 Task: Add an event  with title  Casual Second Sales Pitch Preparation, date '2024/03/21' to 2024/03/22 & Select Event type as  Group. Add location for the event as  Bergen, Norway and add a description: The AGM will commence with an opening address from the leadership team, providing an overview of the organization's achievements, challenges, and financial performance over the past year. This presentation will set the stage for the meeting and provide a comprehensive context for the discussions that will follow.Create an event link  http-casualsecondsalespitchpreparationcom & Select the event color as  Orange. , logged in from the account softage.4@softage.netand send the event invitation to softage.2@softage.net and softage.3@softage.net
Action: Mouse pressed left at (811, 114)
Screenshot: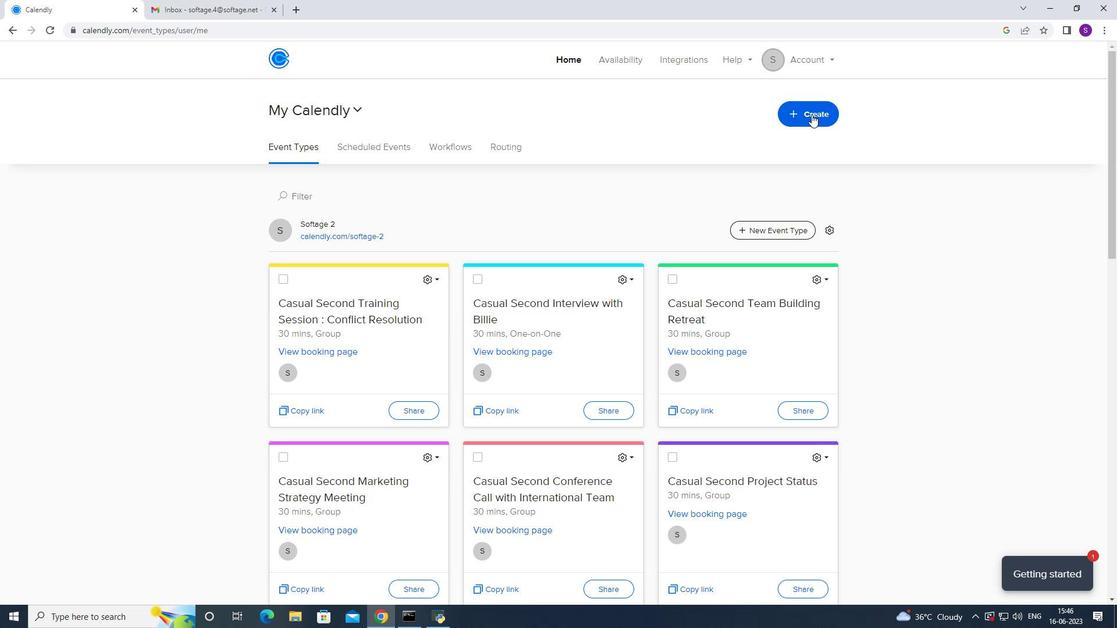 
Action: Mouse moved to (761, 164)
Screenshot: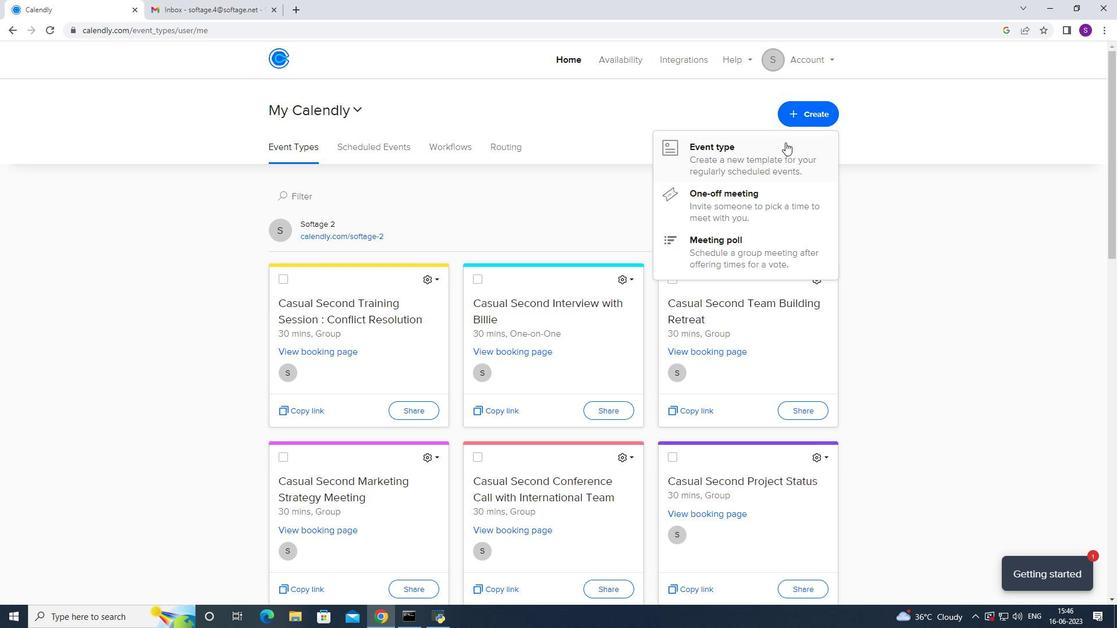 
Action: Mouse pressed left at (761, 164)
Screenshot: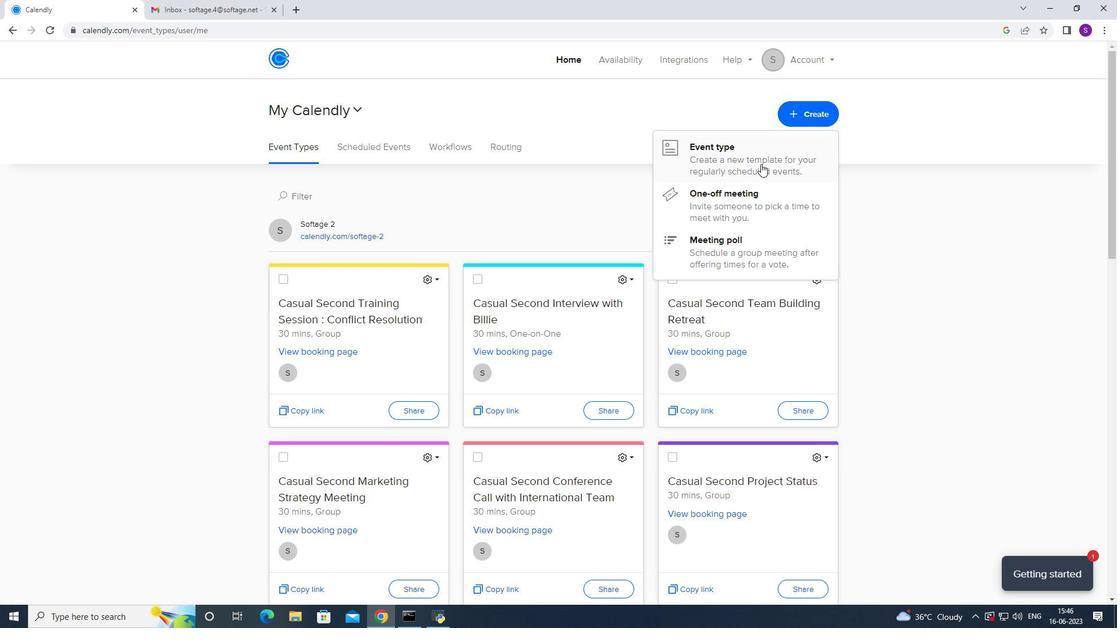 
Action: Mouse moved to (450, 276)
Screenshot: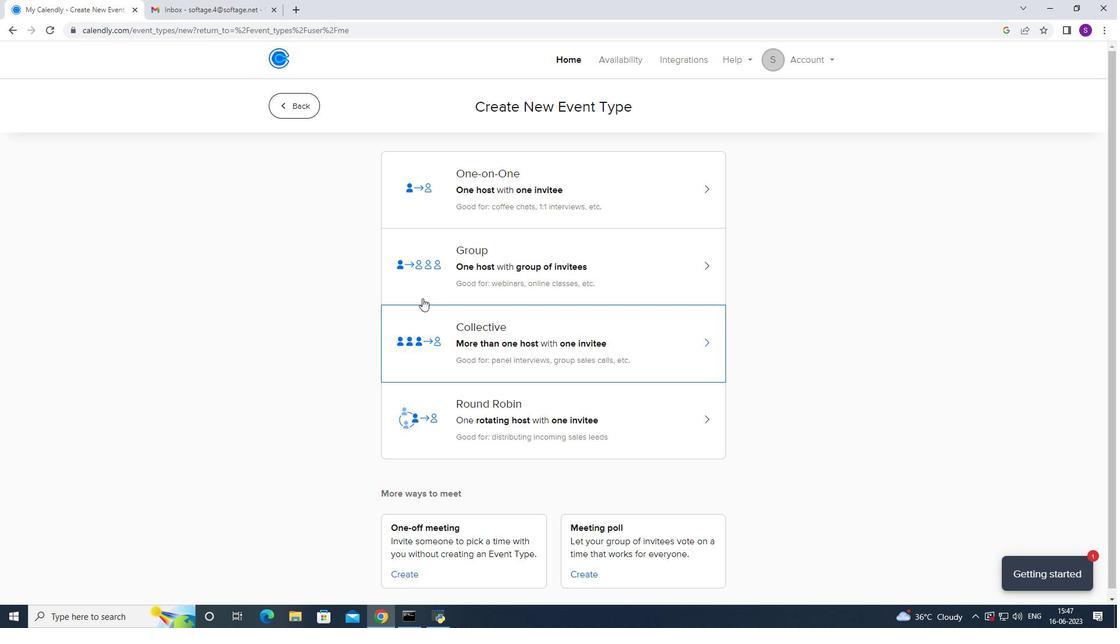 
Action: Mouse pressed left at (450, 276)
Screenshot: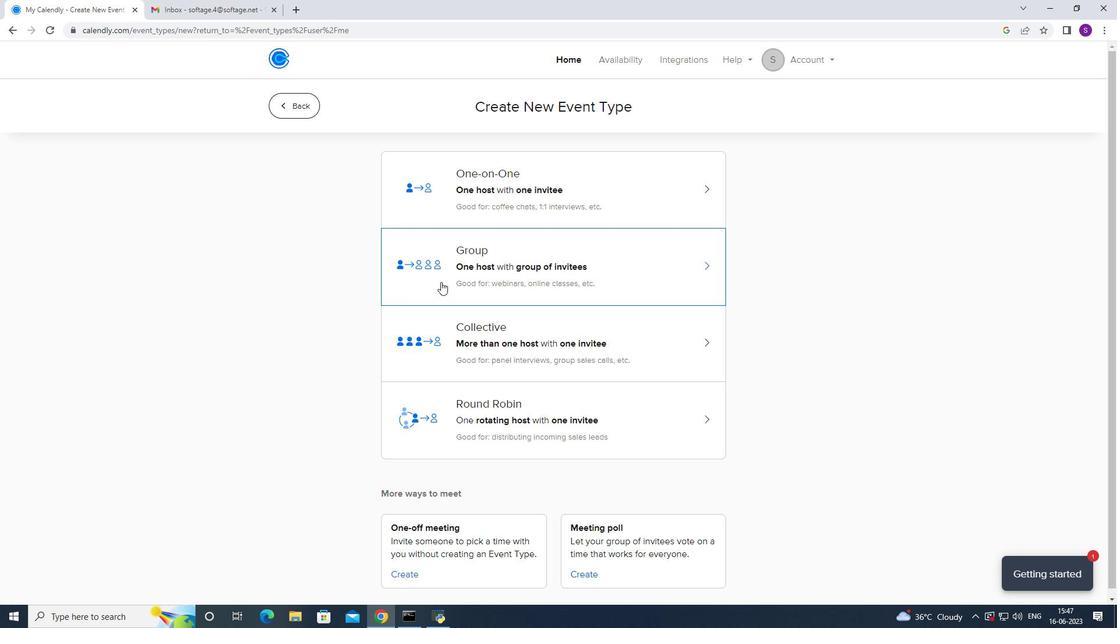 
Action: Mouse moved to (366, 268)
Screenshot: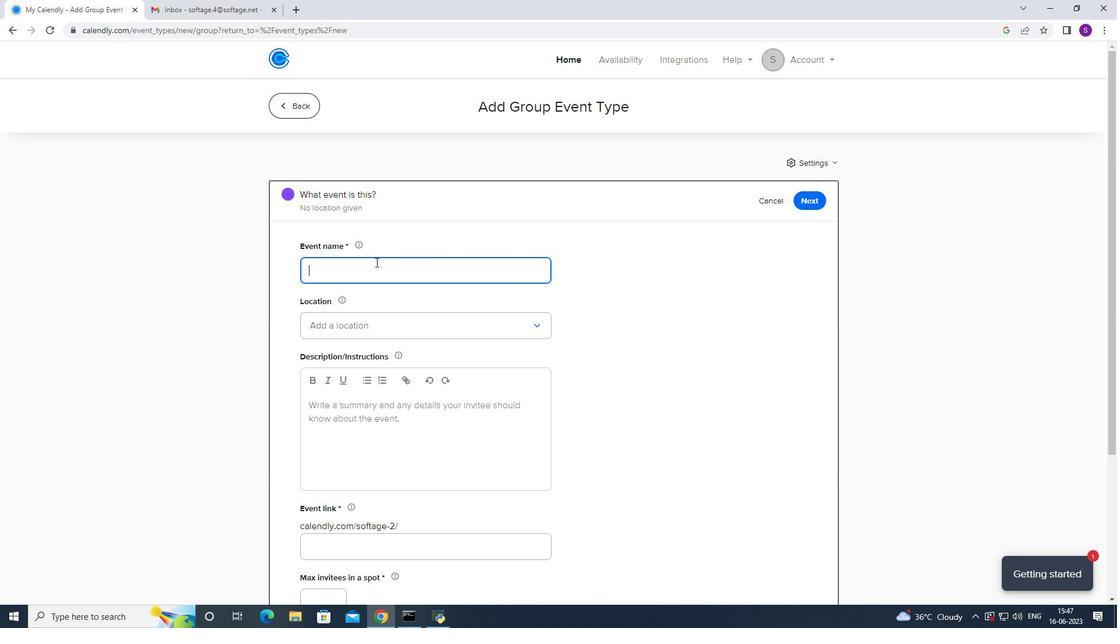 
Action: Key pressed <Key.caps_lock>C<Key.caps_lock>asual<Key.space><Key.caps_lock>S<Key.caps_lock>econd<Key.space><Key.caps_lock><Key.caps_lock>sa<Key.backspace><Key.backspace><Key.caps_lock>S<Key.caps_lock>ales<Key.space><Key.caps_lock>P<Key.caps_lock>itch<Key.space>
Screenshot: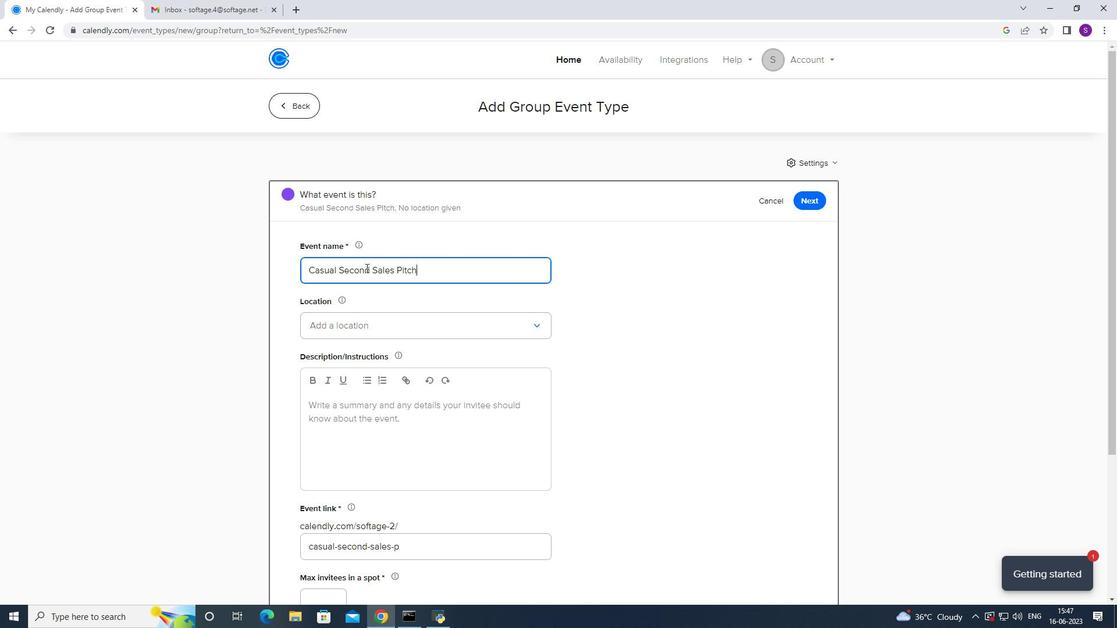 
Action: Mouse moved to (422, 153)
Screenshot: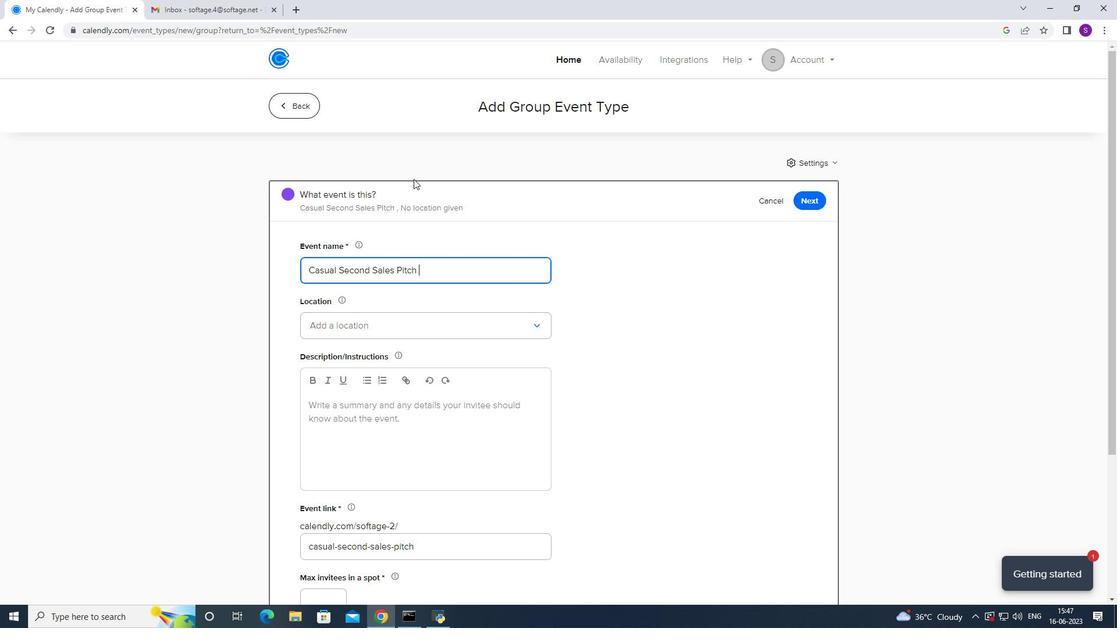 
Action: Key pressed <Key.space><Key.caps_lock>P<Key.caps_lock>repat<Key.backspace>ration
Screenshot: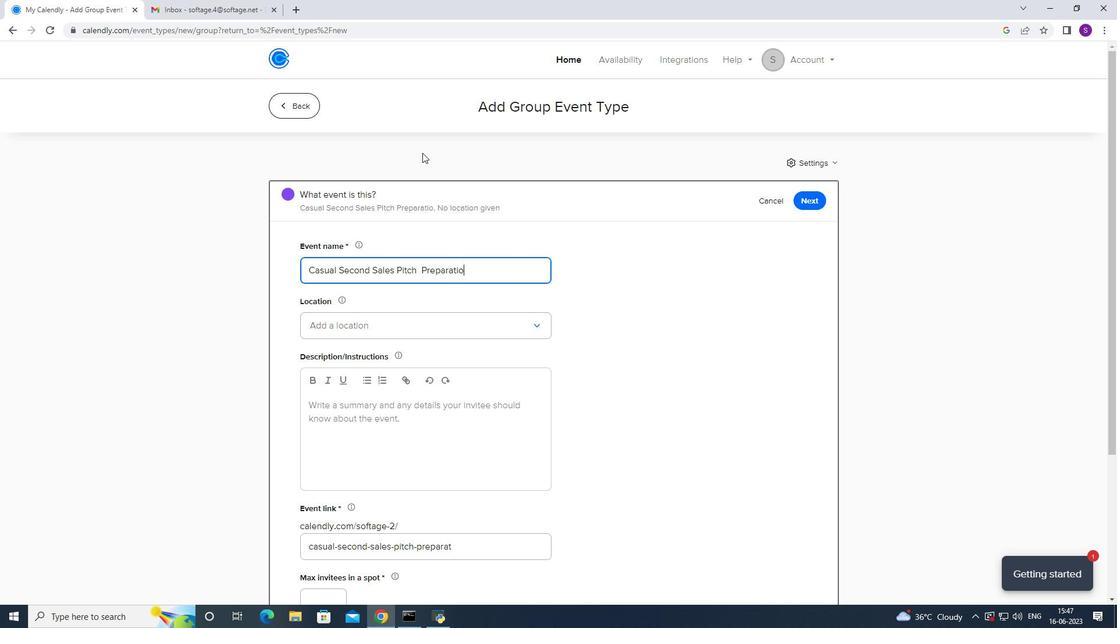 
Action: Mouse moved to (332, 329)
Screenshot: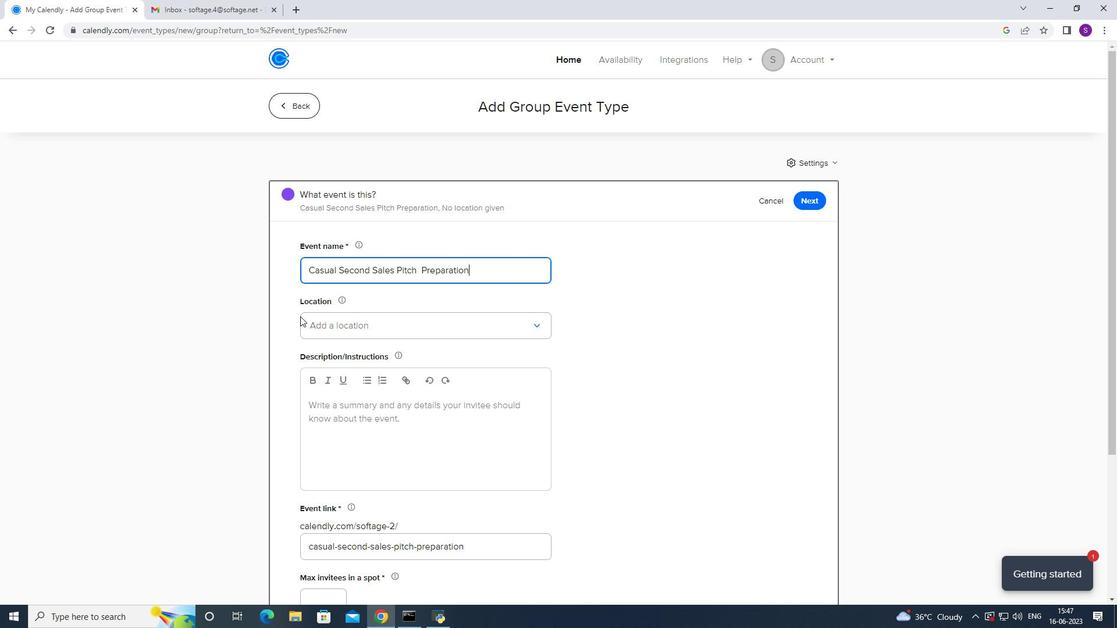 
Action: Mouse pressed left at (332, 329)
Screenshot: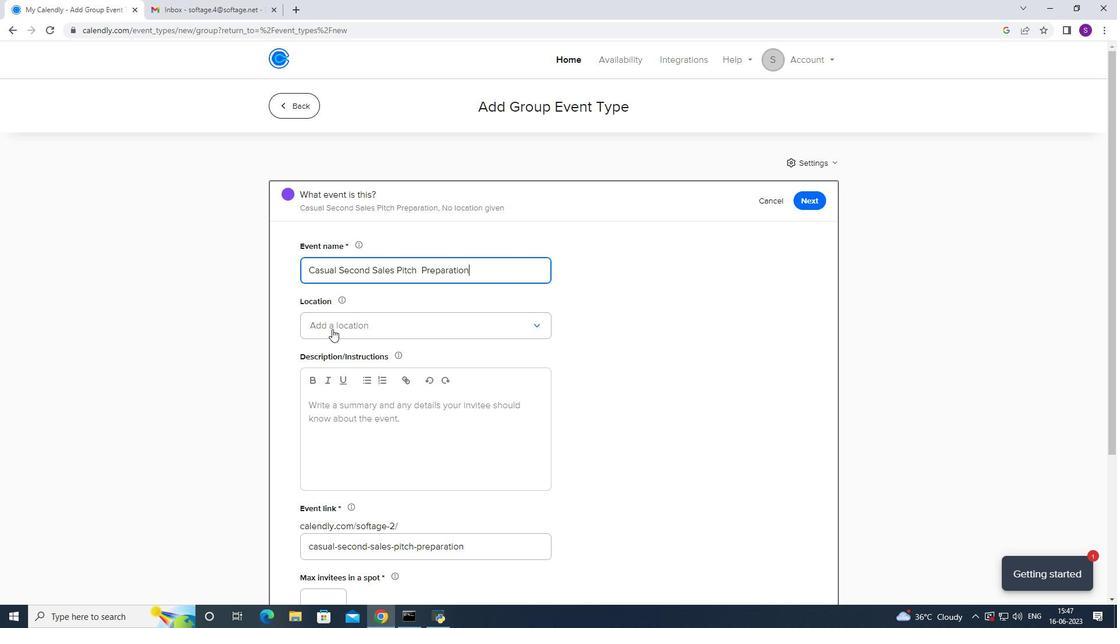 
Action: Mouse moved to (335, 347)
Screenshot: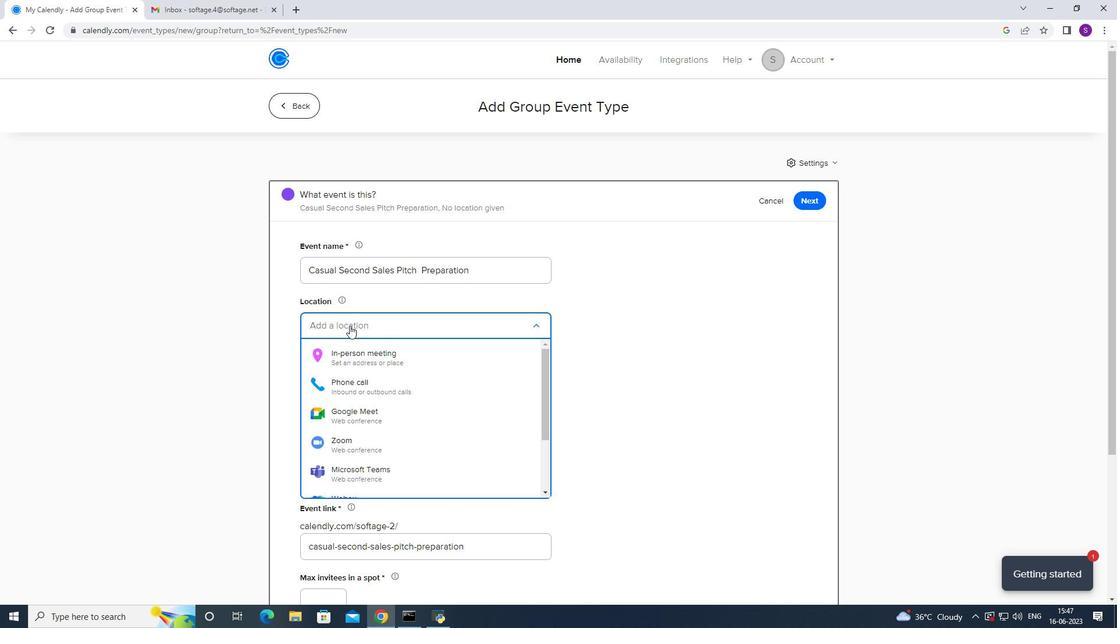 
Action: Mouse pressed left at (335, 347)
Screenshot: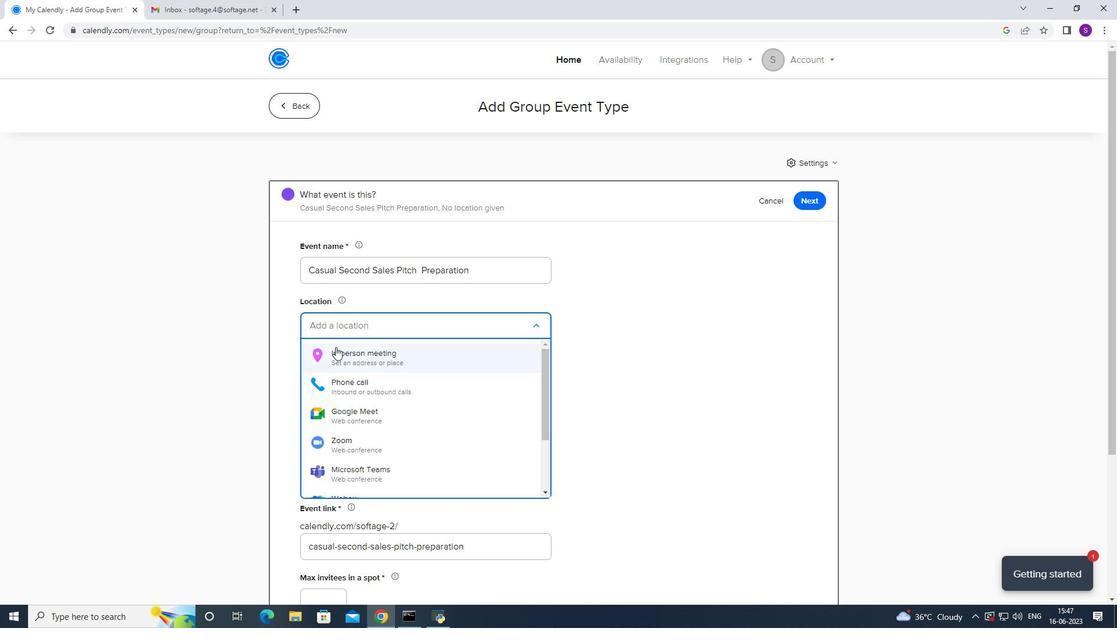 
Action: Mouse moved to (503, 183)
Screenshot: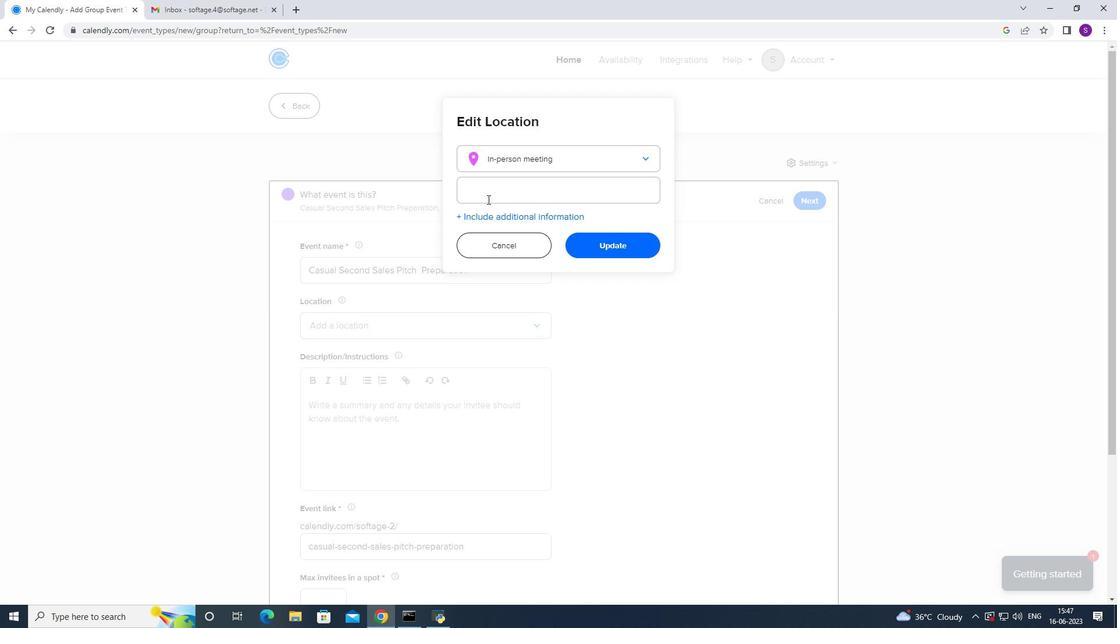 
Action: Mouse pressed left at (503, 183)
Screenshot: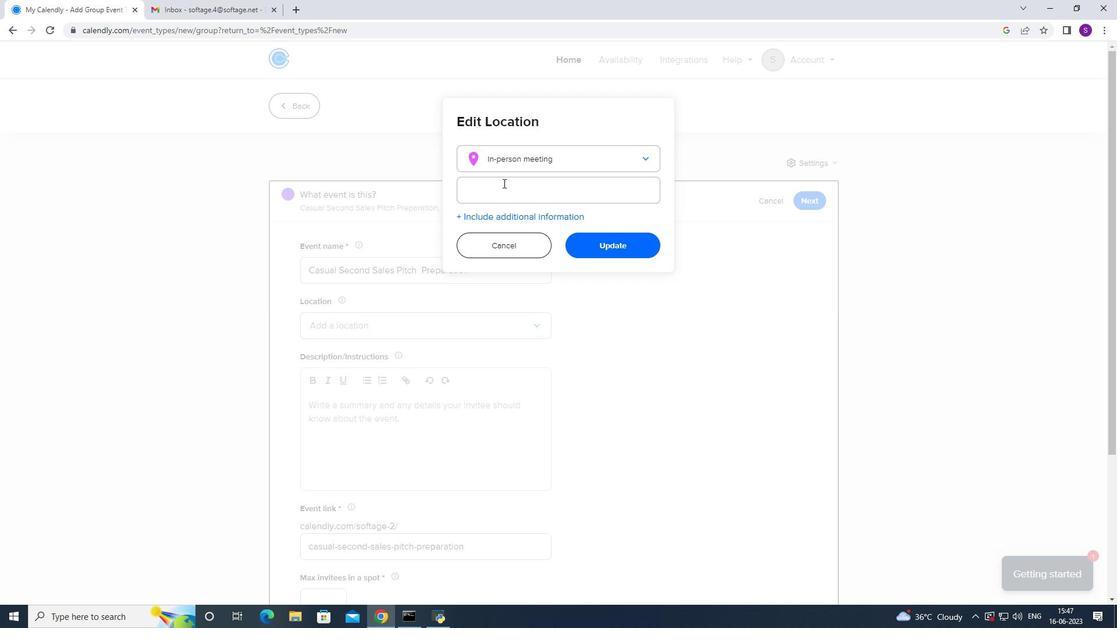 
Action: Key pressed <Key.caps_lock>B<Key.caps_lock>ergen,<Key.space><Key.caps_lock>BN<Key.caps_lock>o<Key.backspace><Key.backspace><Key.backspace><Key.caps_lock>N<Key.caps_lock>orway
Screenshot: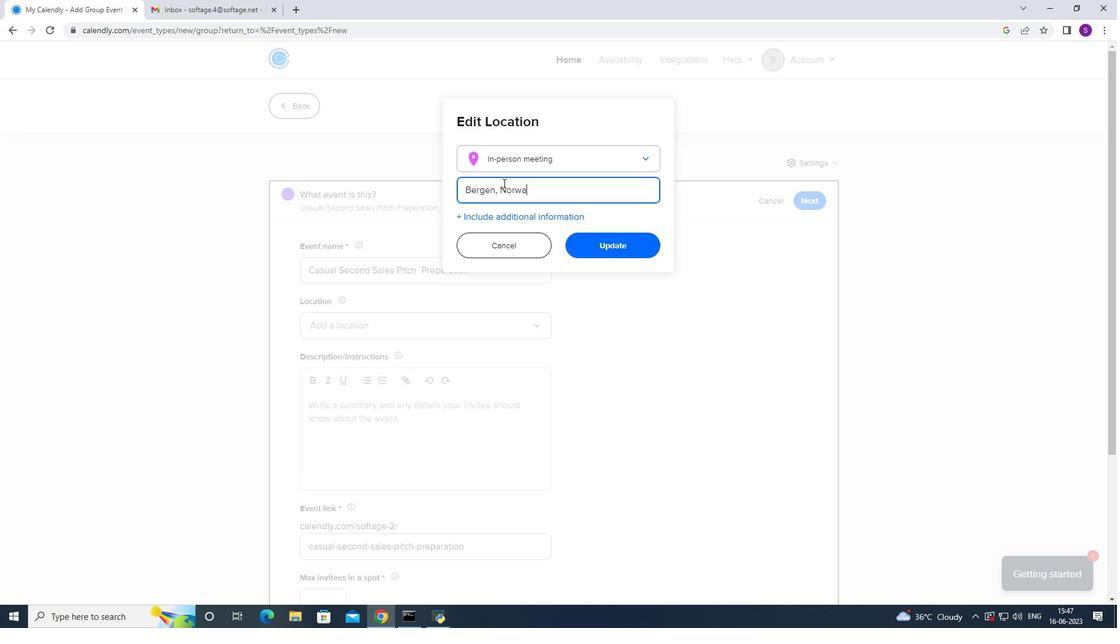 
Action: Mouse moved to (601, 245)
Screenshot: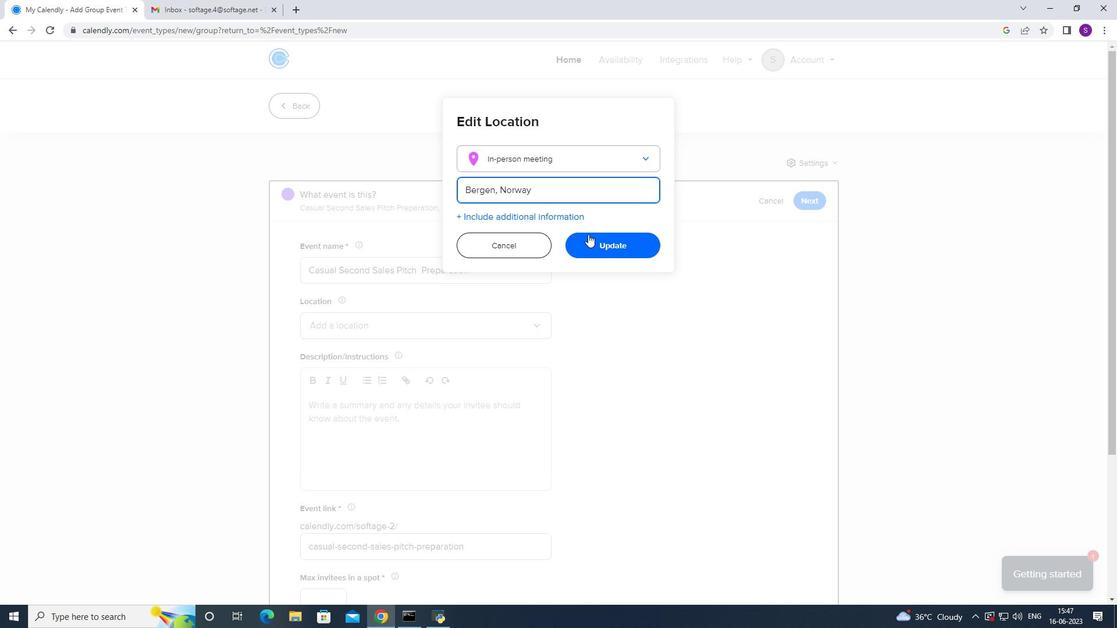 
Action: Mouse pressed left at (601, 245)
Screenshot: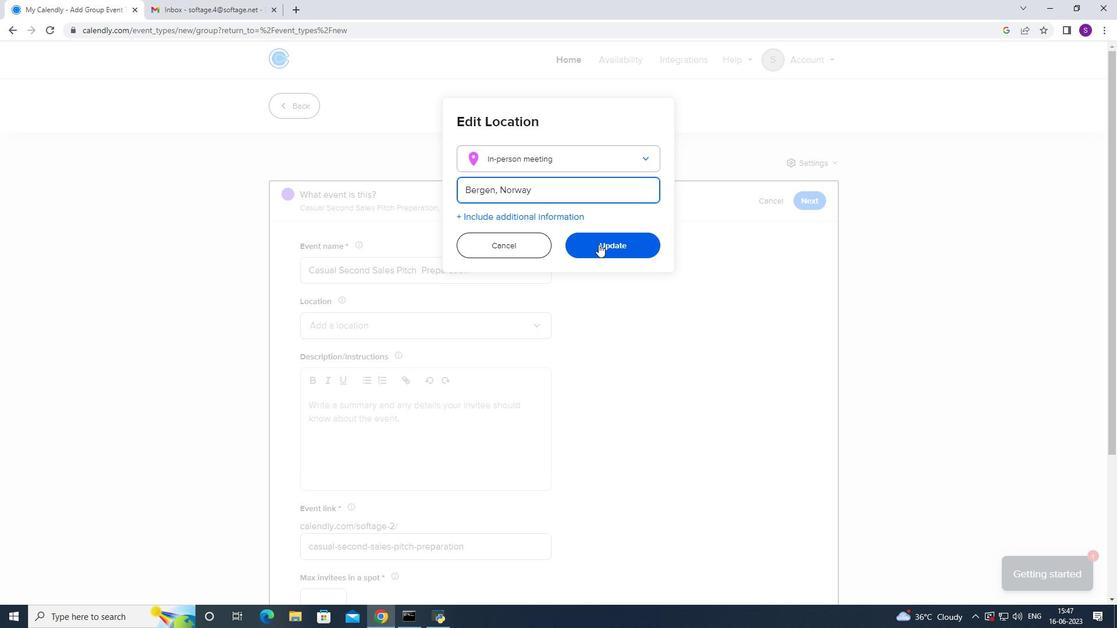 
Action: Mouse moved to (320, 350)
Screenshot: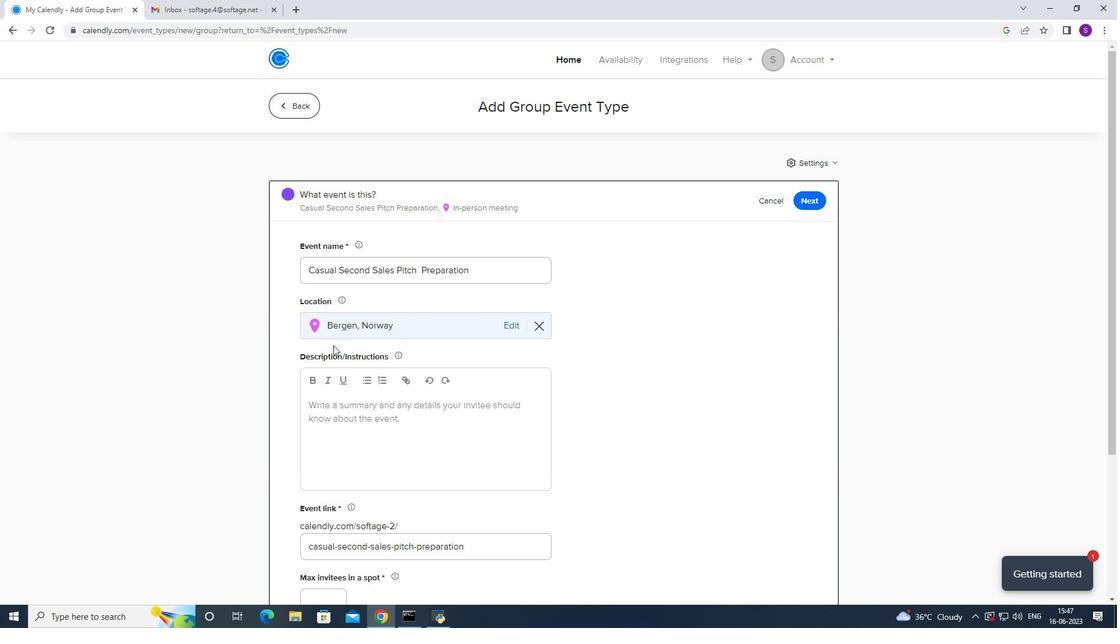 
Action: Mouse scrolled (320, 349) with delta (0, 0)
Screenshot: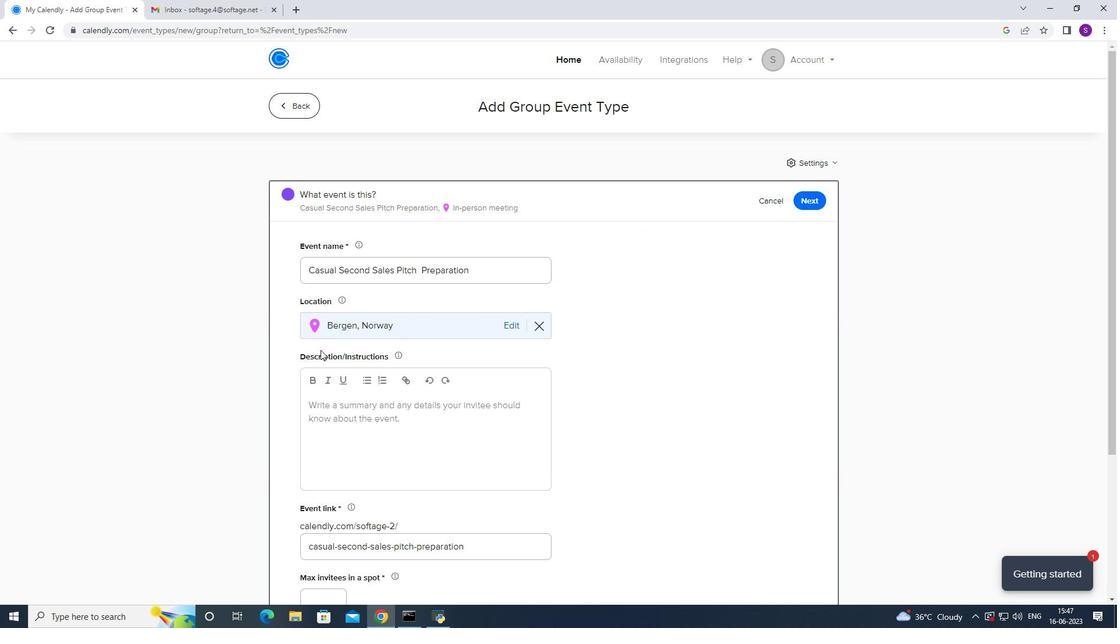 
Action: Mouse scrolled (320, 349) with delta (0, 0)
Screenshot: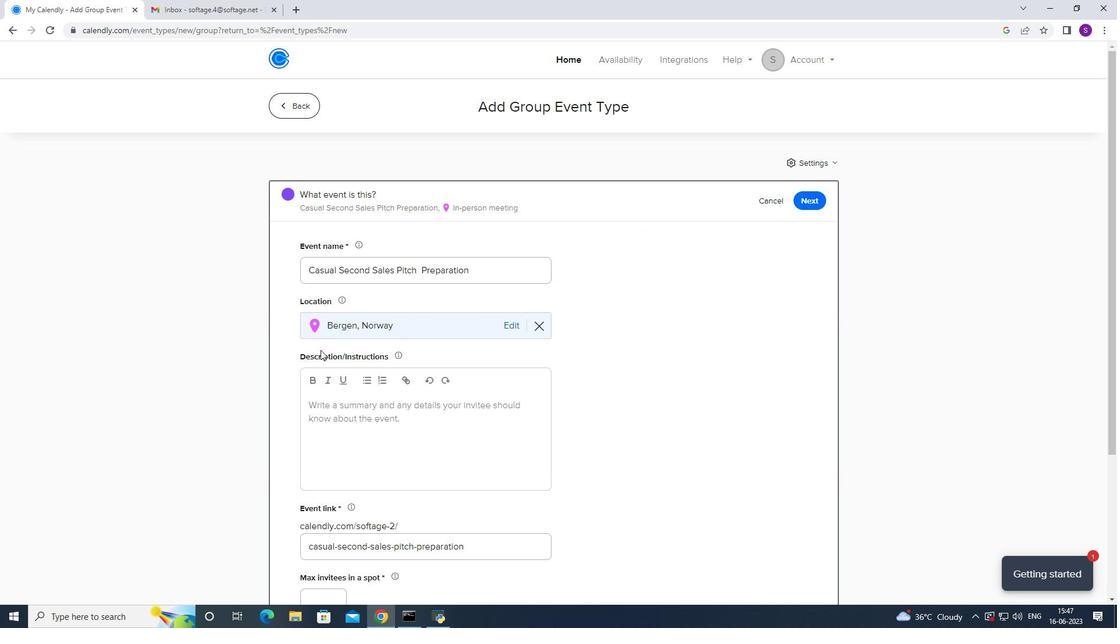 
Action: Mouse scrolled (320, 349) with delta (0, 0)
Screenshot: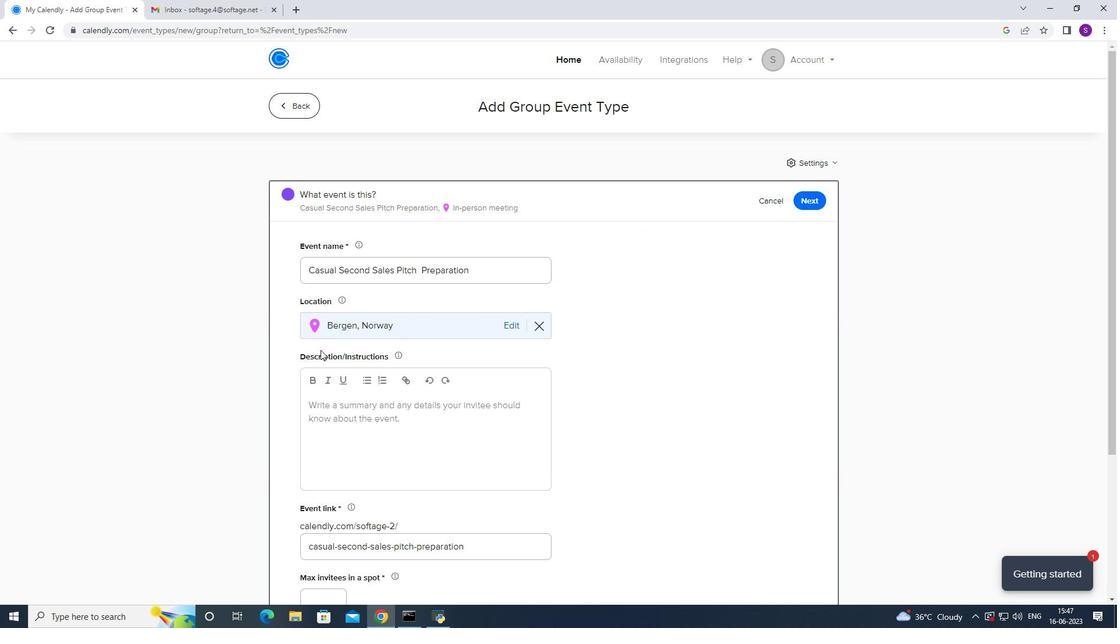 
Action: Mouse scrolled (320, 349) with delta (0, 0)
Screenshot: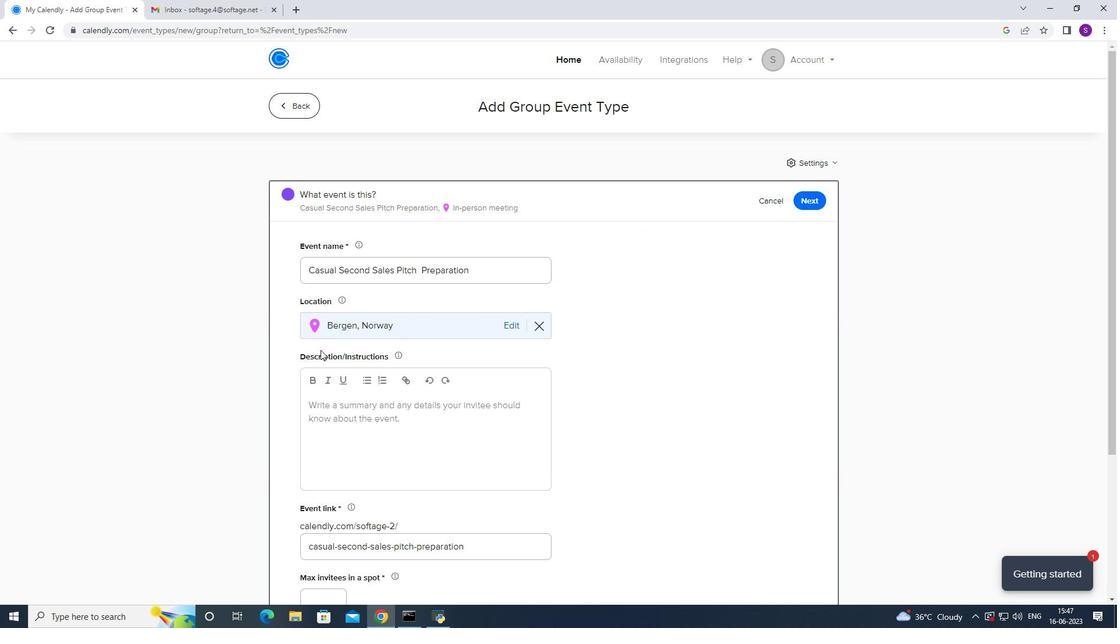 
Action: Mouse moved to (308, 406)
Screenshot: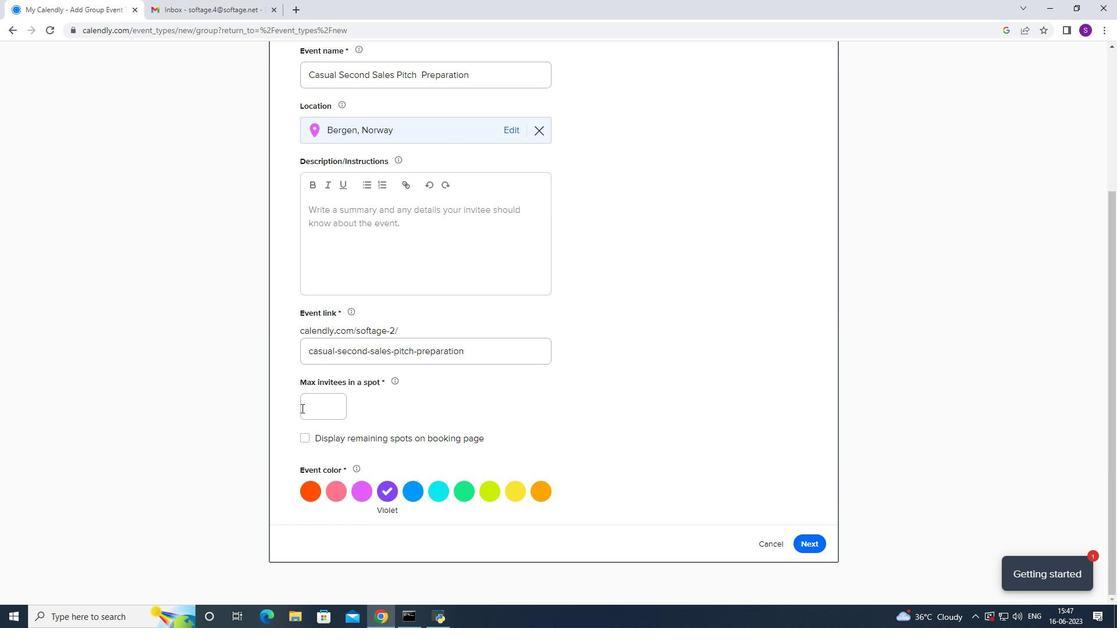 
Action: Mouse pressed left at (308, 406)
Screenshot: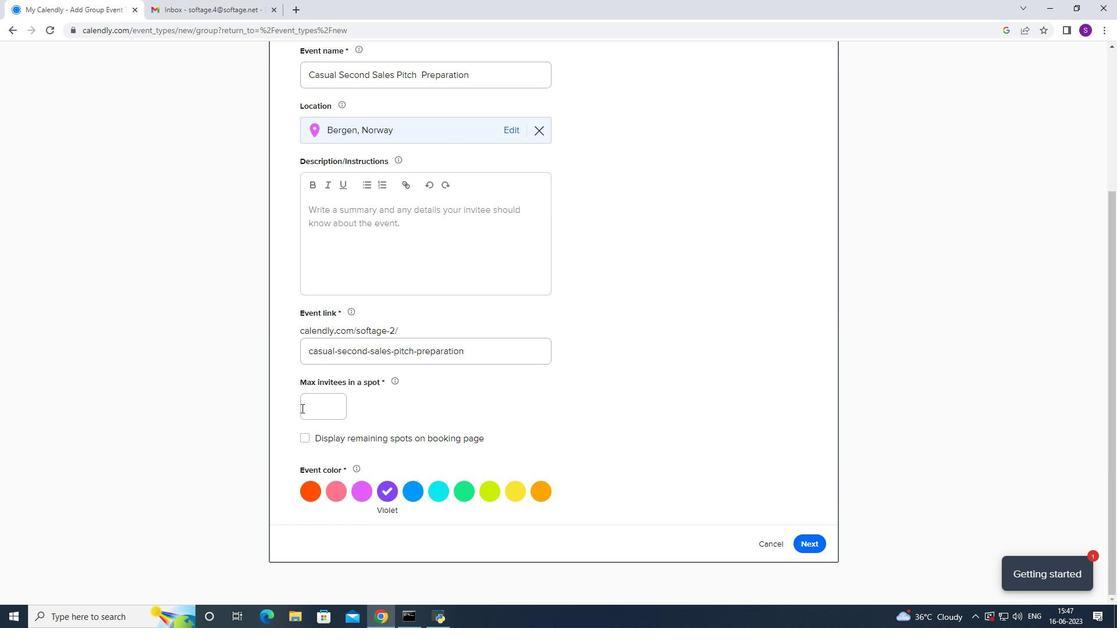 
Action: Key pressed 3
Screenshot: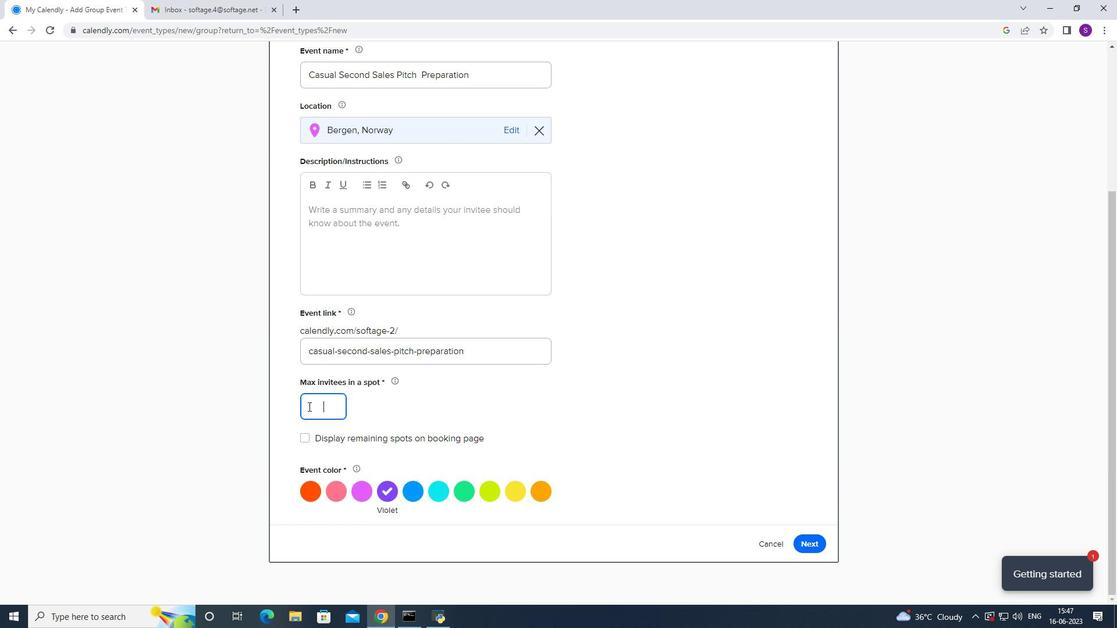 
Action: Mouse moved to (538, 493)
Screenshot: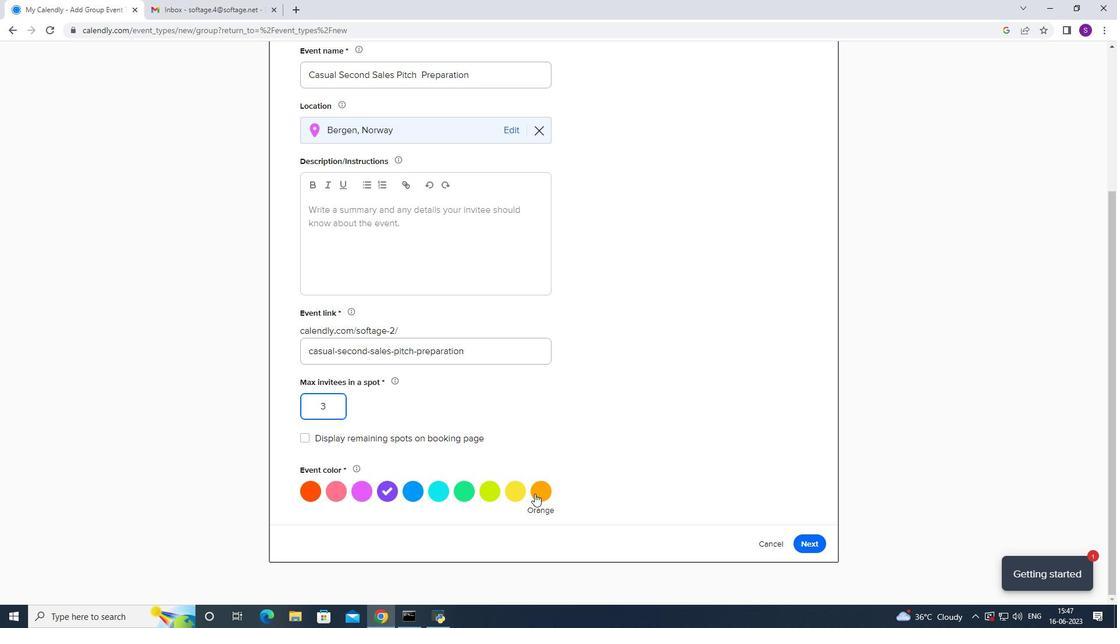 
Action: Mouse pressed left at (538, 493)
Screenshot: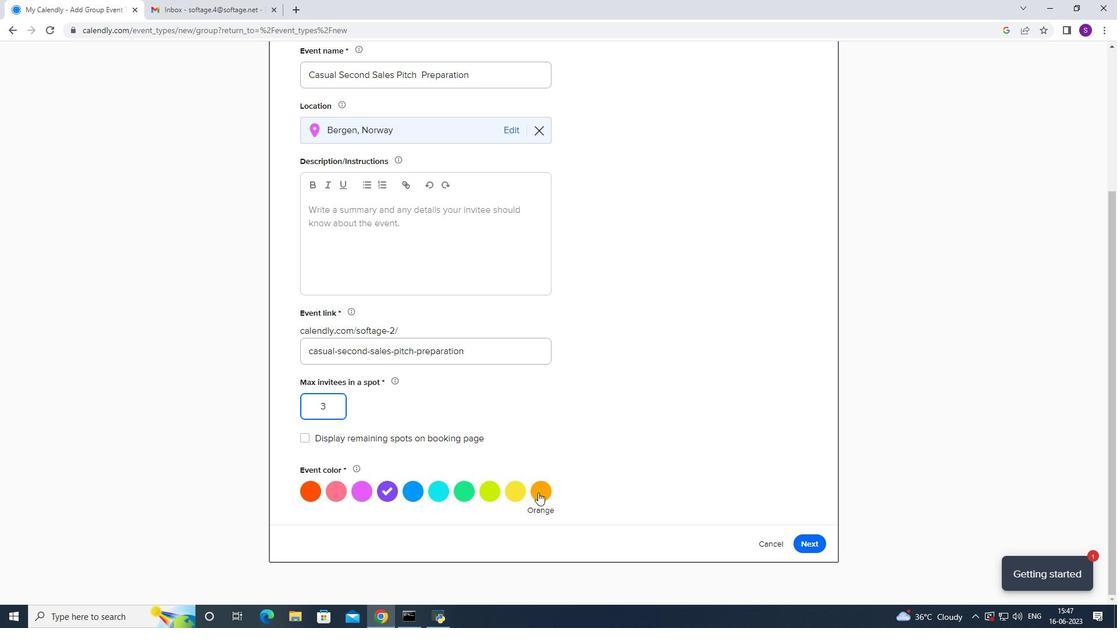 
Action: Mouse moved to (372, 282)
Screenshot: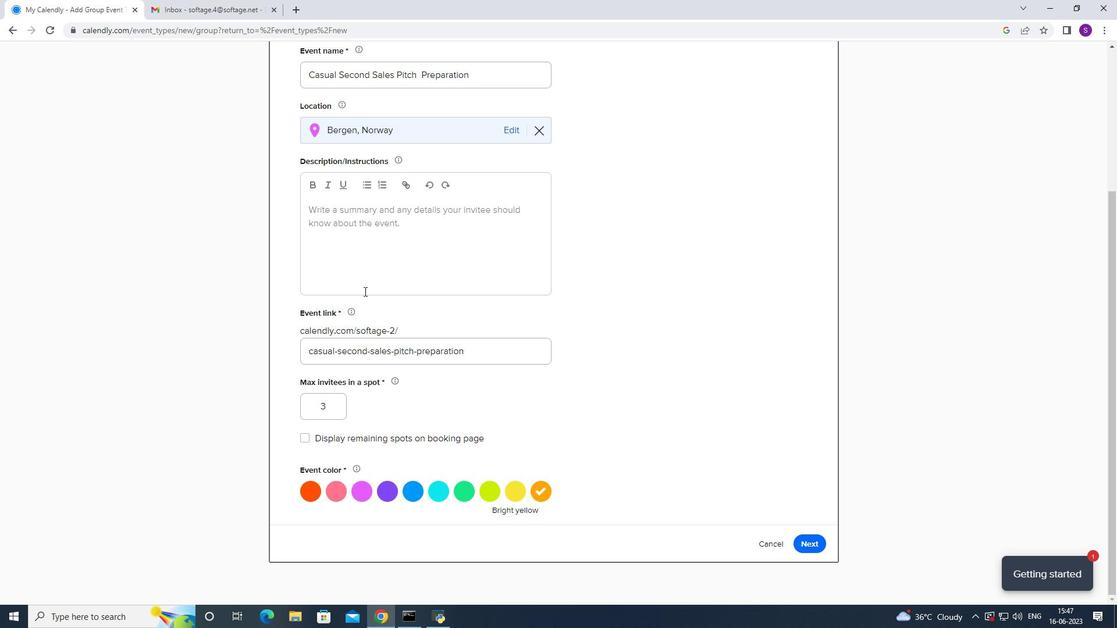 
Action: Mouse pressed left at (372, 282)
Screenshot: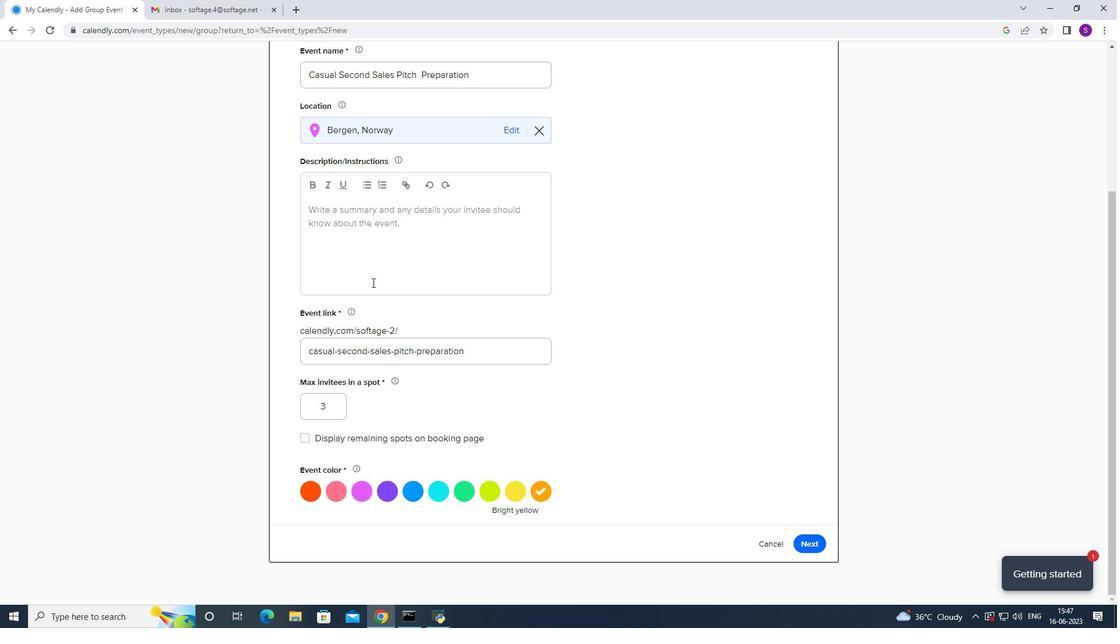 
Action: Mouse moved to (362, 303)
Screenshot: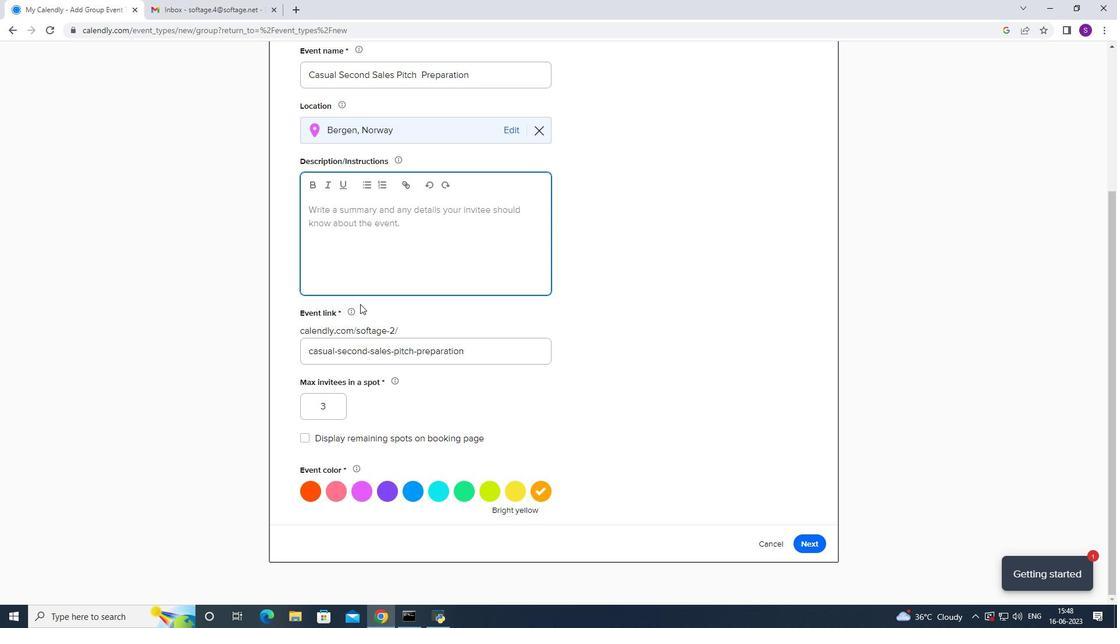 
Action: Key pressed <Key.caps_lock>T<Key.caps_lock>he<Key.space>a\<Key.backspace><Key.backspace><Key.caps_lock>AGM<Key.space><Key.caps_lock>will<Key.space>commence<Key.space>with<Key.space>an<Key.space>opening<Key.space>address<Key.space>from<Key.space>the<Key.space>lredership<Key.space>team<Key.space>
Screenshot: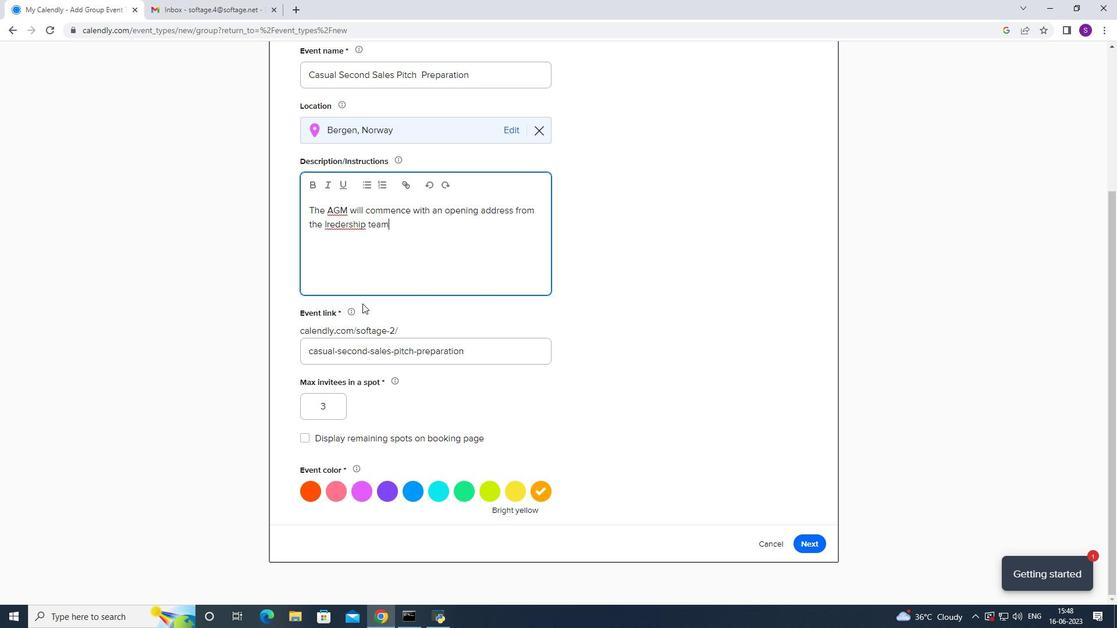 
Action: Mouse moved to (335, 226)
Screenshot: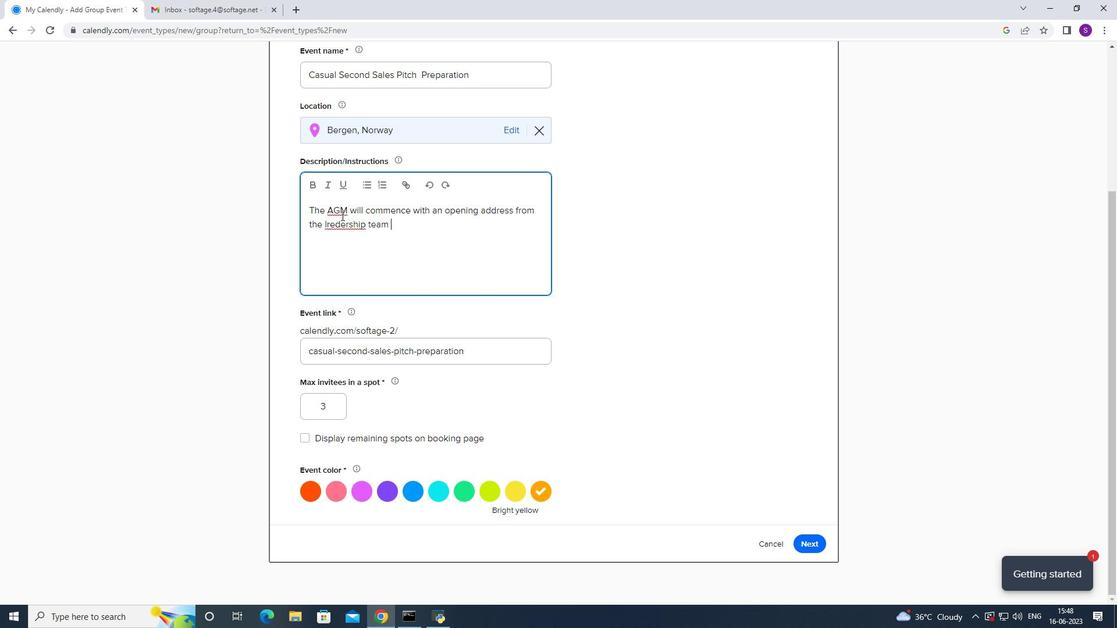 
Action: Mouse pressed right at (335, 226)
Screenshot: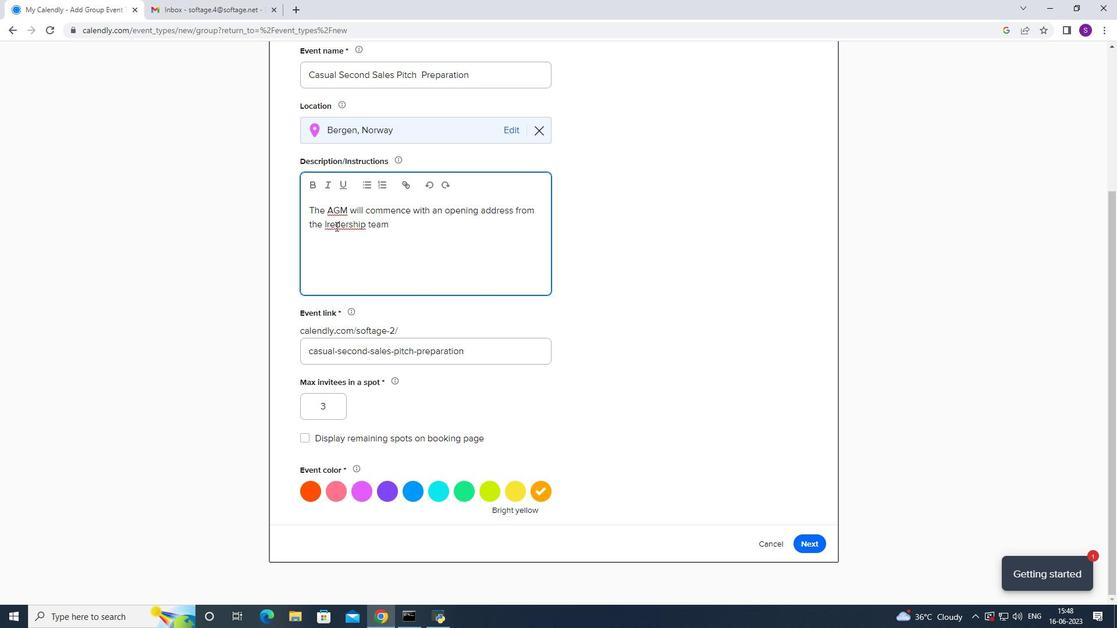 
Action: Mouse moved to (344, 235)
Screenshot: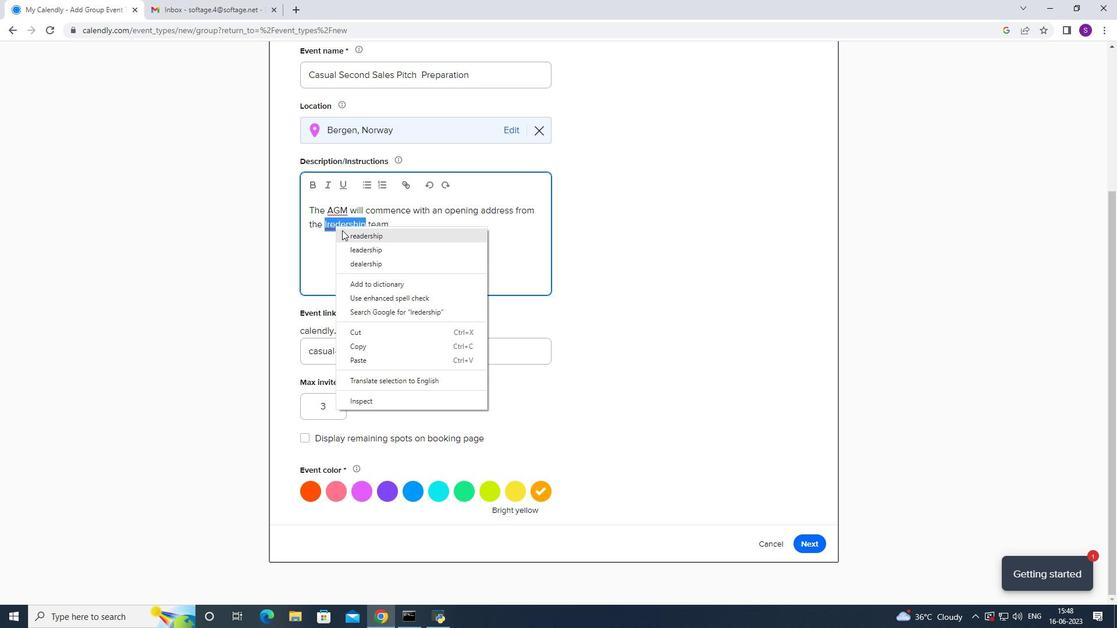 
Action: Mouse pressed left at (344, 235)
Screenshot: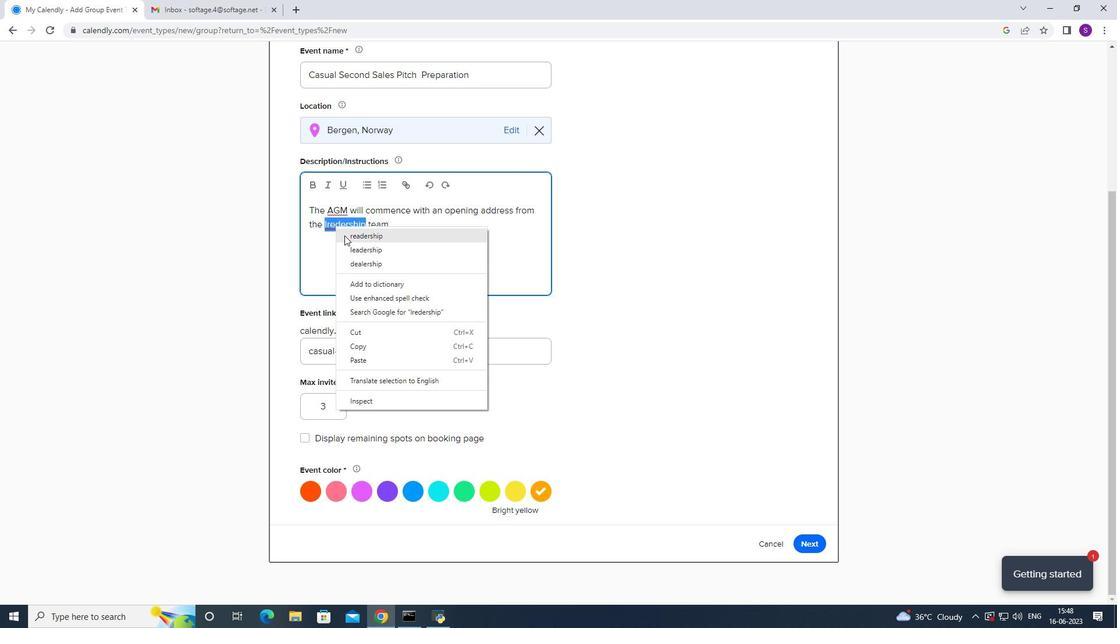 
Action: Mouse moved to (402, 229)
Screenshot: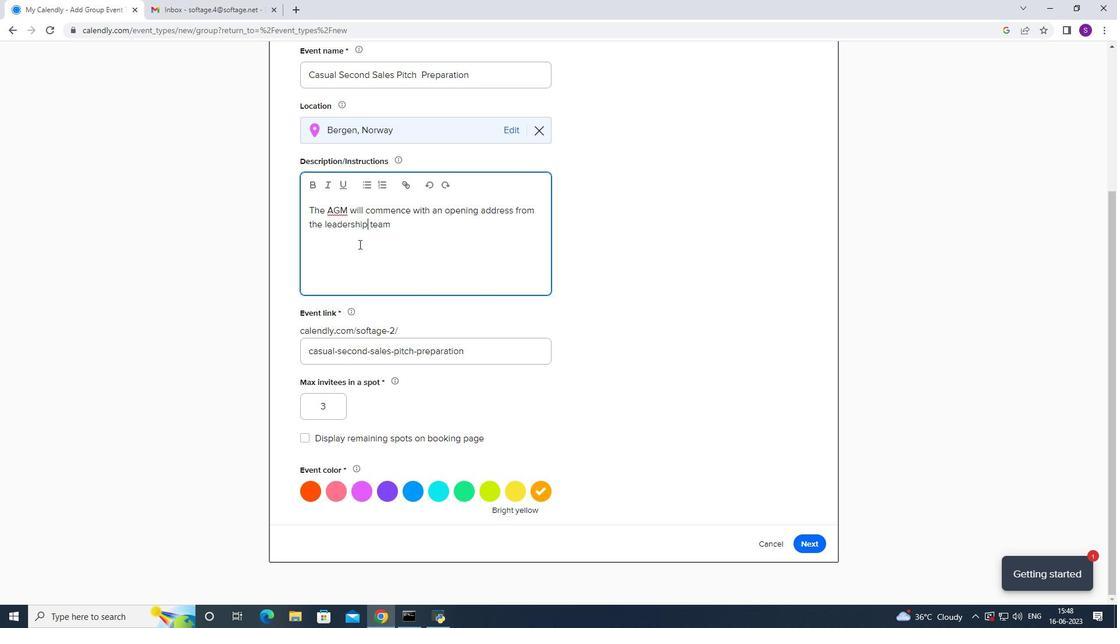 
Action: Mouse pressed left at (402, 229)
Screenshot: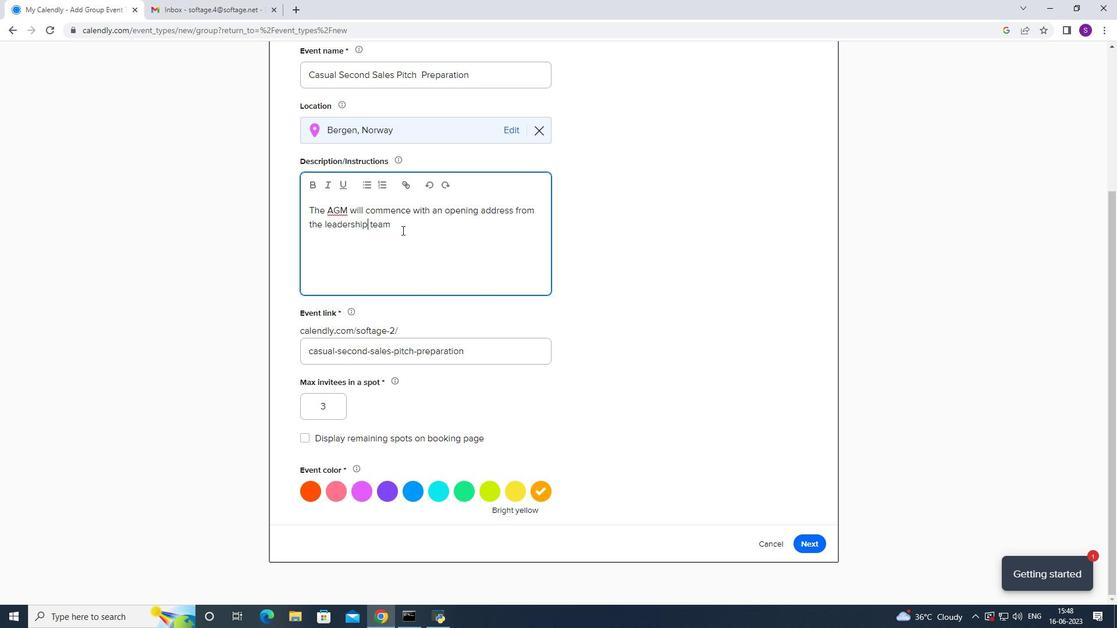 
Action: Mouse moved to (403, 229)
Screenshot: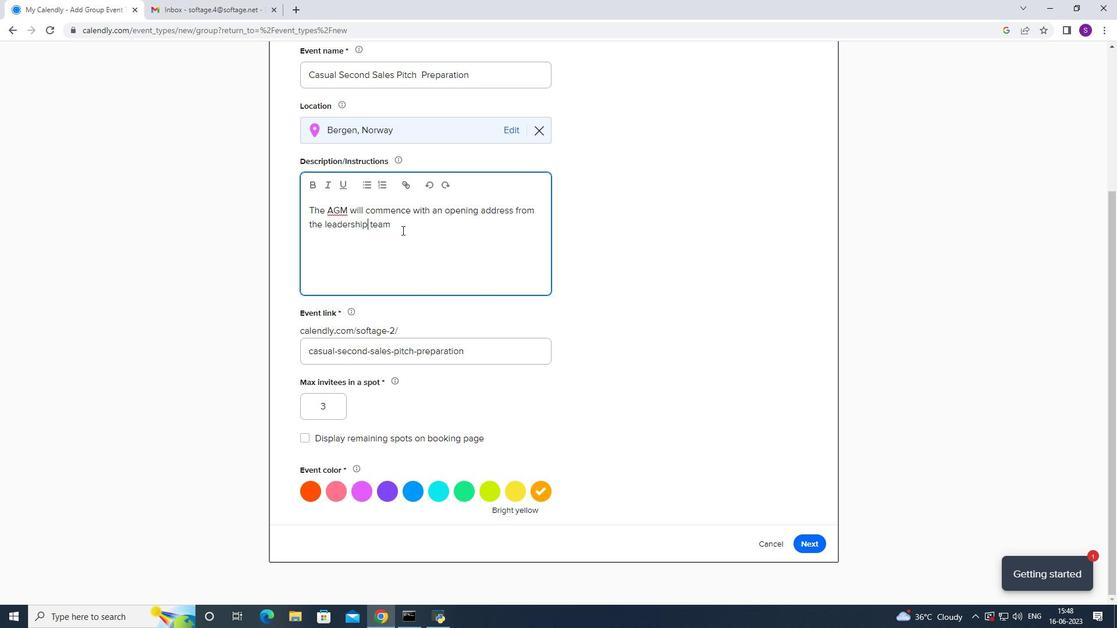 
Action: Key pressed ,<Key.space>providing<Key.space>an<Key.space>ov
Screenshot: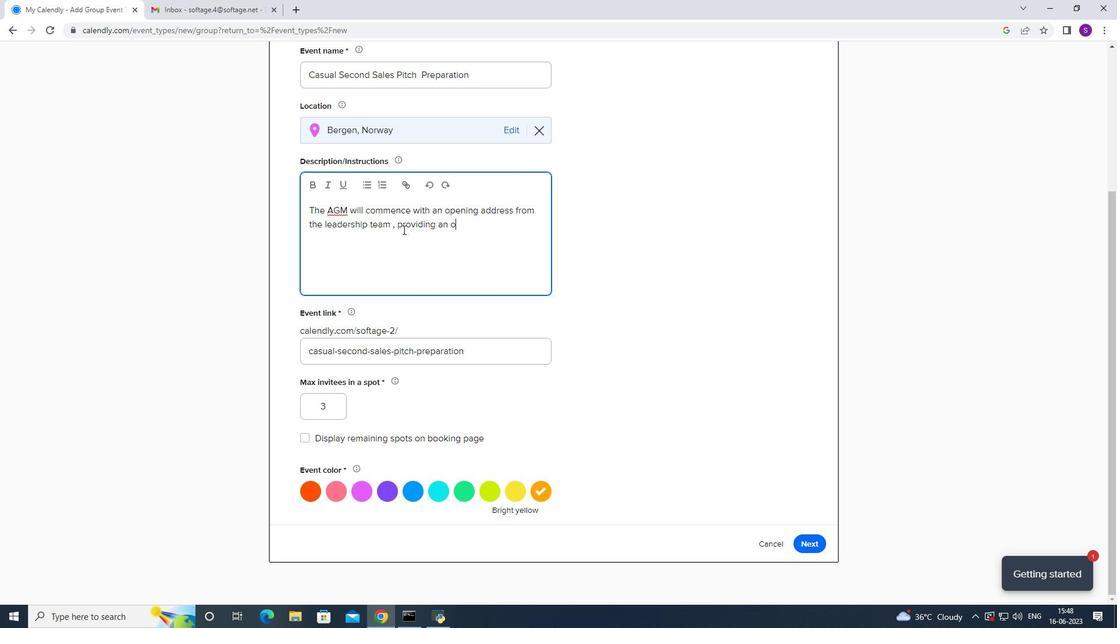 
Action: Mouse moved to (403, 229)
Screenshot: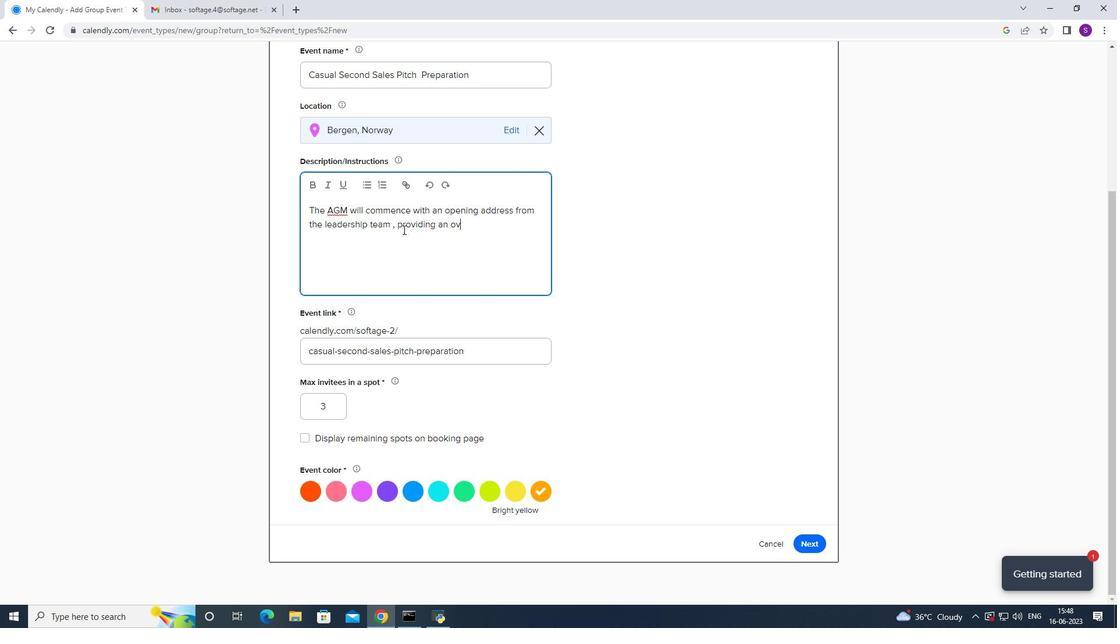 
Action: Key pressed erview<Key.space>of<Key.space>the<Key.space>organization<Key.space>achiebvemebnt<Key.backspace><Key.backspace><Key.backspace>nts<Key.space>,<Key.space>challenges<Key.space>and<Key.space>financial<Key.space>
Screenshot: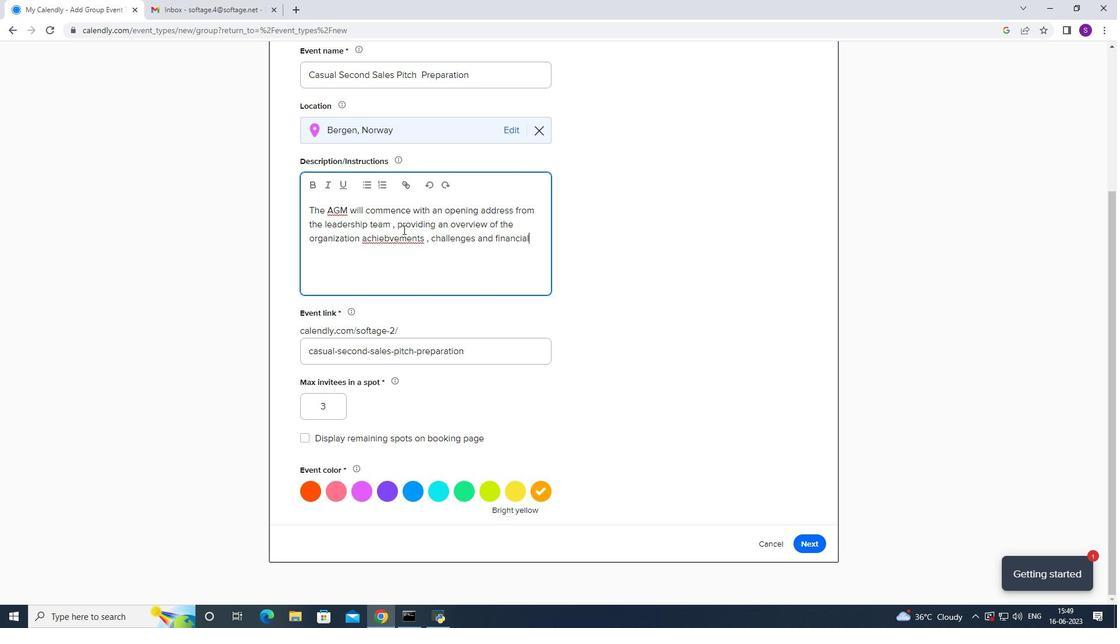 
Action: Mouse moved to (383, 240)
Screenshot: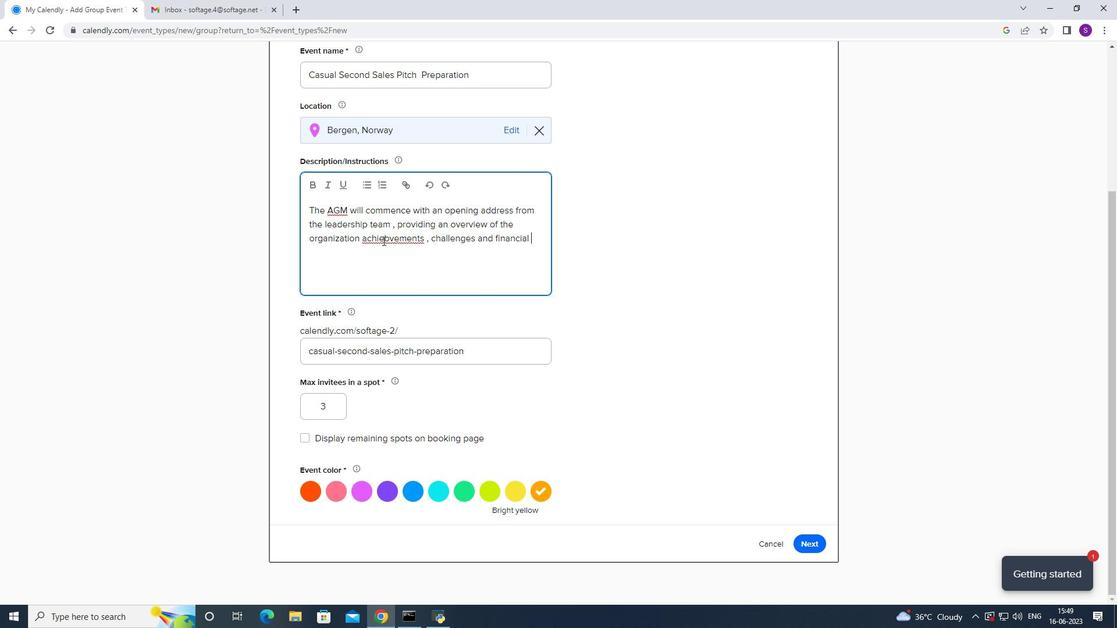 
Action: Mouse pressed right at (383, 240)
Screenshot: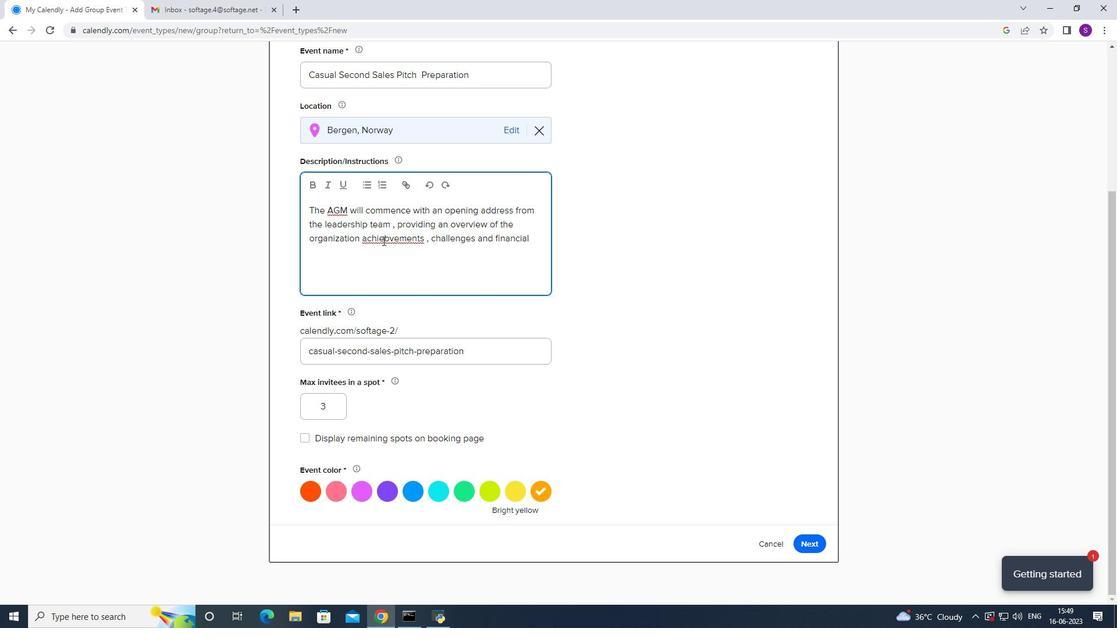 
Action: Mouse moved to (386, 245)
Screenshot: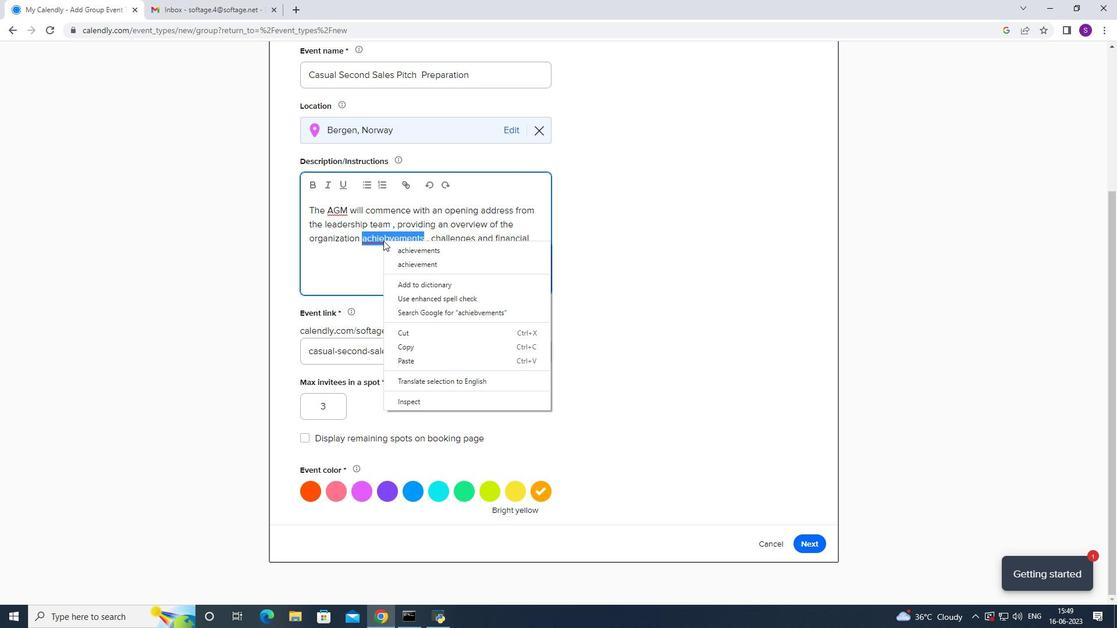 
Action: Mouse pressed left at (386, 245)
Screenshot: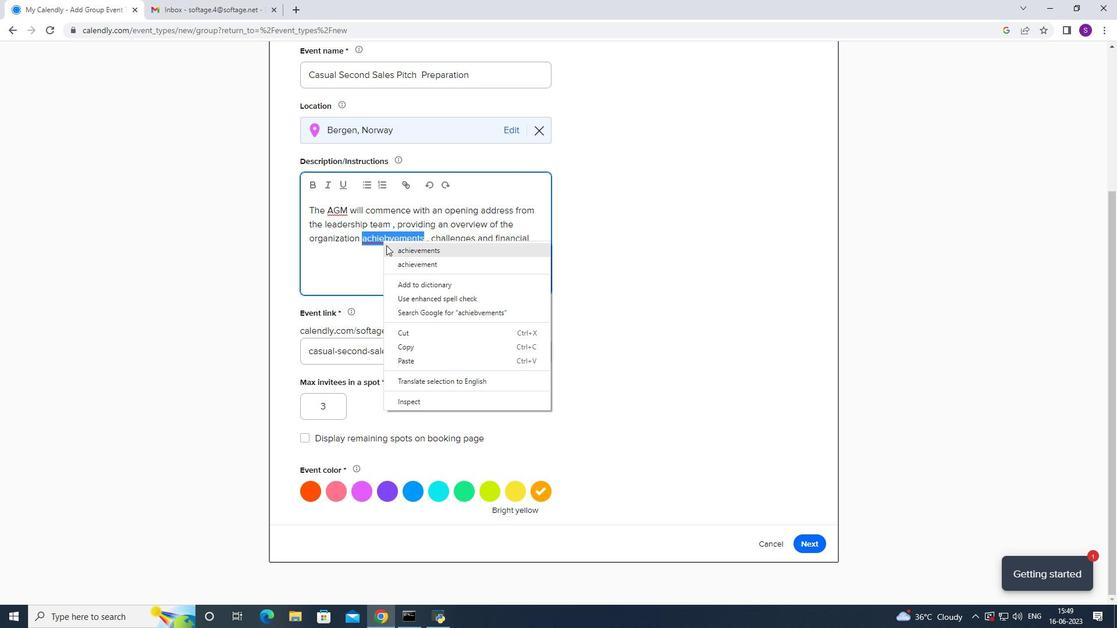 
Action: Mouse moved to (534, 233)
Screenshot: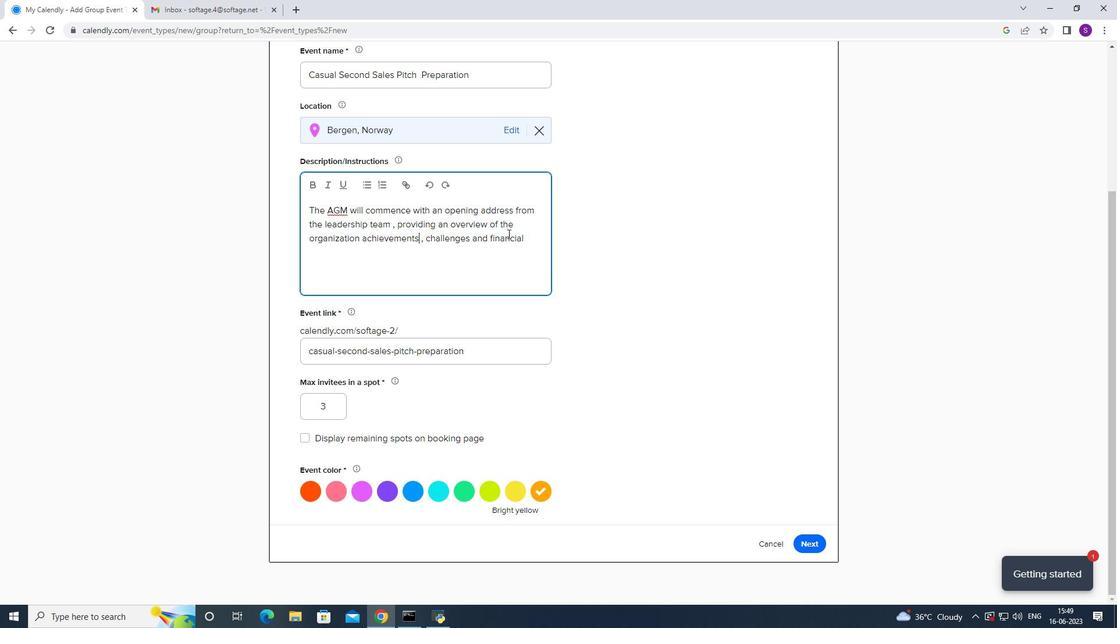 
Action: Mouse pressed left at (534, 233)
Screenshot: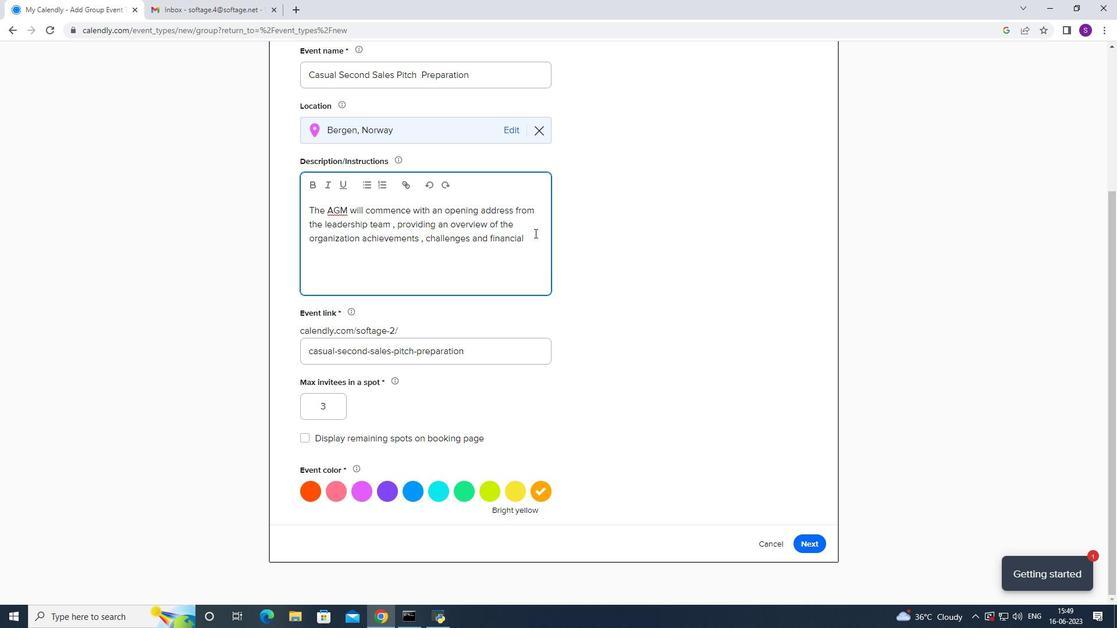 
Action: Key pressed <Key.space>performance<Key.space>over<Key.space>the<Key.space>past<Key.space>year.<Key.space><Key.caps_lock>T<Key.caps_lock>his<Key.space>presentation<Key.space>will<Key.space>set<Key.space>stage<Key.space>for<Key.space>the<Key.space>meeting<Key.space>and<Key.space>provide<Key.space>a<Key.space>comnp<Key.backspace><Key.backspace>prehensive<Key.space>cvontext<Key.space>for<Key.space>s<Key.backspace>disussions<Key.space>that<Key.space>will<Key.space>follow.
Screenshot: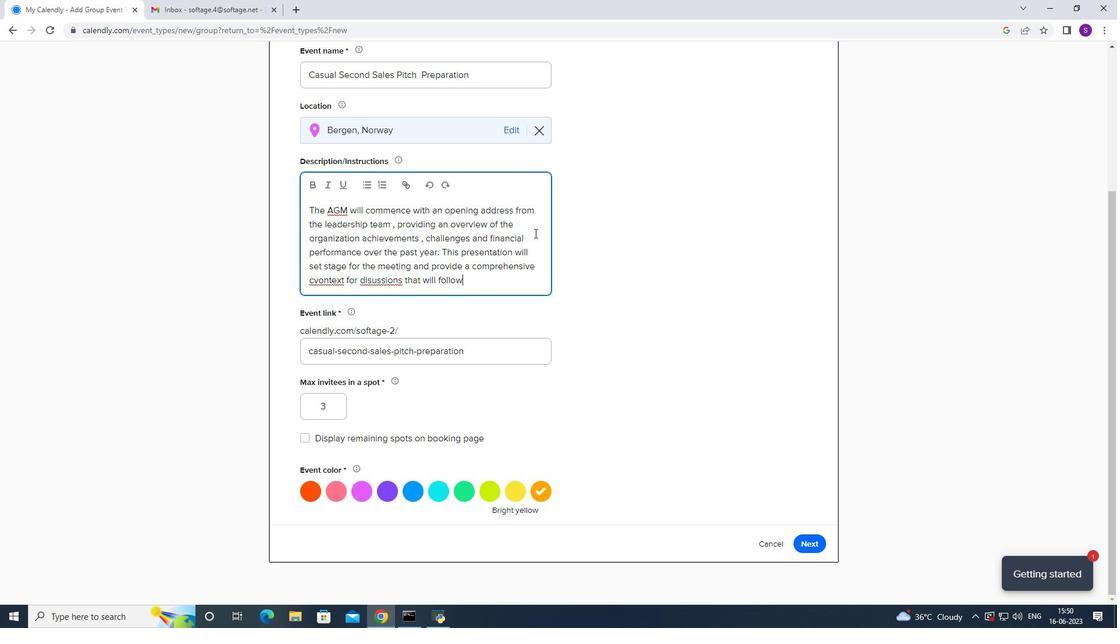 
Action: Mouse moved to (328, 281)
Screenshot: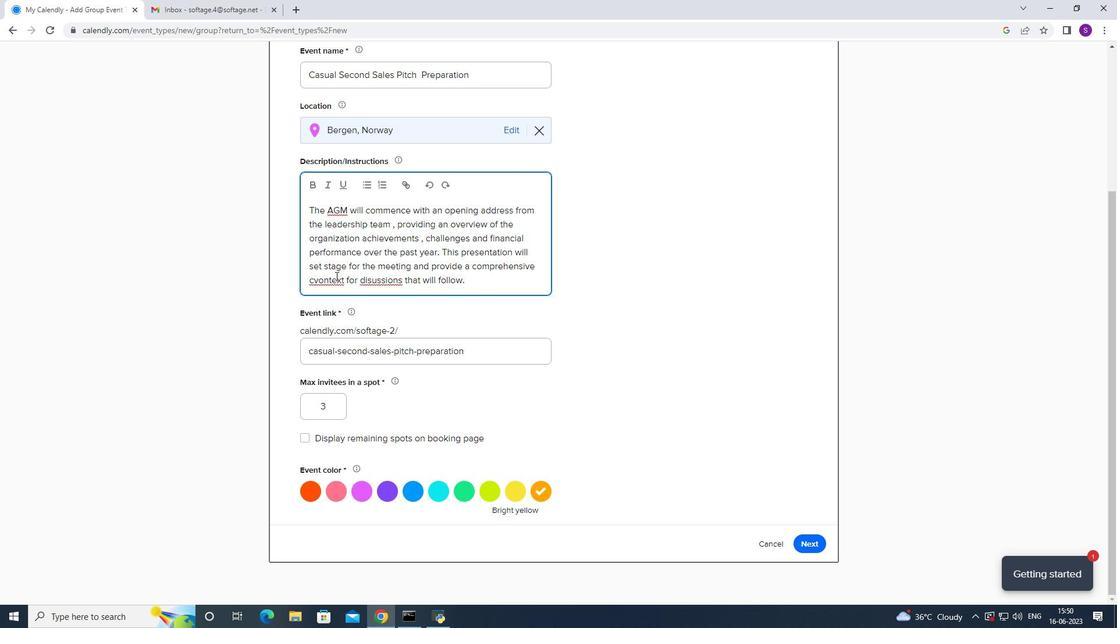 
Action: Mouse pressed right at (328, 281)
Screenshot: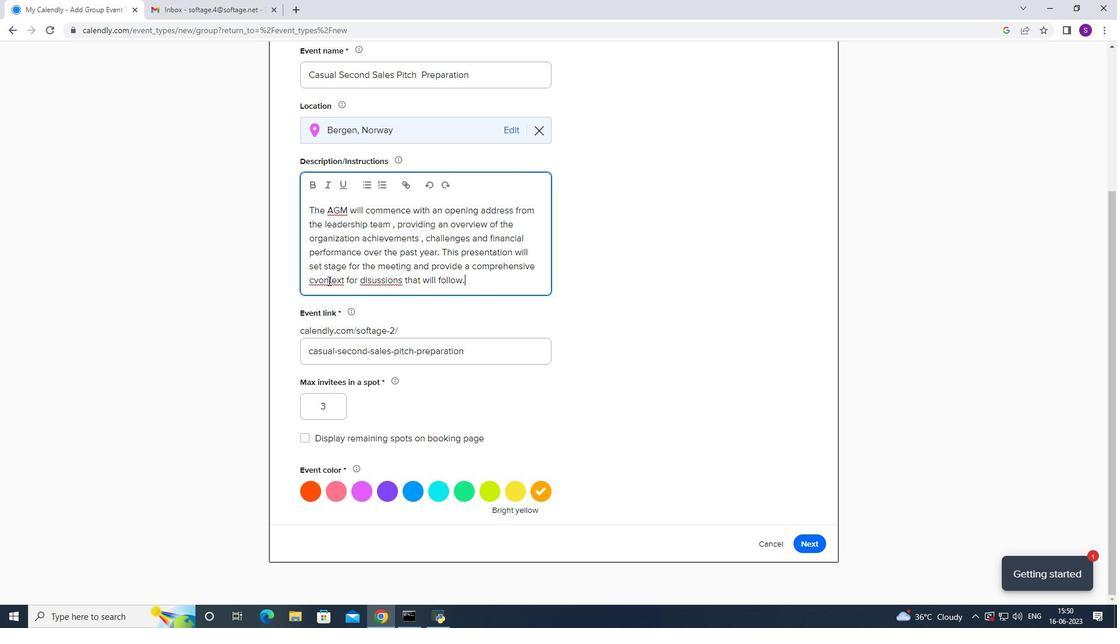 
Action: Mouse moved to (335, 289)
Screenshot: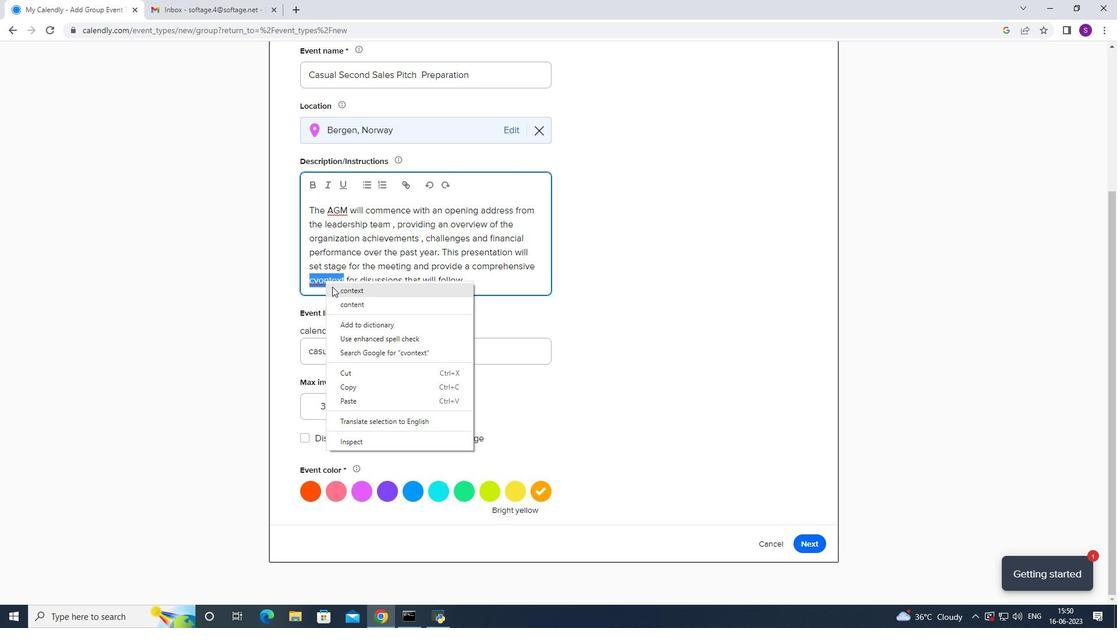 
Action: Mouse pressed left at (335, 289)
Screenshot: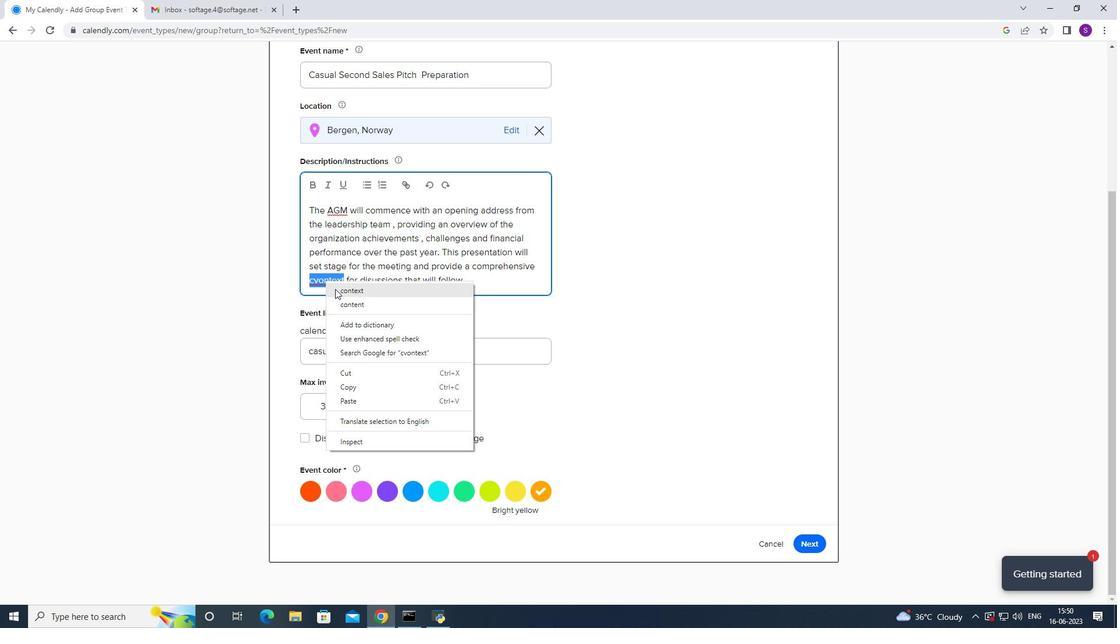 
Action: Mouse moved to (356, 283)
Screenshot: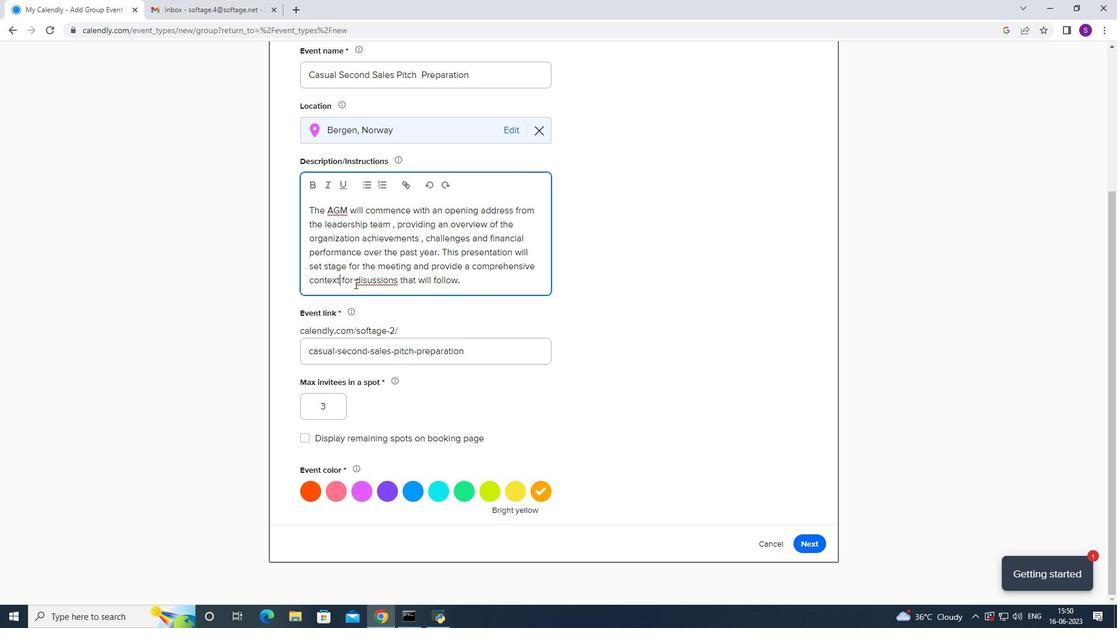 
Action: Mouse pressed right at (356, 283)
Screenshot: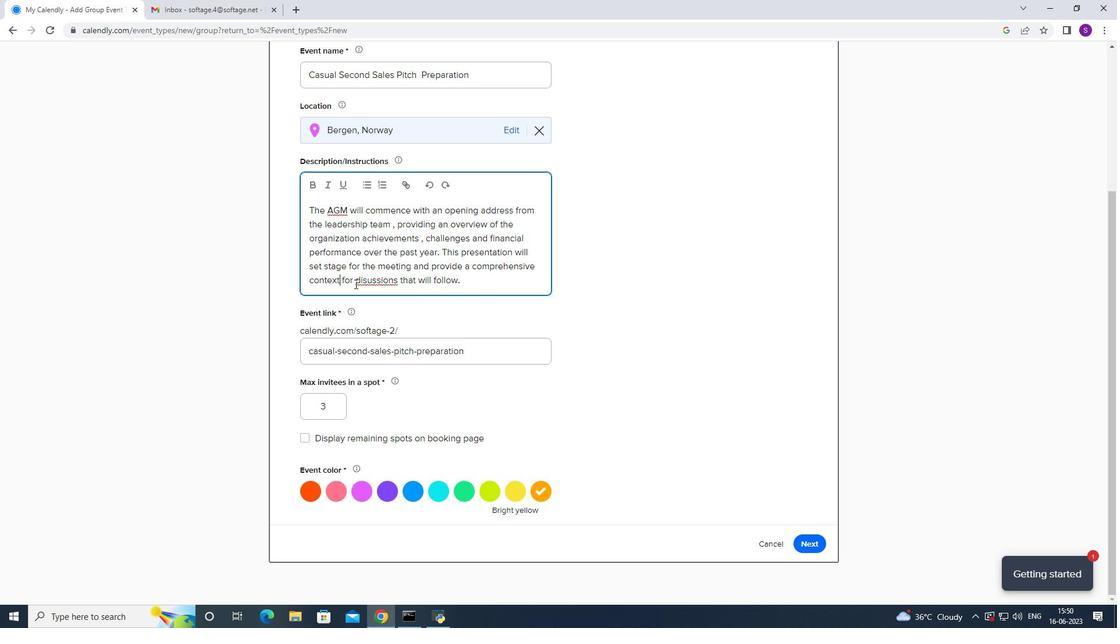 
Action: Mouse moved to (376, 291)
Screenshot: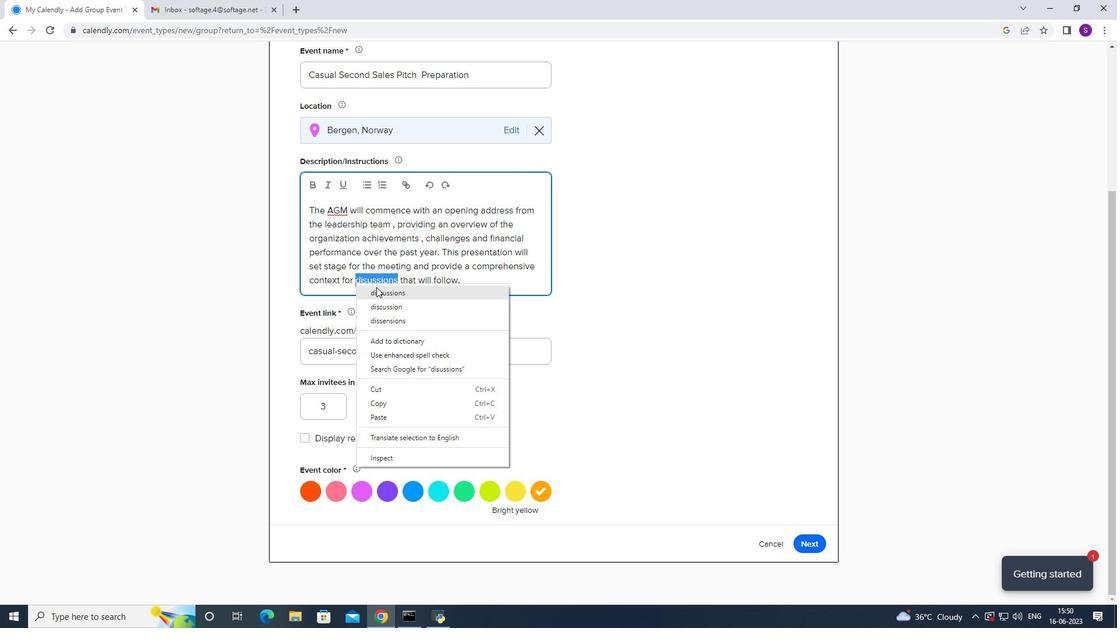 
Action: Mouse pressed left at (376, 291)
Screenshot: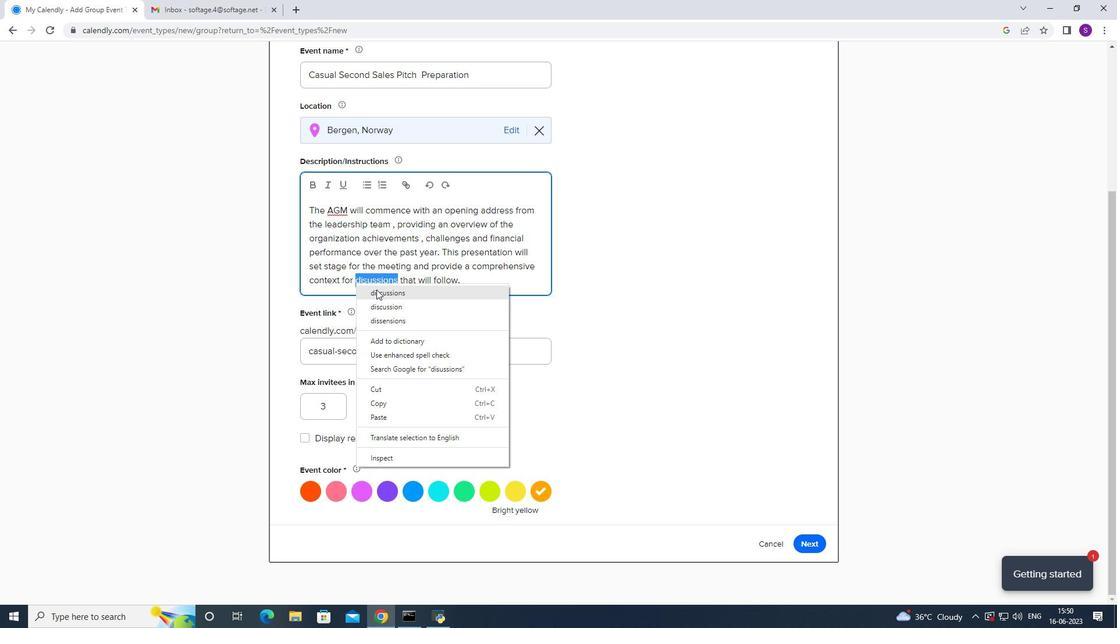
Action: Mouse moved to (818, 544)
Screenshot: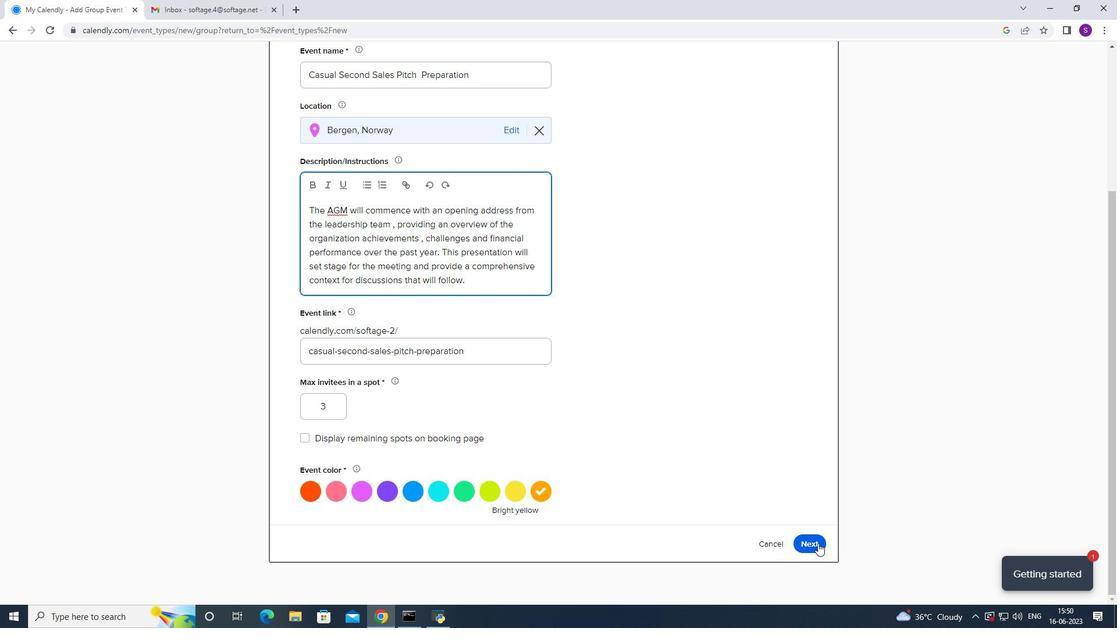 
Action: Mouse pressed left at (818, 544)
Screenshot: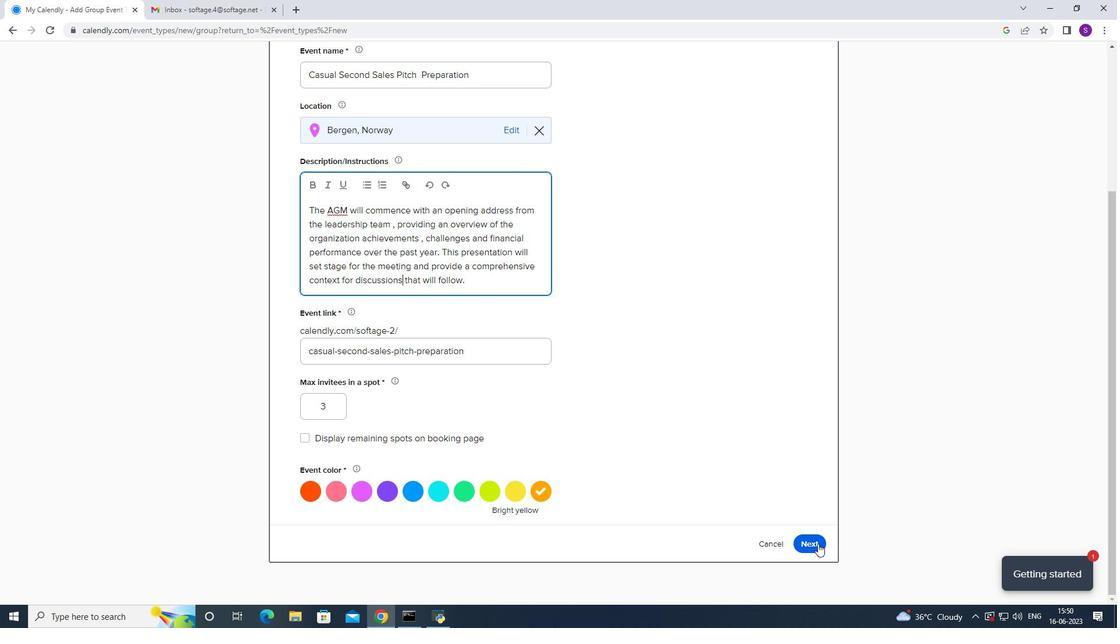
Action: Mouse moved to (363, 175)
Screenshot: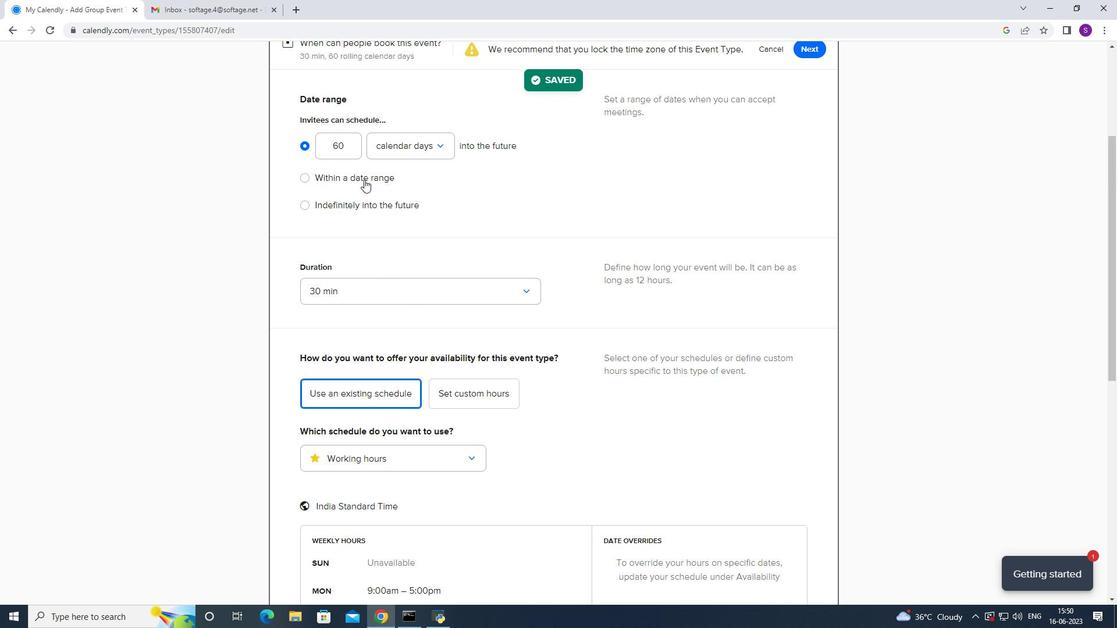 
Action: Mouse pressed left at (363, 175)
Screenshot: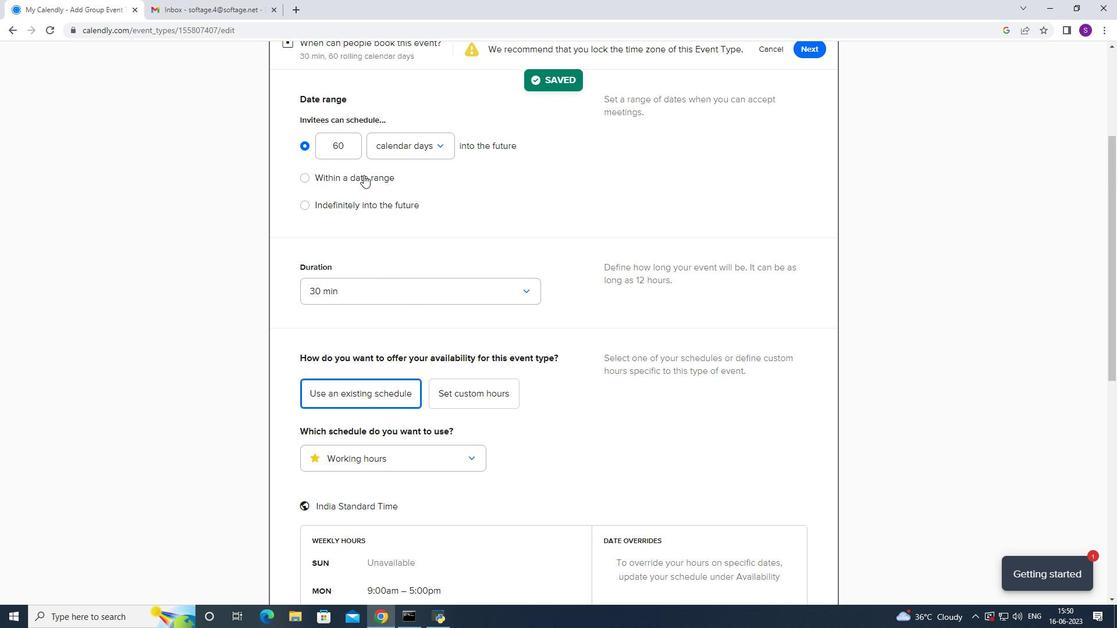 
Action: Mouse moved to (425, 186)
Screenshot: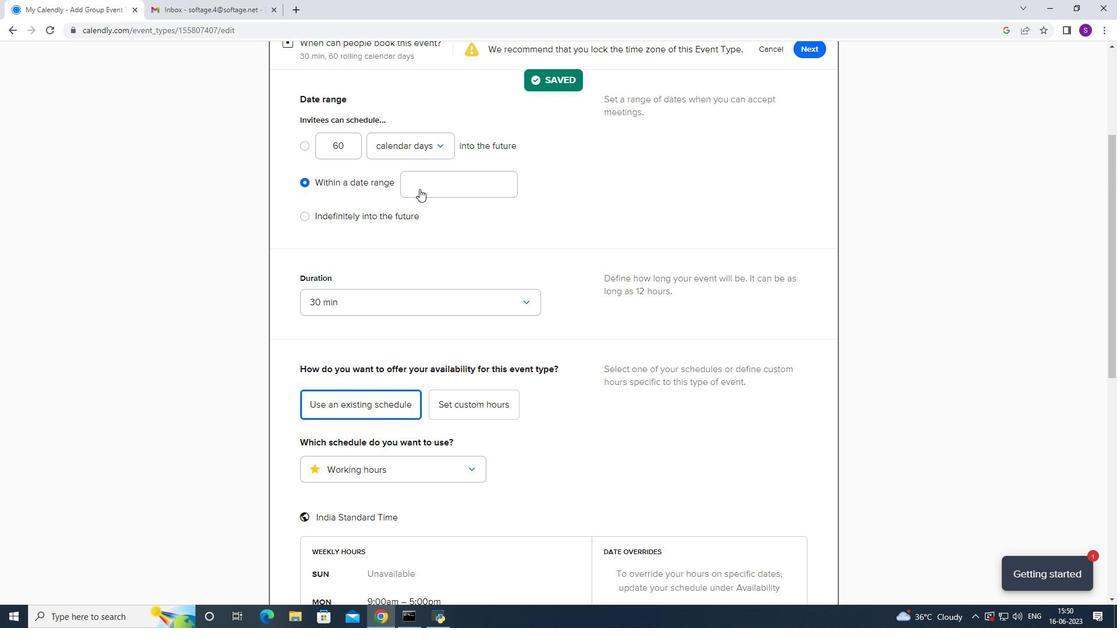 
Action: Mouse pressed left at (425, 186)
Screenshot: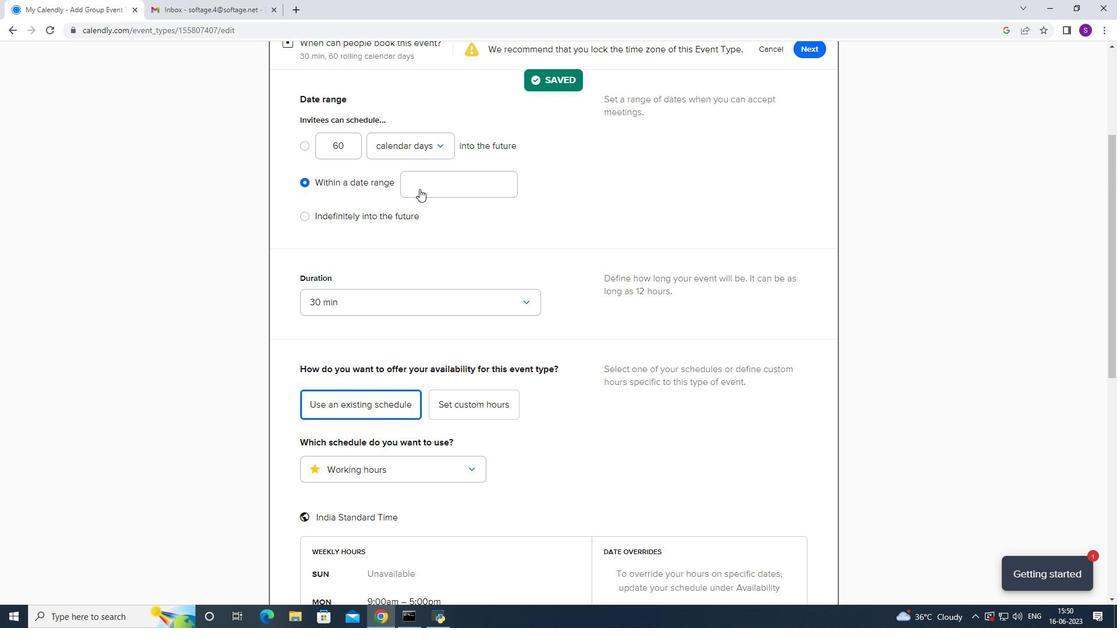 
Action: Mouse moved to (484, 221)
Screenshot: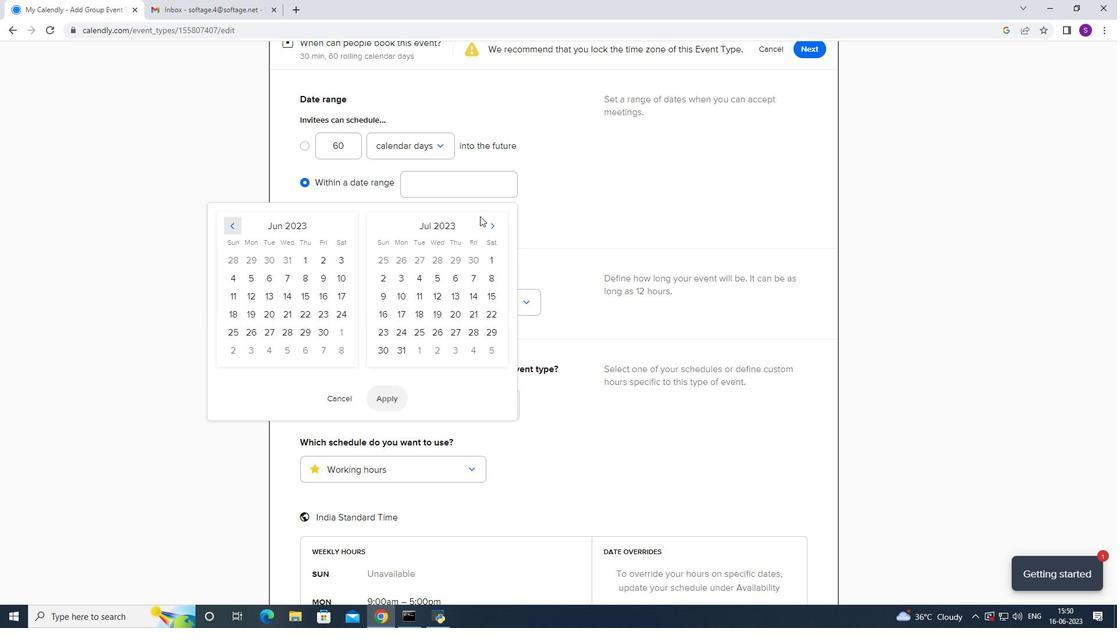 
Action: Mouse pressed left at (484, 221)
Screenshot: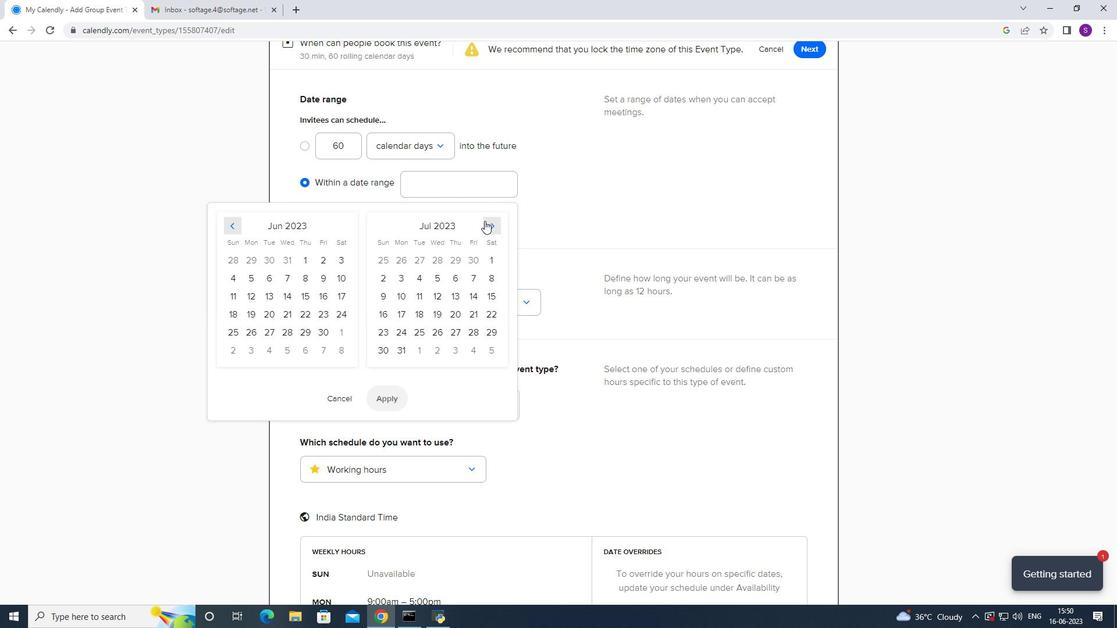 
Action: Mouse pressed left at (484, 221)
Screenshot: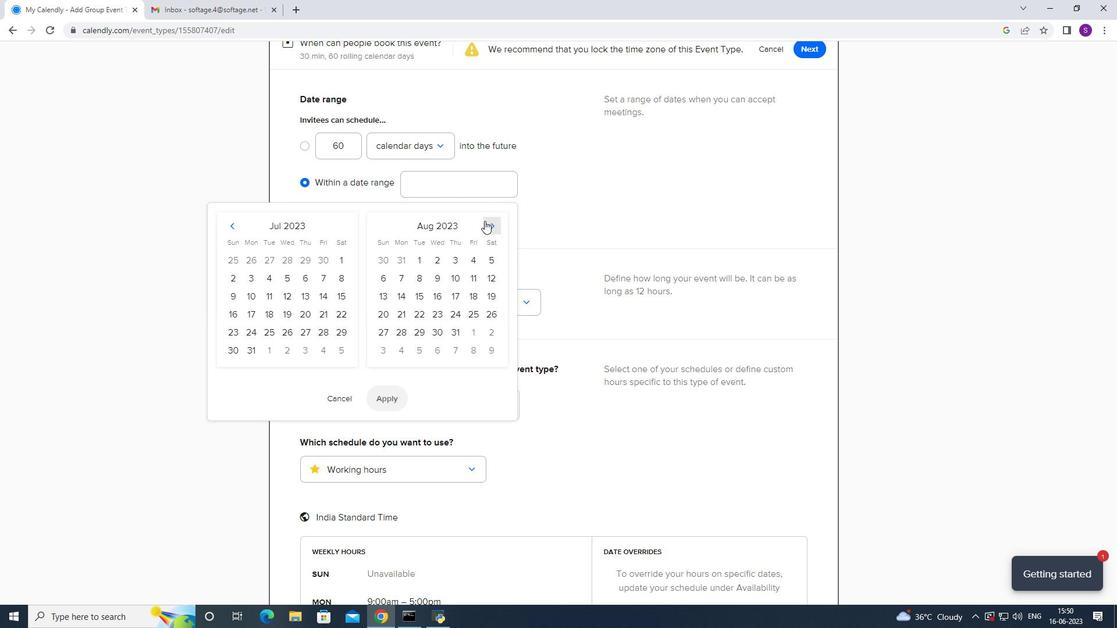 
Action: Mouse pressed left at (484, 221)
Screenshot: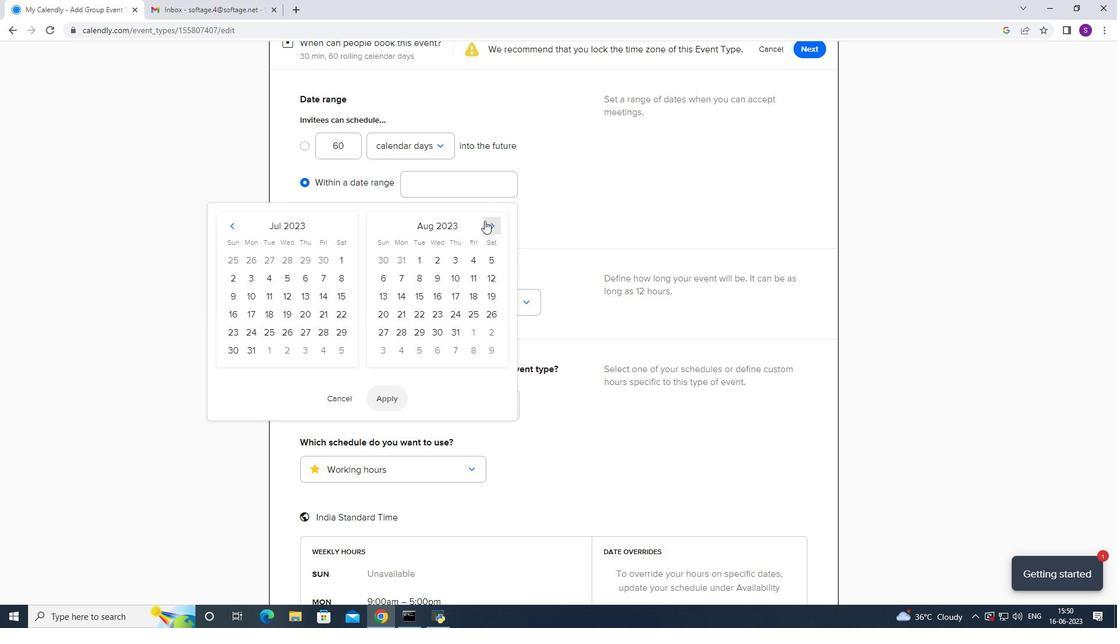 
Action: Mouse pressed left at (484, 221)
Screenshot: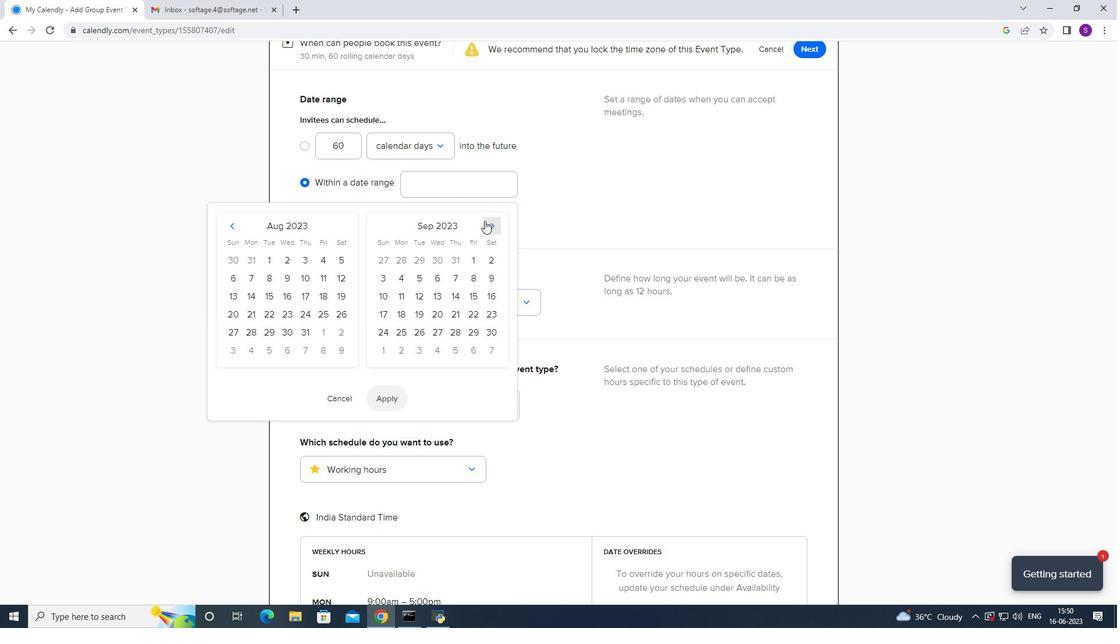 
Action: Mouse pressed right at (484, 221)
Screenshot: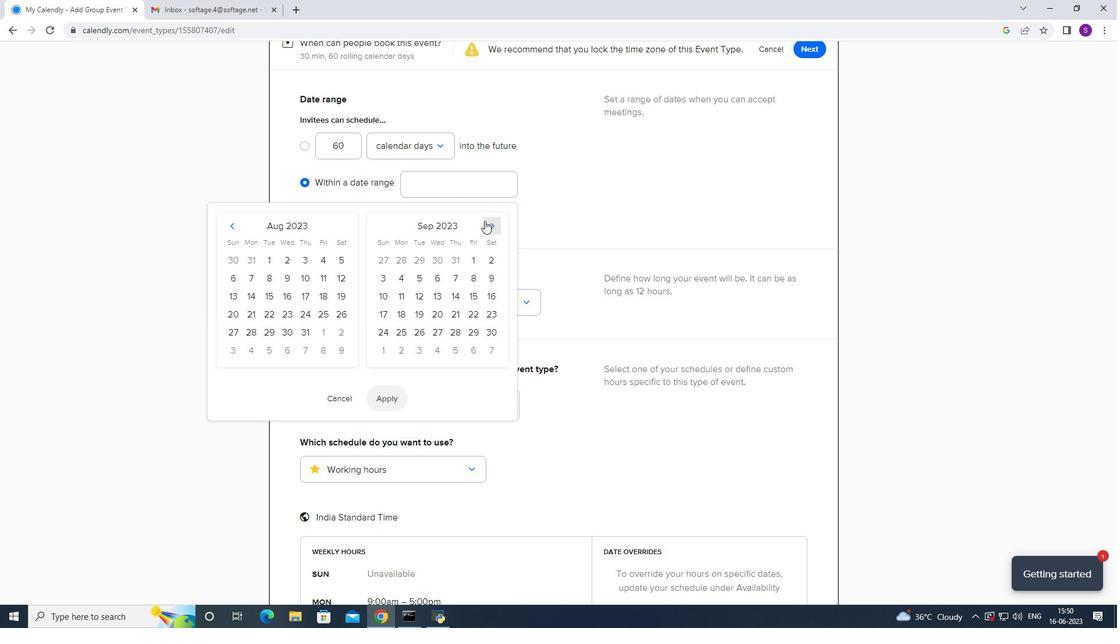 
Action: Mouse moved to (447, 232)
Screenshot: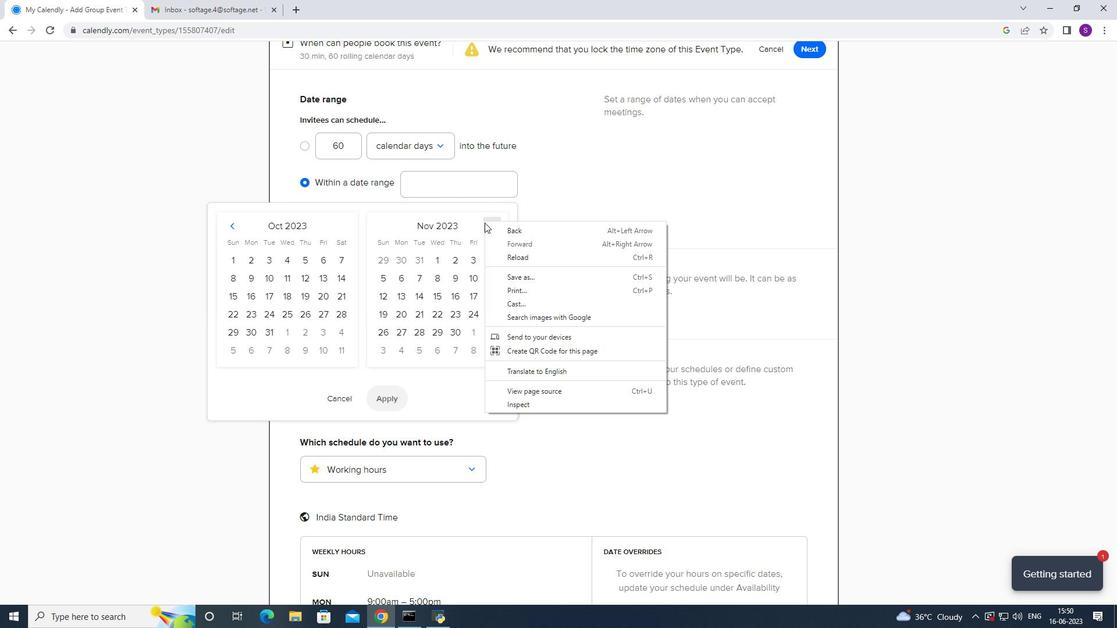 
Action: Mouse pressed left at (447, 232)
Screenshot: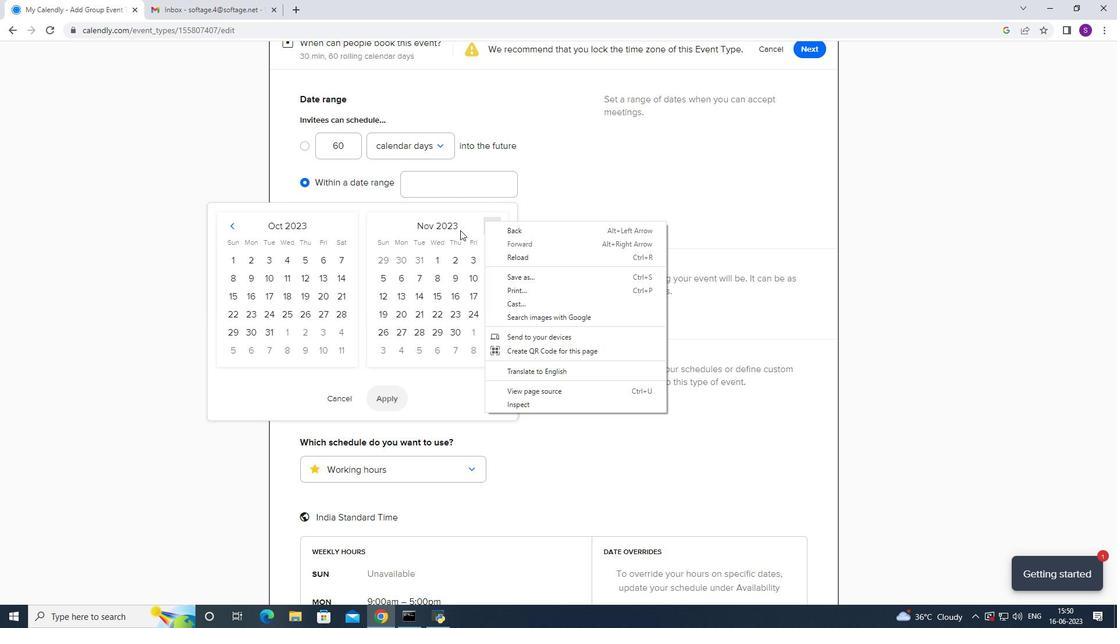 
Action: Mouse moved to (498, 231)
Screenshot: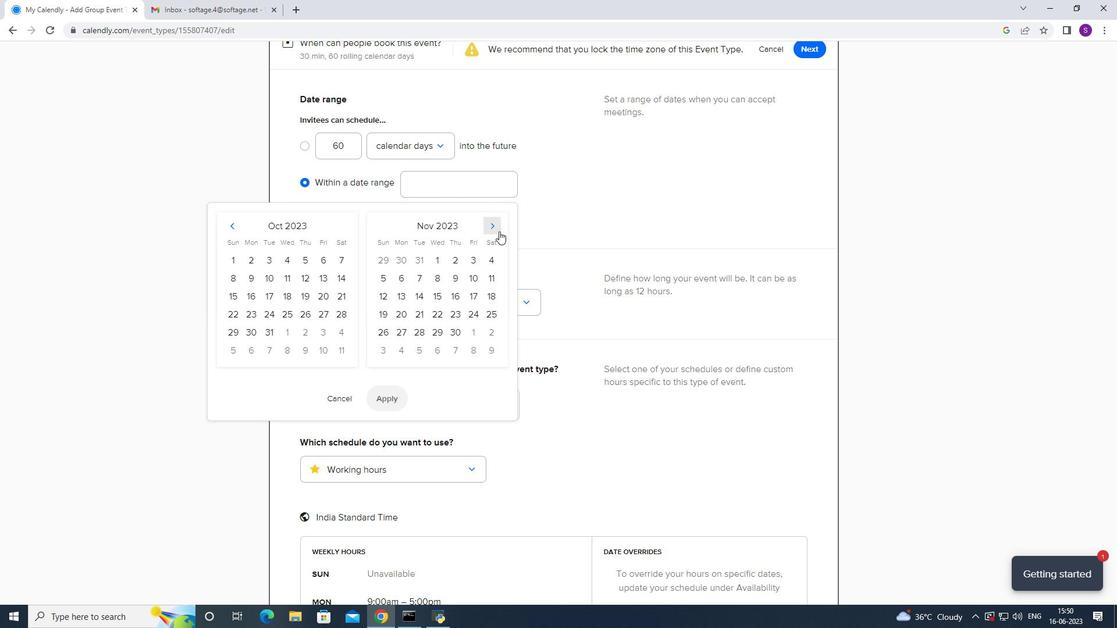 
Action: Mouse pressed left at (498, 231)
Screenshot: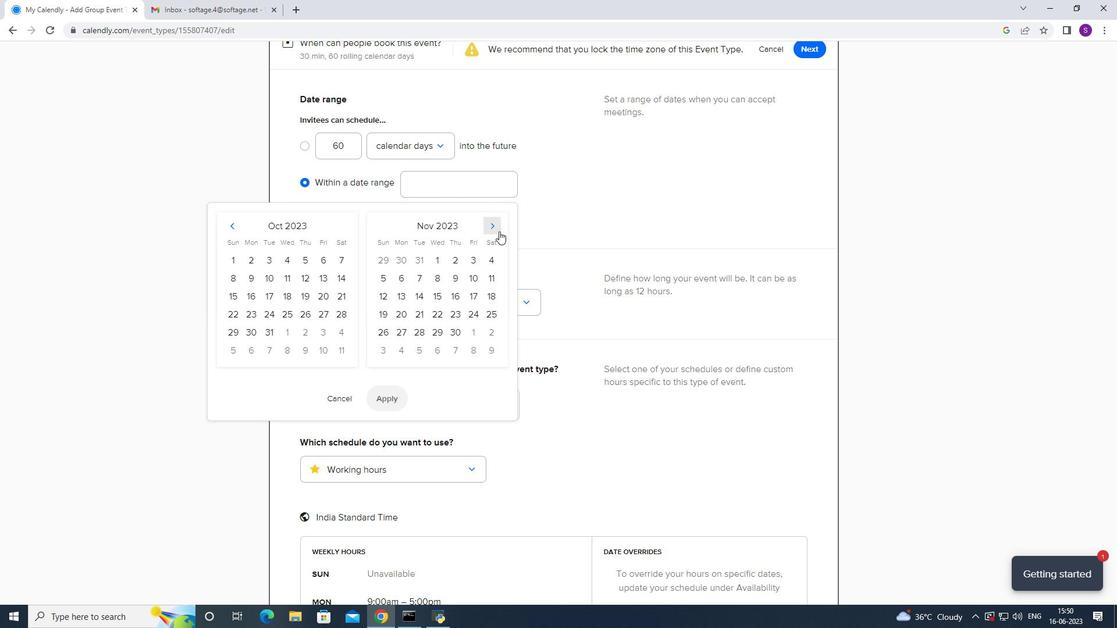 
Action: Mouse pressed left at (498, 231)
Screenshot: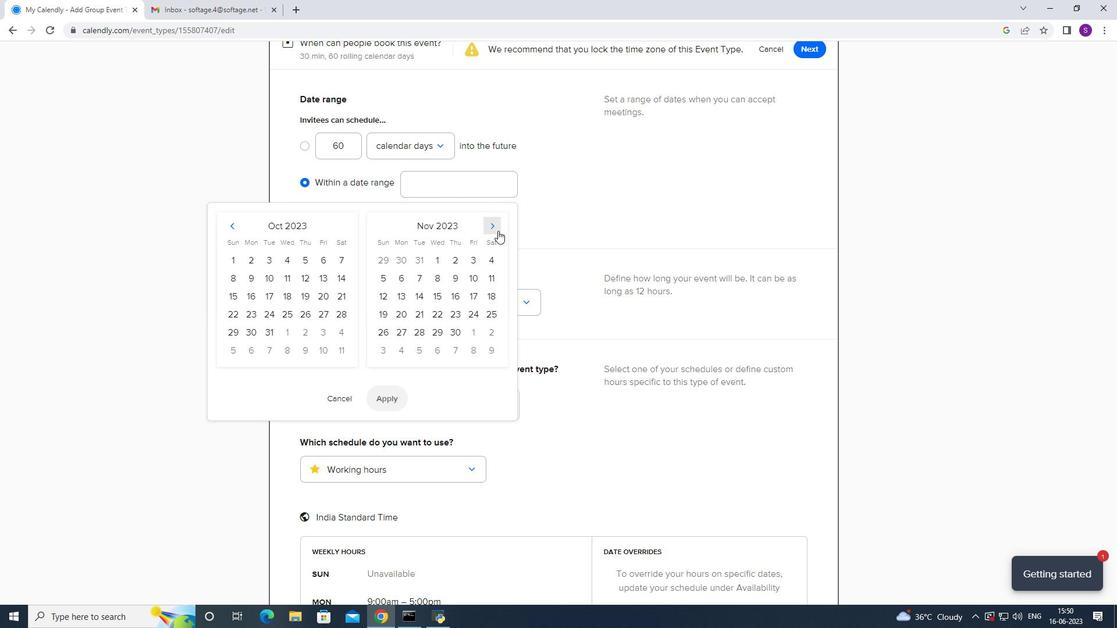 
Action: Mouse pressed left at (498, 231)
Screenshot: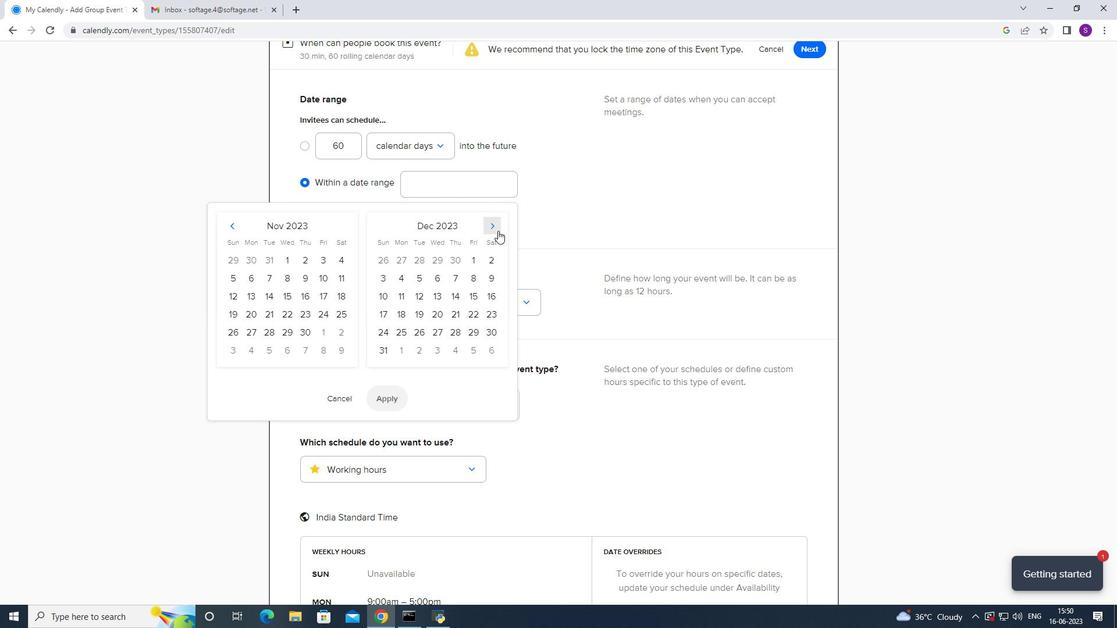 
Action: Mouse pressed left at (498, 231)
Screenshot: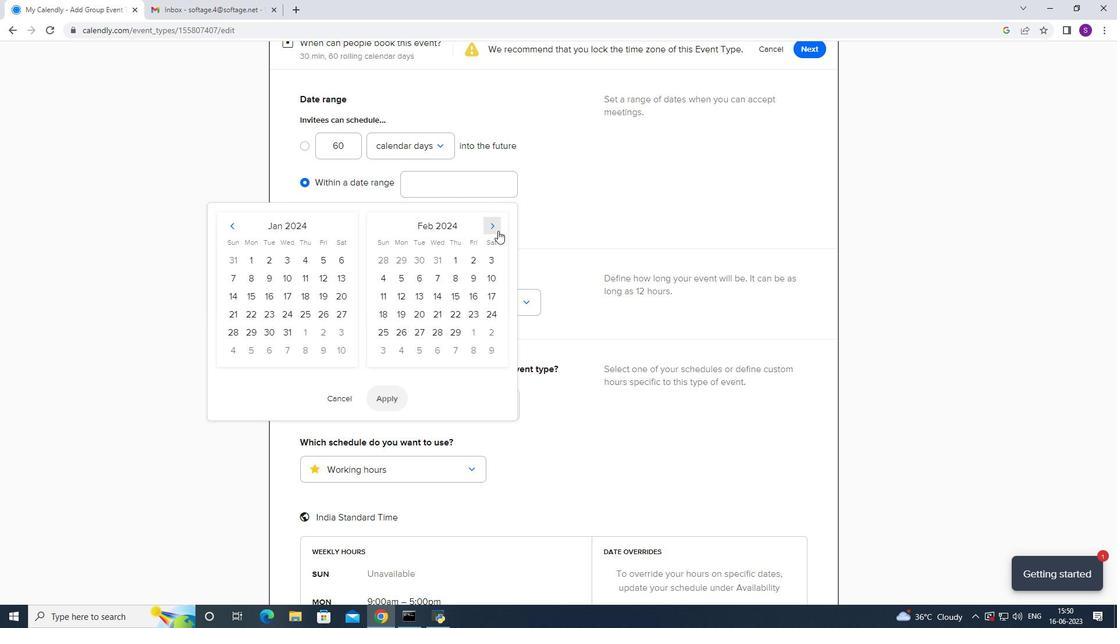 
Action: Mouse moved to (454, 311)
Screenshot: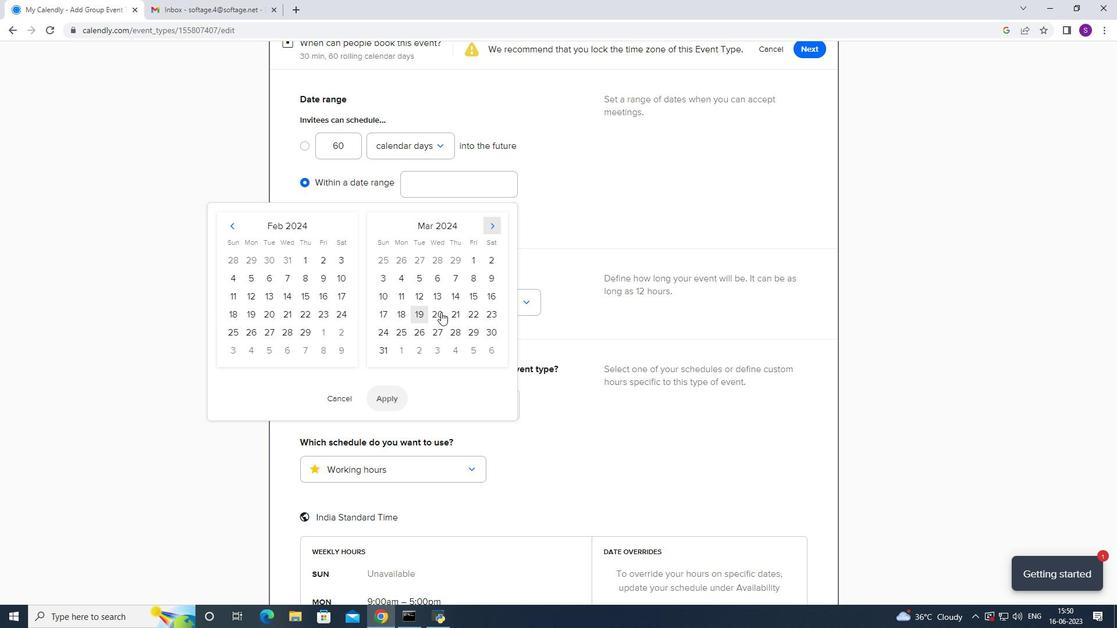 
Action: Mouse pressed left at (454, 311)
Screenshot: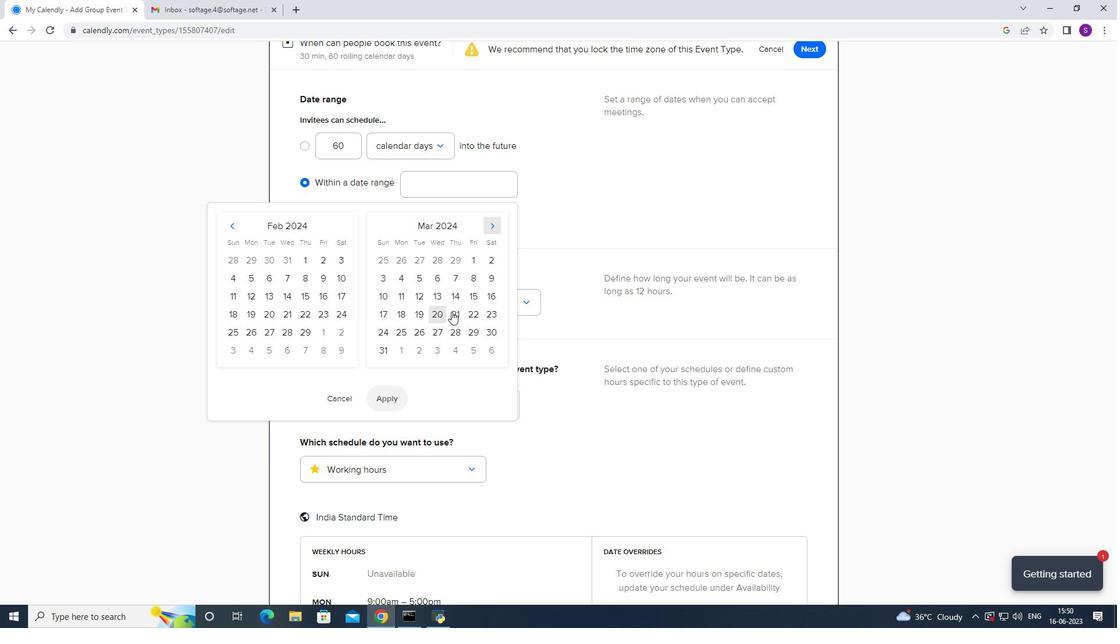 
Action: Mouse moved to (477, 318)
Screenshot: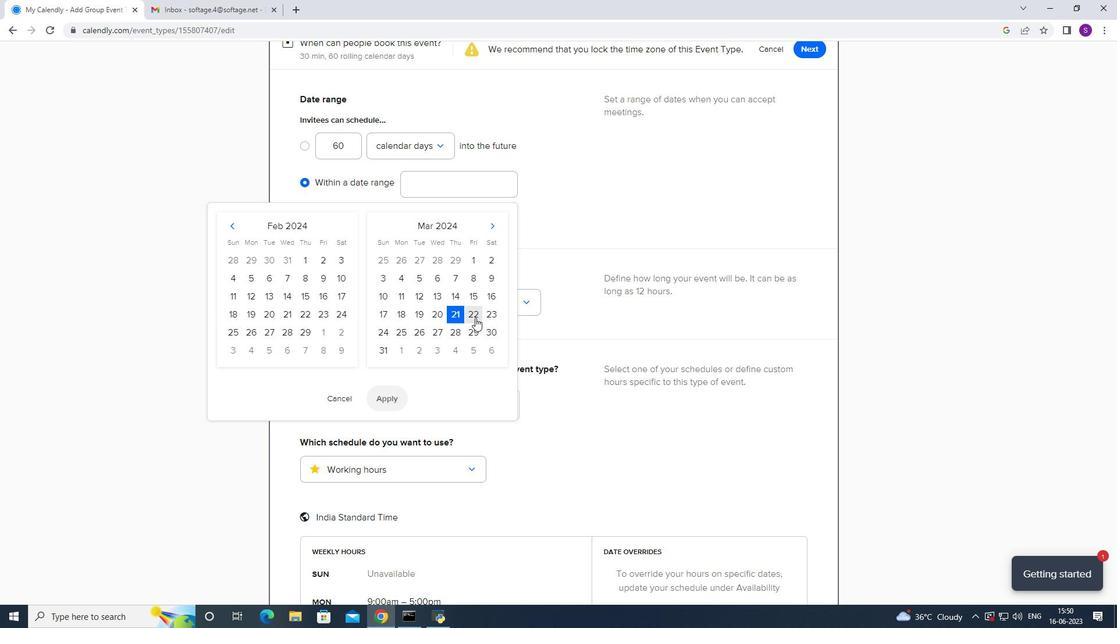 
Action: Mouse pressed left at (476, 318)
Screenshot: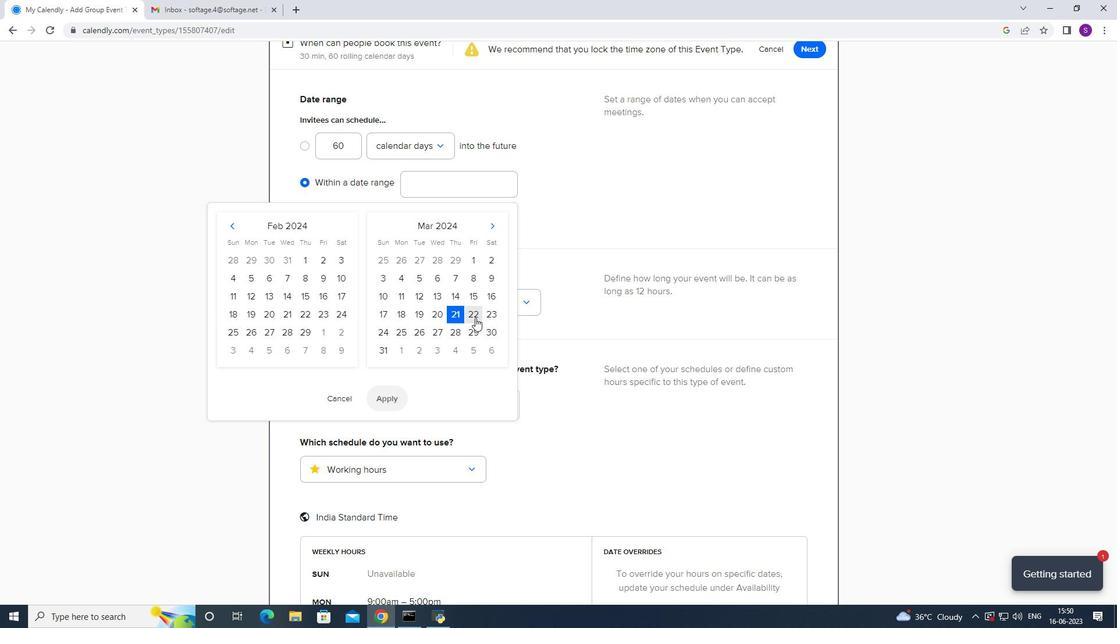 
Action: Mouse moved to (399, 394)
Screenshot: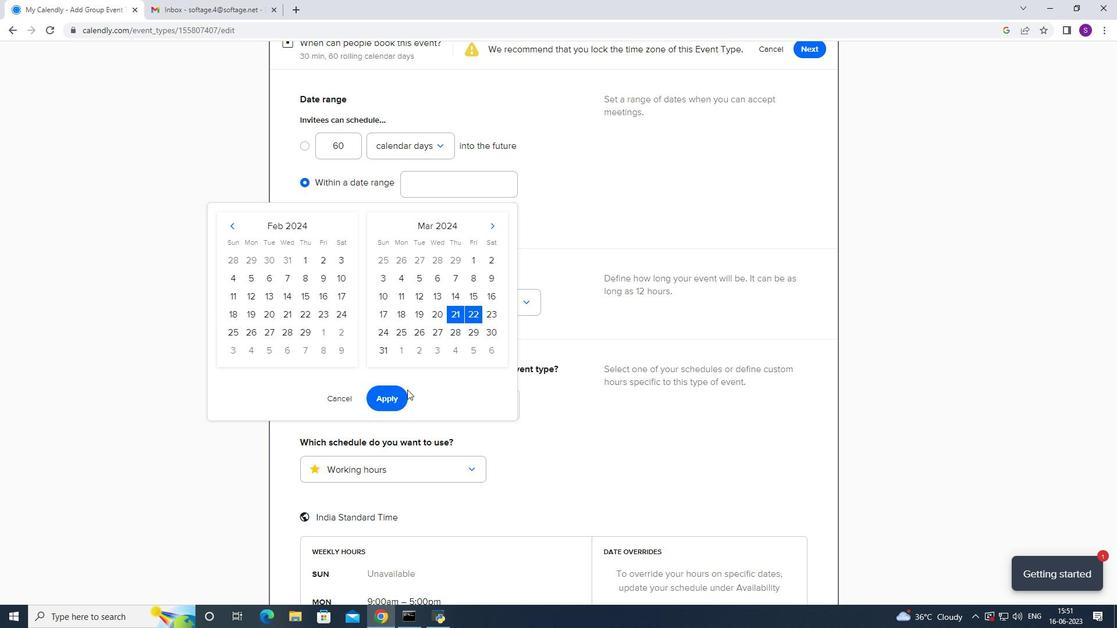 
Action: Mouse pressed left at (399, 394)
Screenshot: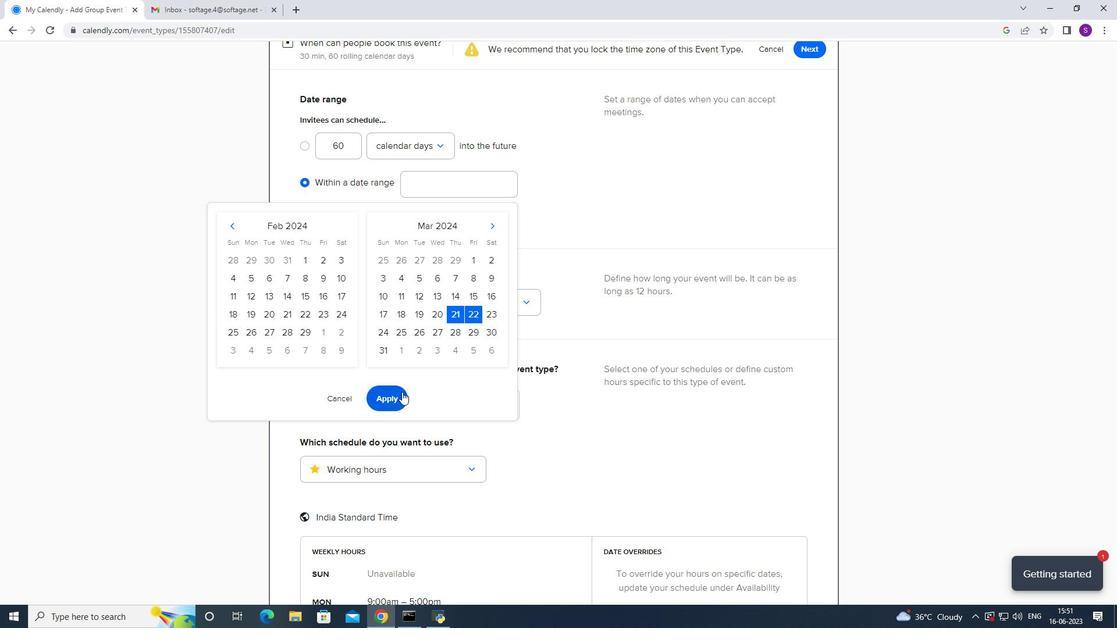 
Action: Mouse moved to (399, 391)
Screenshot: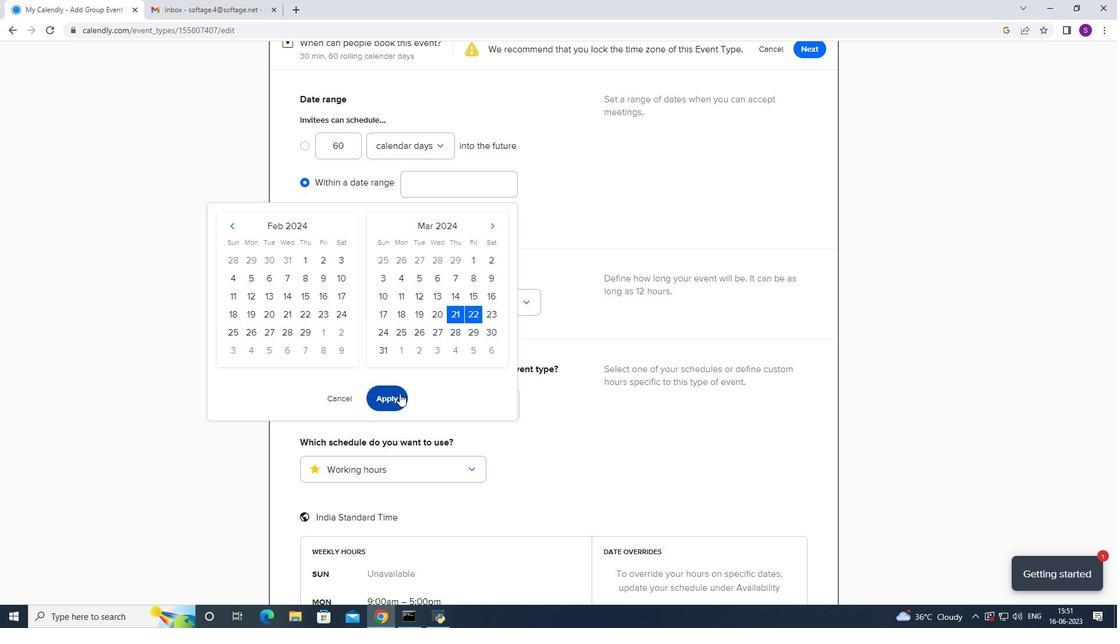 
Action: Mouse scrolled (399, 390) with delta (0, 0)
Screenshot: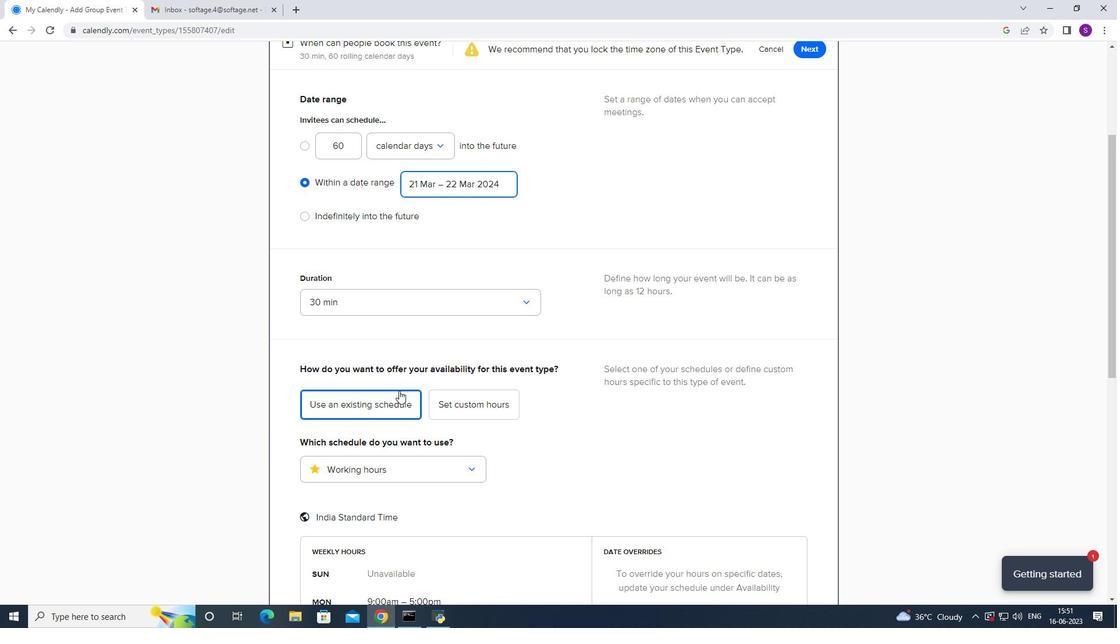 
Action: Mouse scrolled (399, 390) with delta (0, 0)
Screenshot: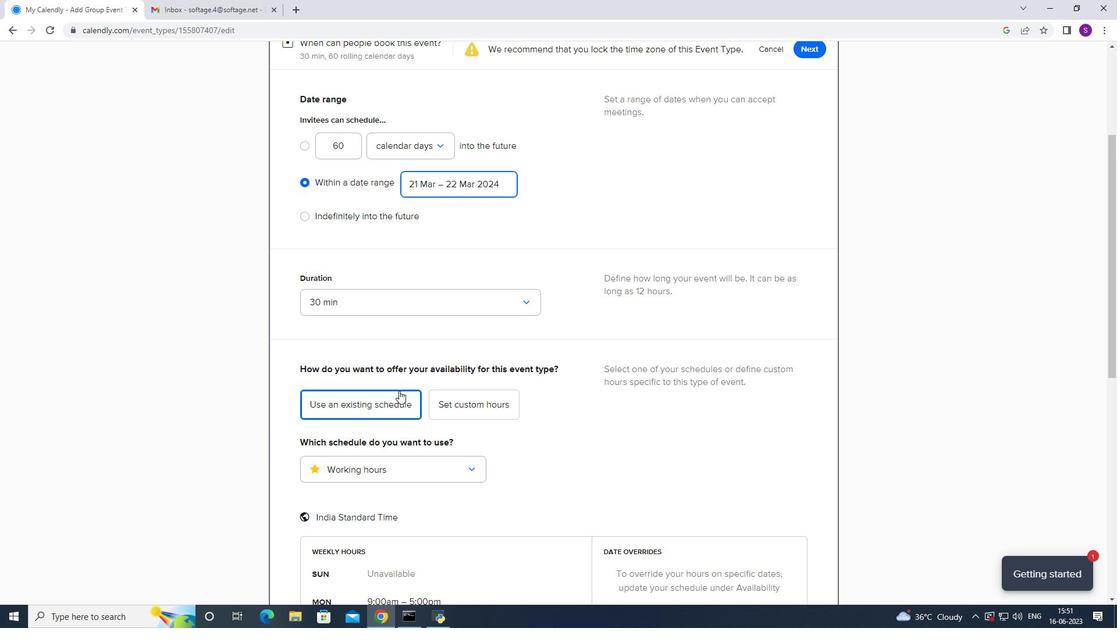 
Action: Mouse scrolled (399, 390) with delta (0, 0)
Screenshot: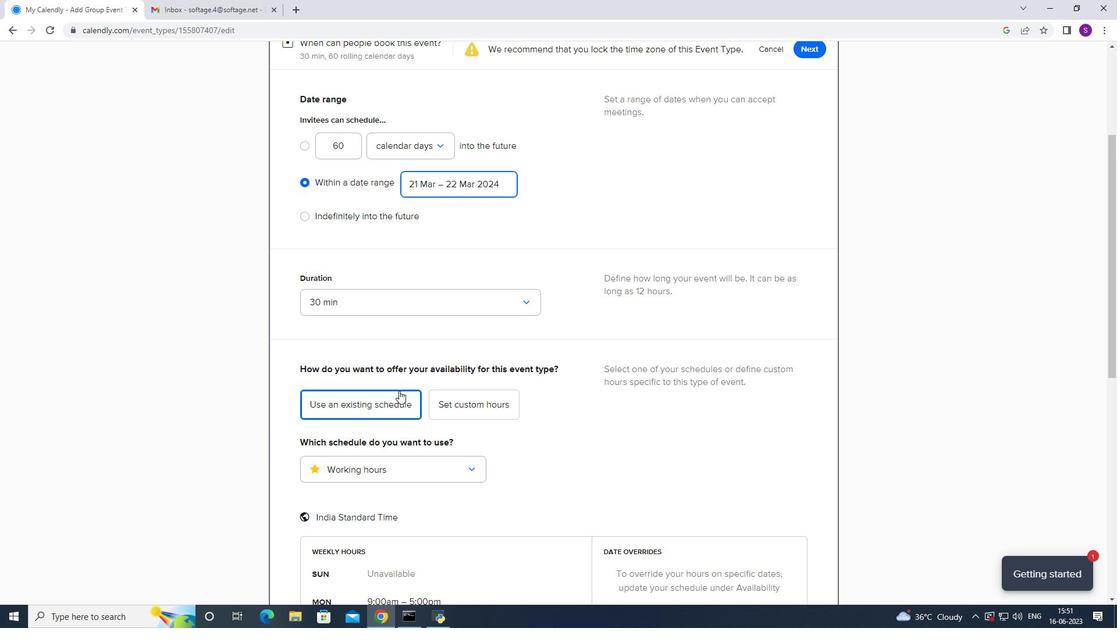 
Action: Mouse scrolled (399, 390) with delta (0, 0)
Screenshot: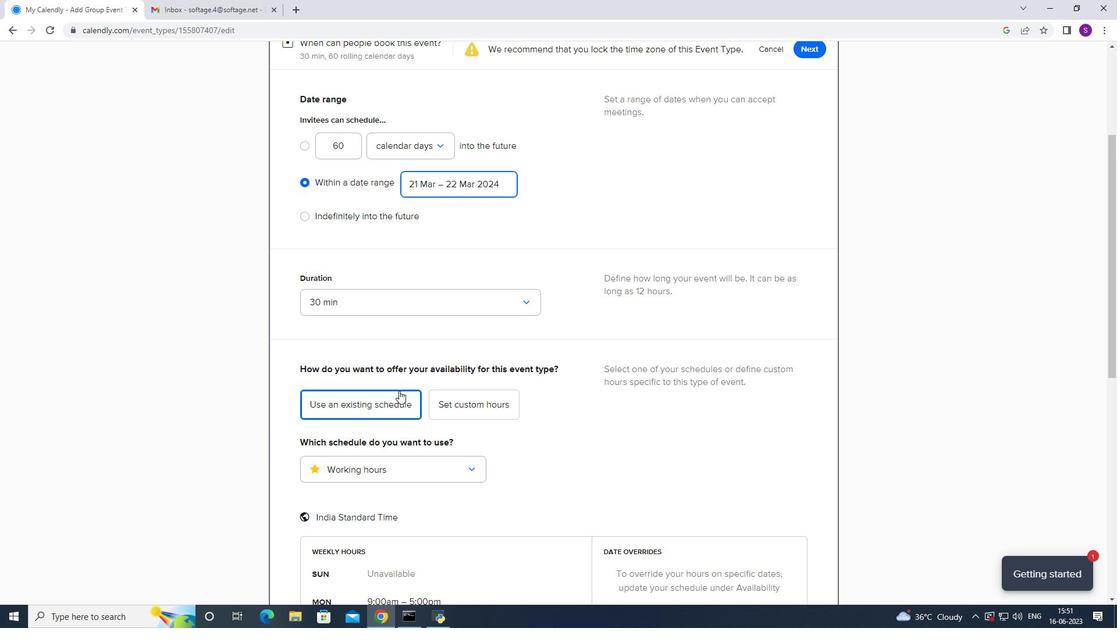 
Action: Mouse scrolled (399, 390) with delta (0, 0)
Screenshot: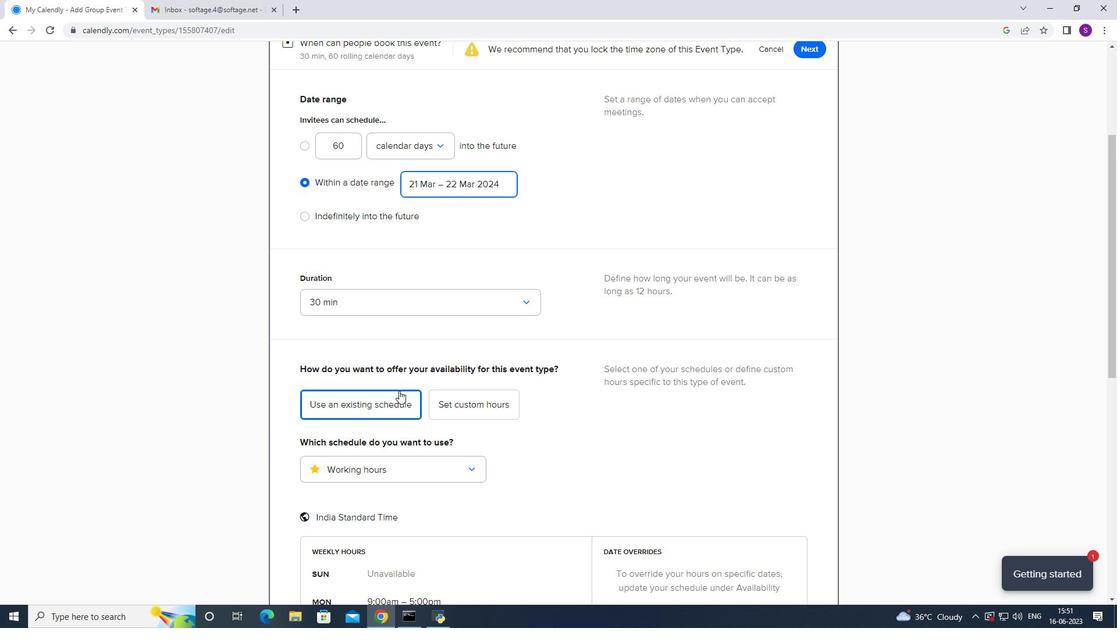
Action: Mouse scrolled (399, 390) with delta (0, 0)
Screenshot: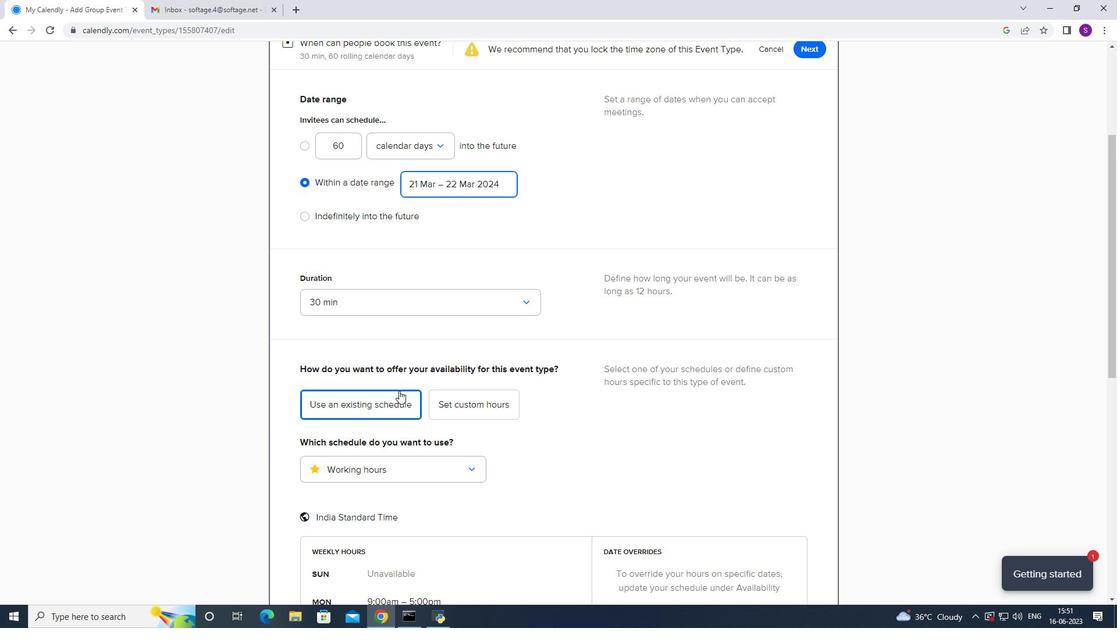 
Action: Mouse scrolled (399, 390) with delta (0, 0)
Screenshot: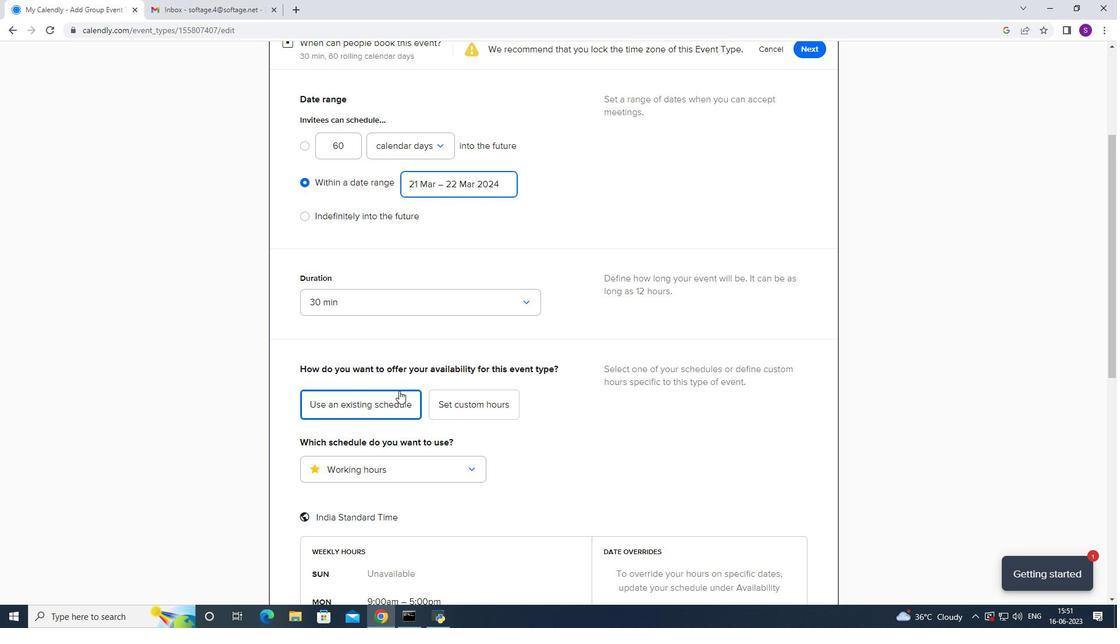 
Action: Mouse scrolled (399, 390) with delta (0, 0)
Screenshot: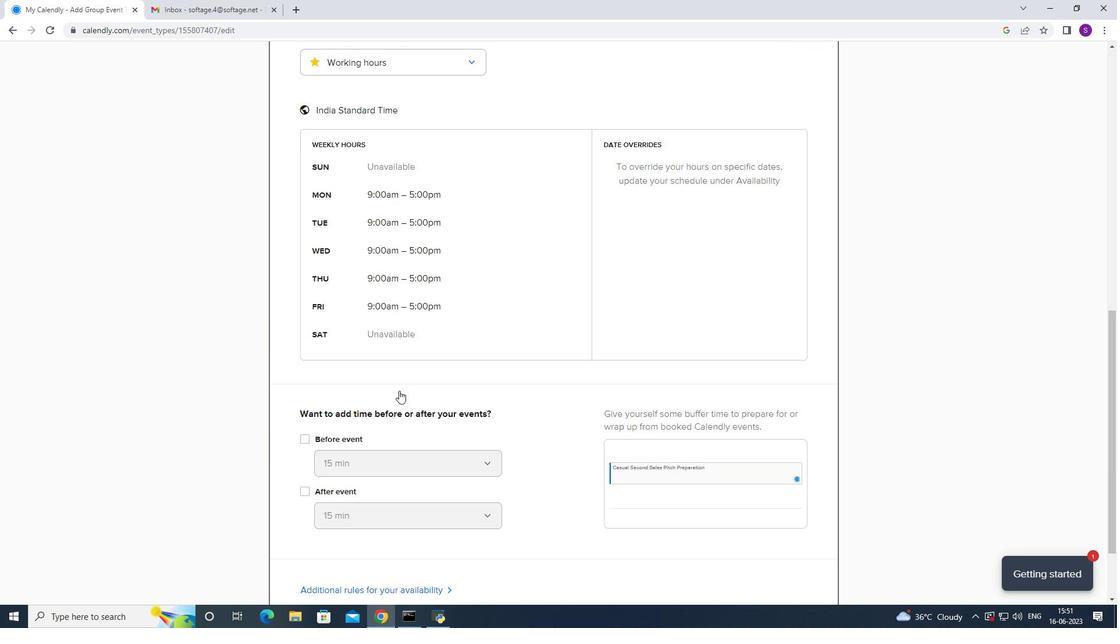 
Action: Mouse scrolled (399, 390) with delta (0, 0)
Screenshot: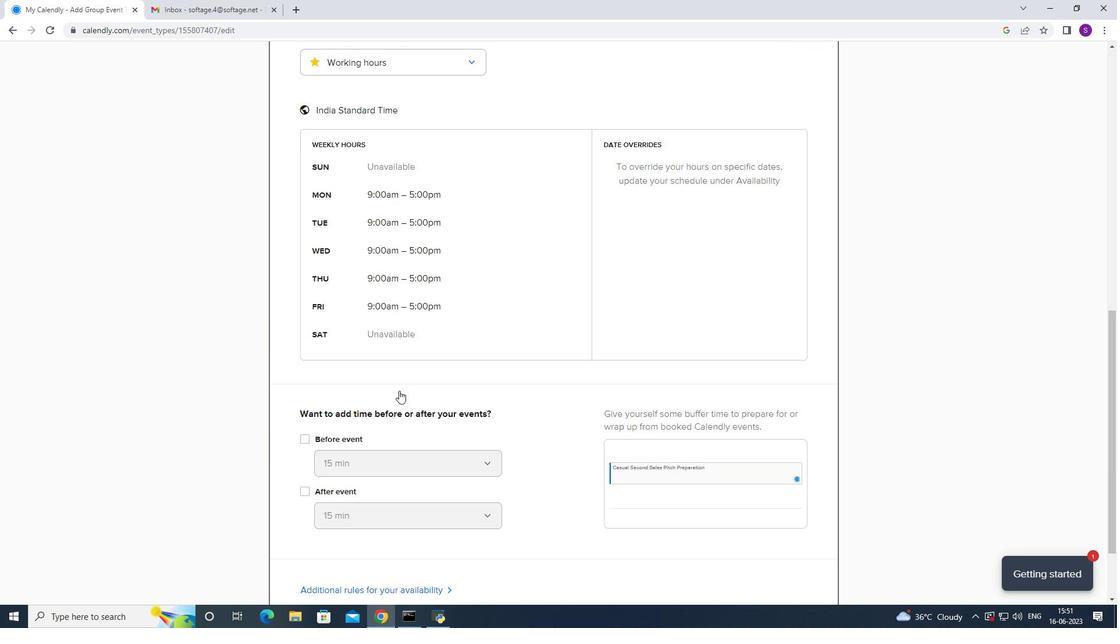 
Action: Mouse scrolled (399, 390) with delta (0, 0)
Screenshot: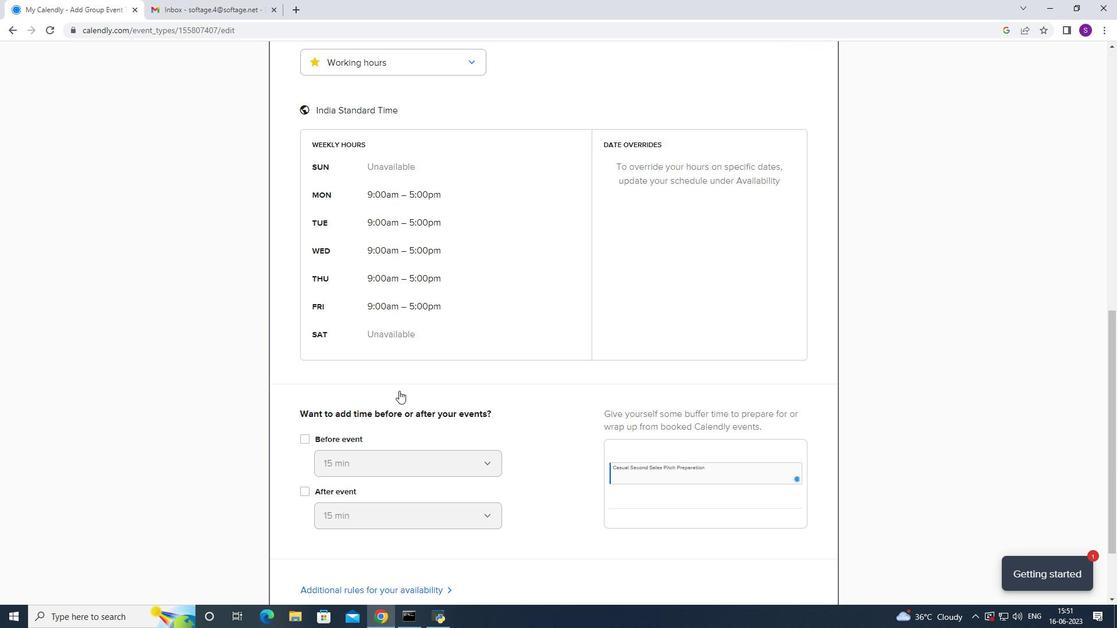 
Action: Mouse scrolled (399, 390) with delta (0, 0)
Screenshot: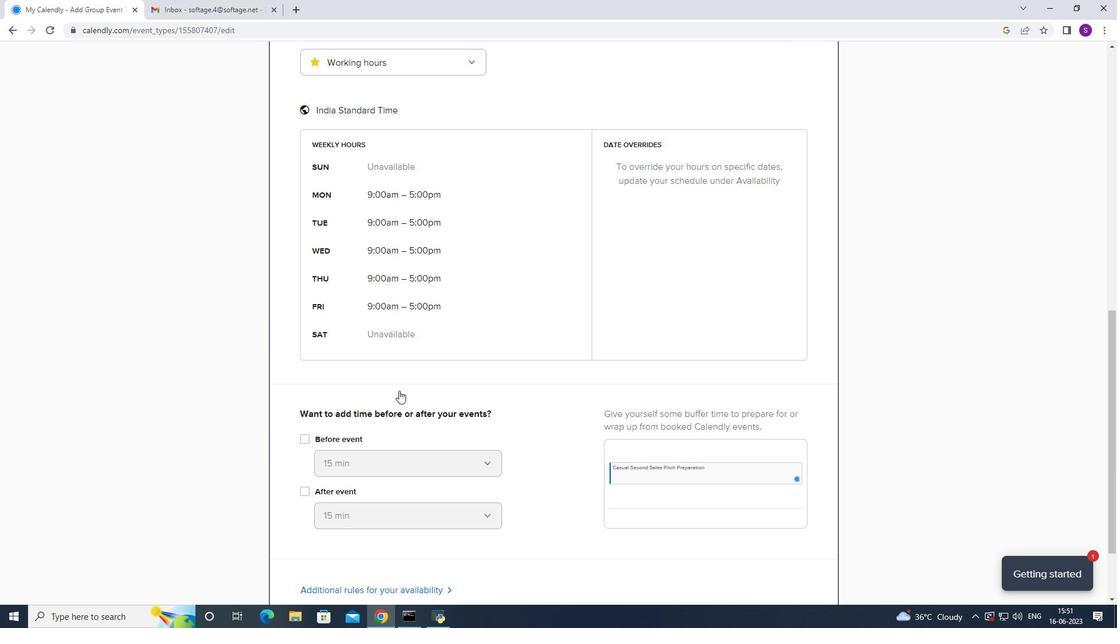 
Action: Mouse moved to (807, 541)
Screenshot: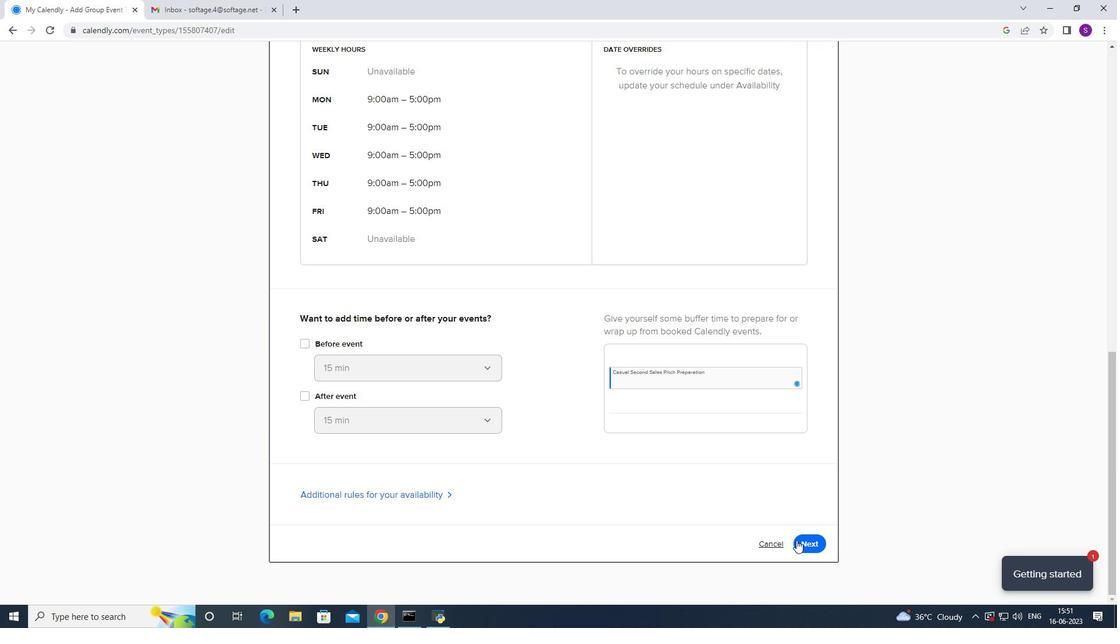 
Action: Mouse pressed left at (807, 541)
Screenshot: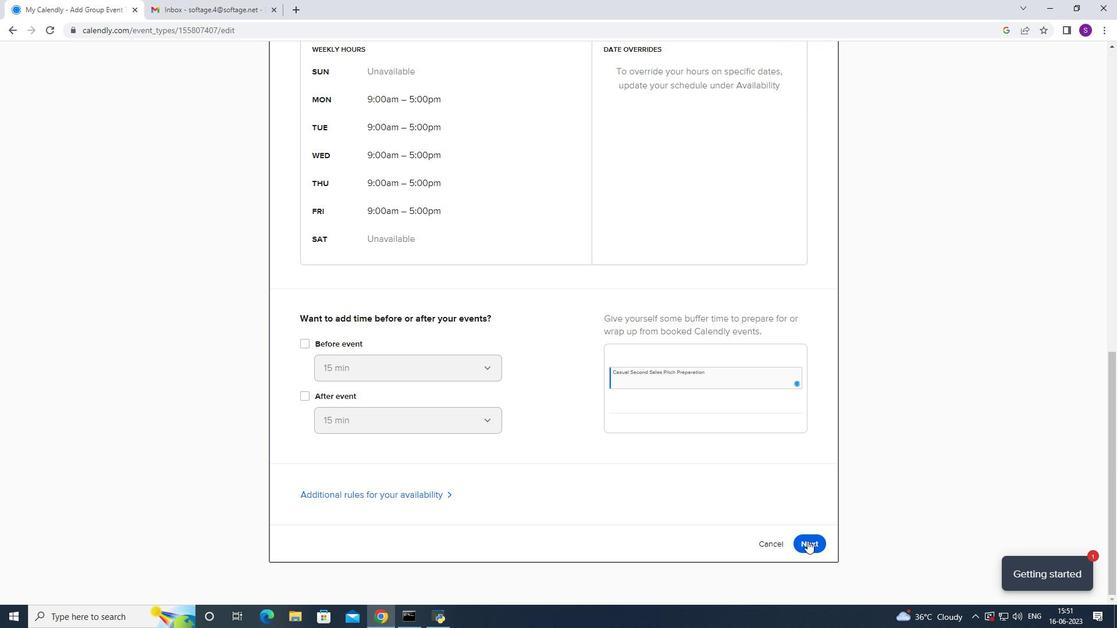 
Action: Mouse moved to (825, 101)
Screenshot: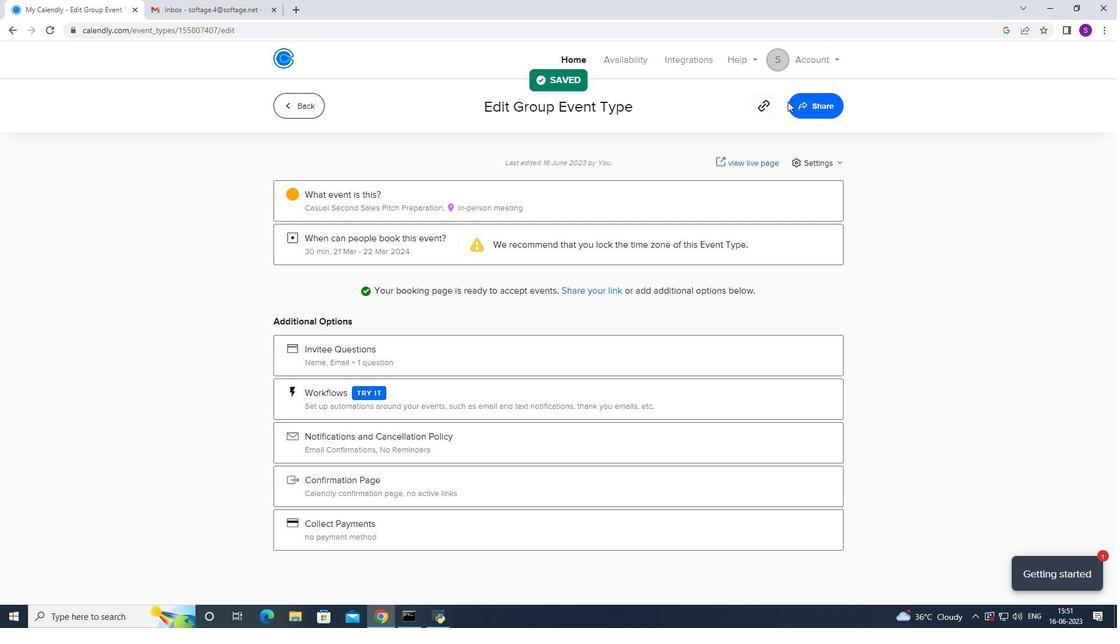 
Action: Mouse pressed left at (825, 101)
Screenshot: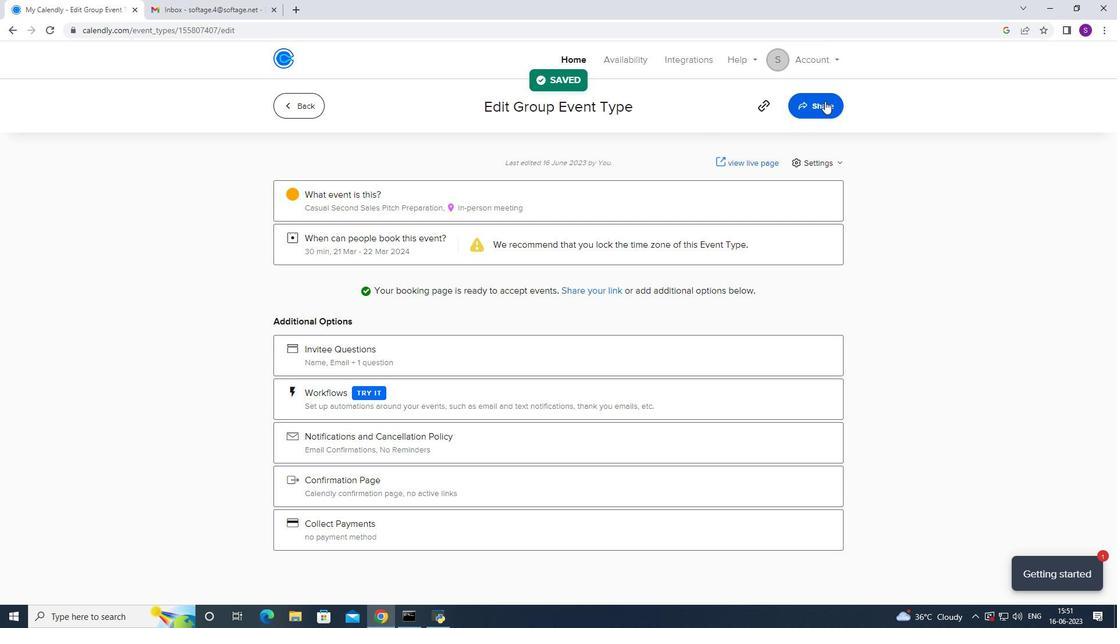 
Action: Mouse moved to (683, 211)
Screenshot: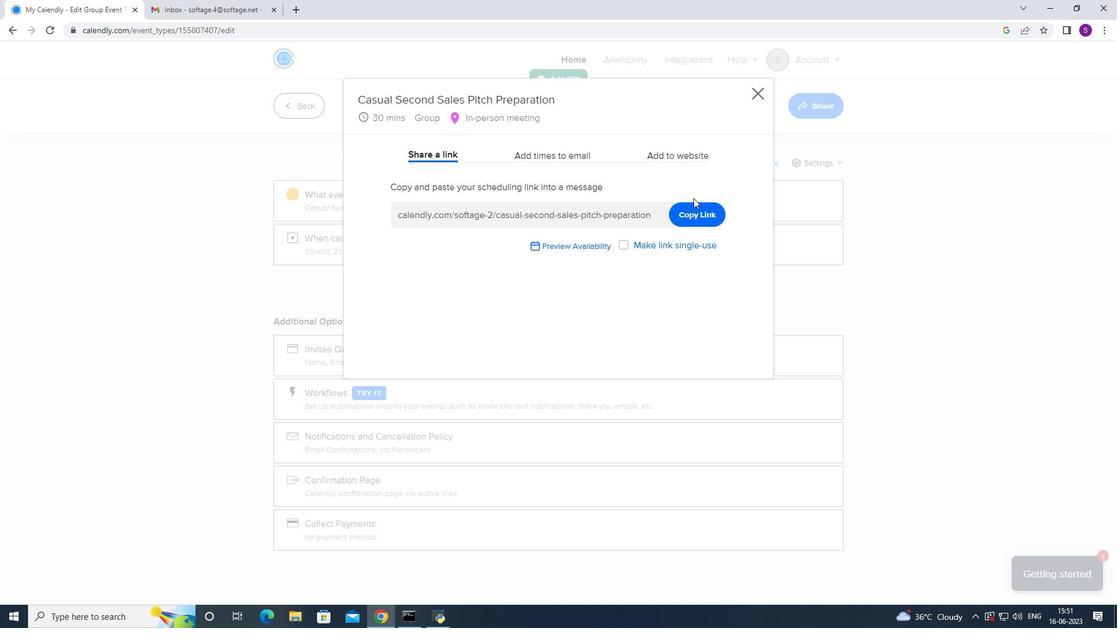
Action: Mouse pressed left at (683, 211)
Screenshot: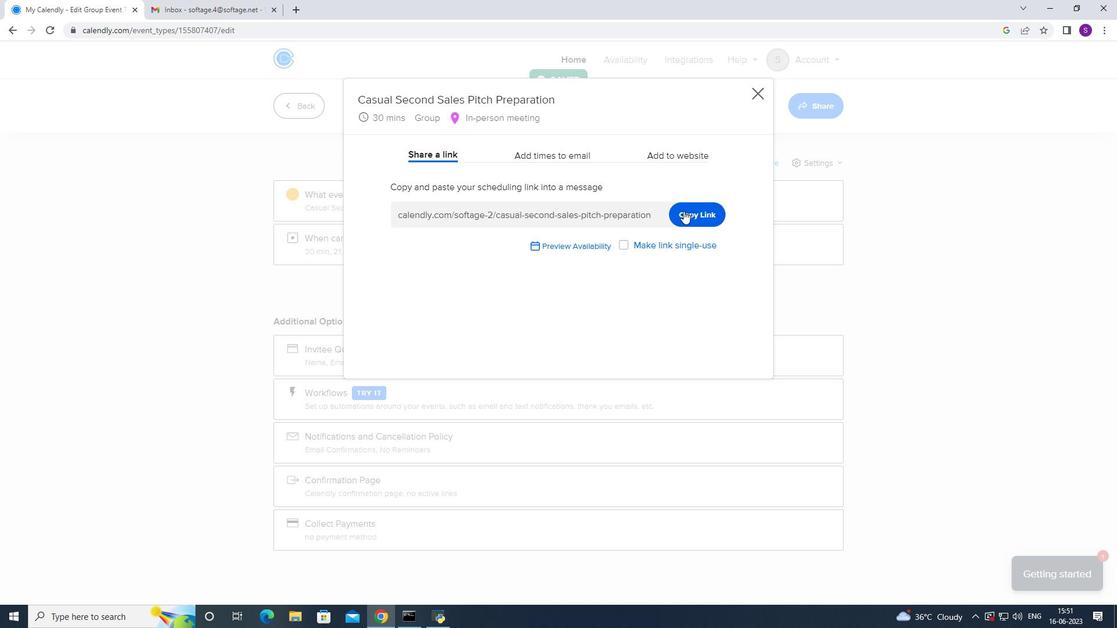 
Action: Mouse moved to (193, 15)
Screenshot: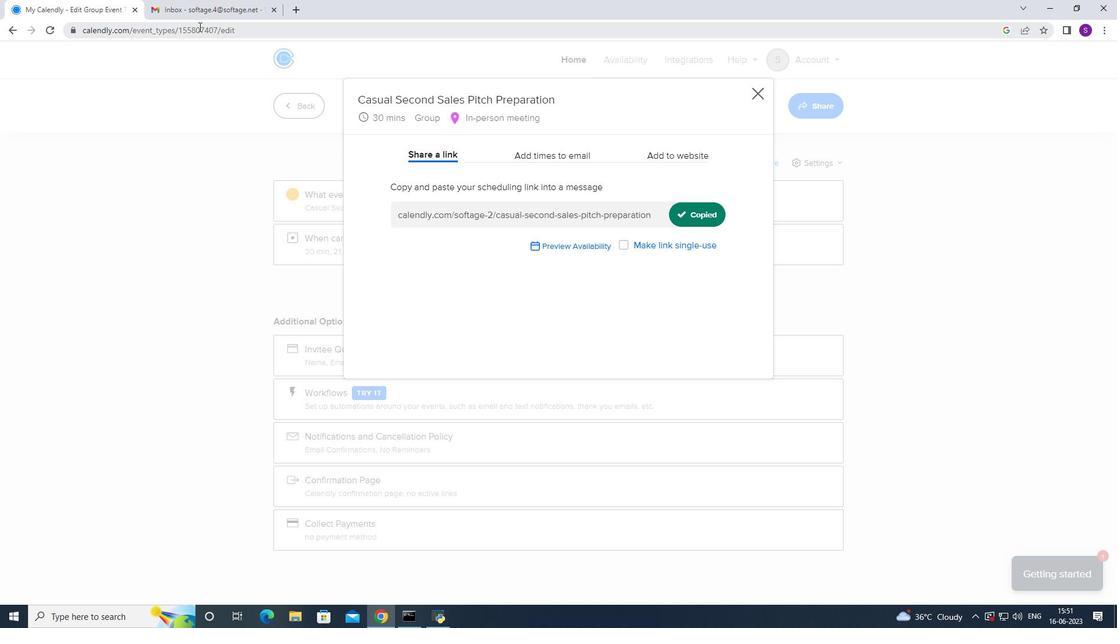 
Action: Mouse pressed left at (193, 15)
Screenshot: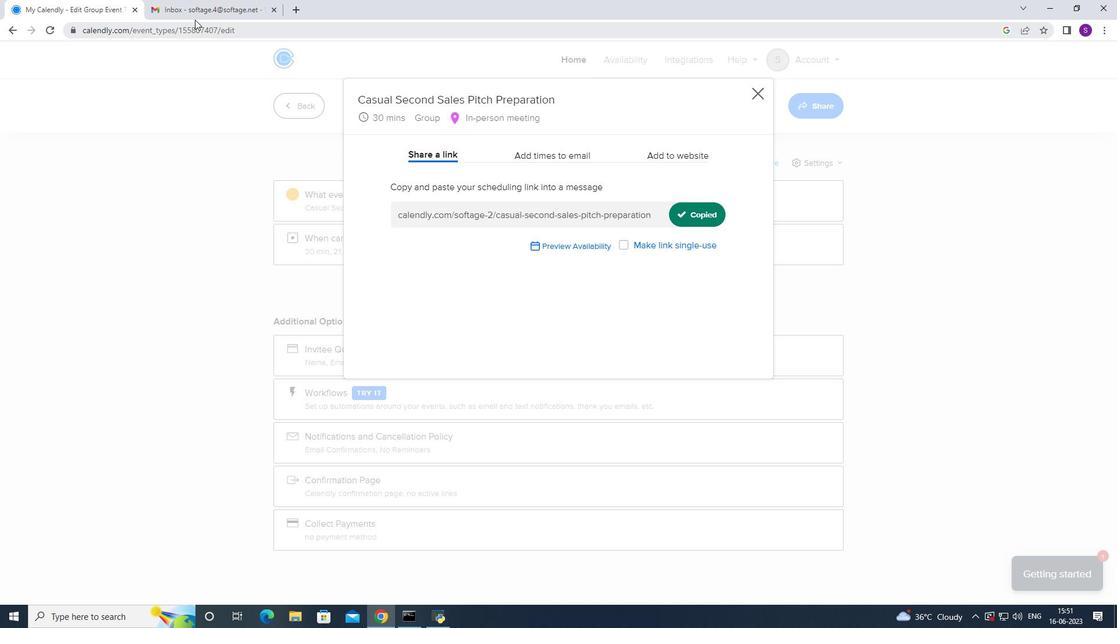 
Action: Mouse moved to (96, 94)
Screenshot: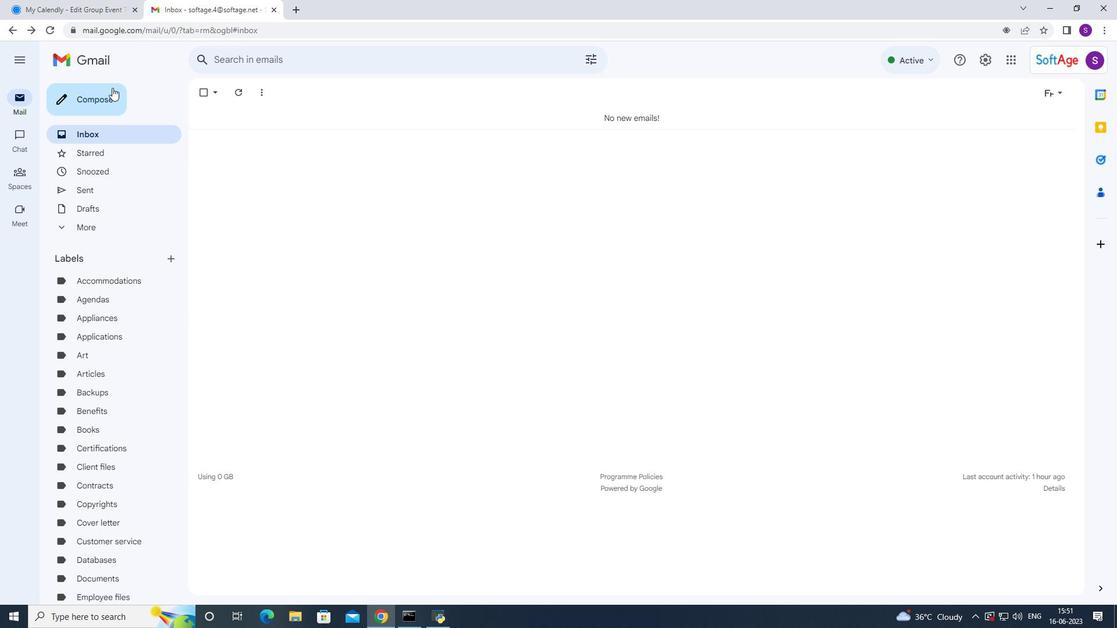 
Action: Mouse pressed left at (96, 94)
Screenshot: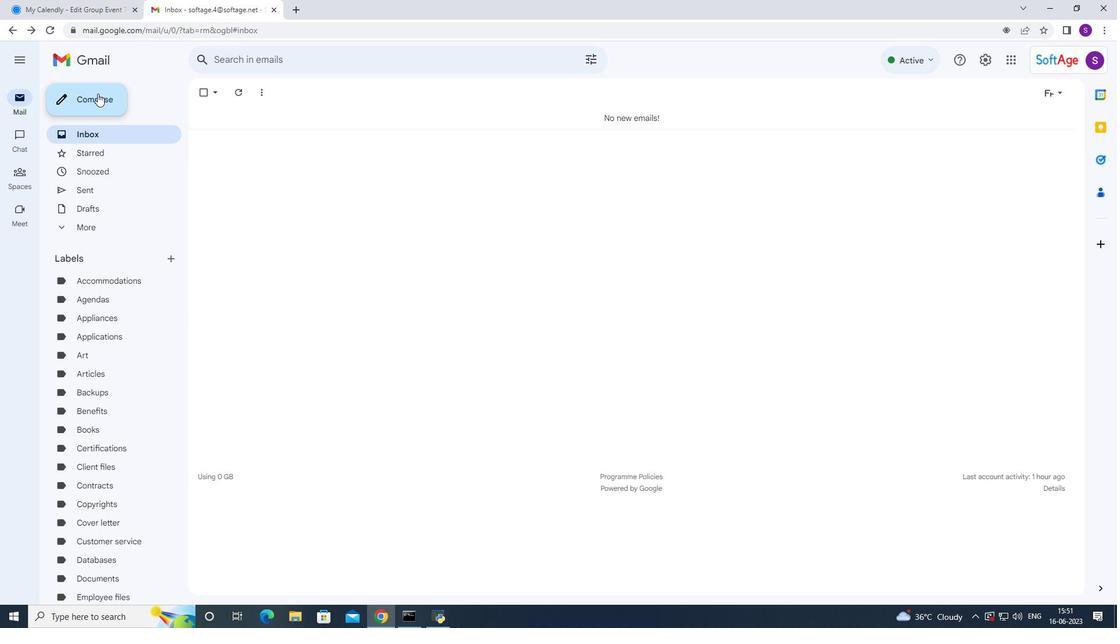 
Action: Mouse moved to (756, 364)
Screenshot: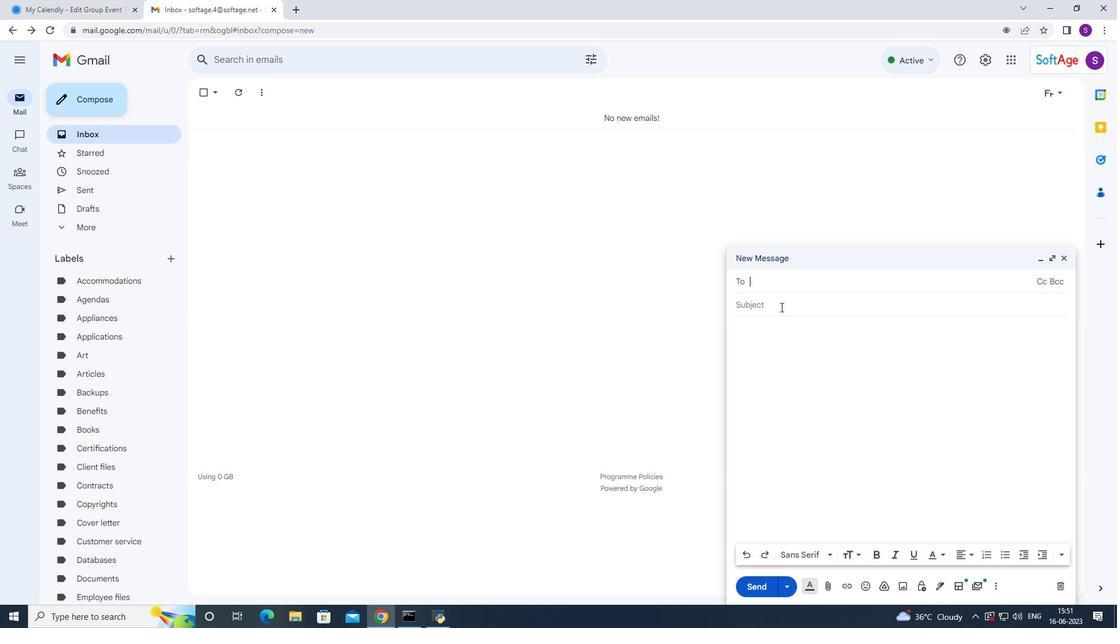 
Action: Mouse pressed right at (756, 364)
Screenshot: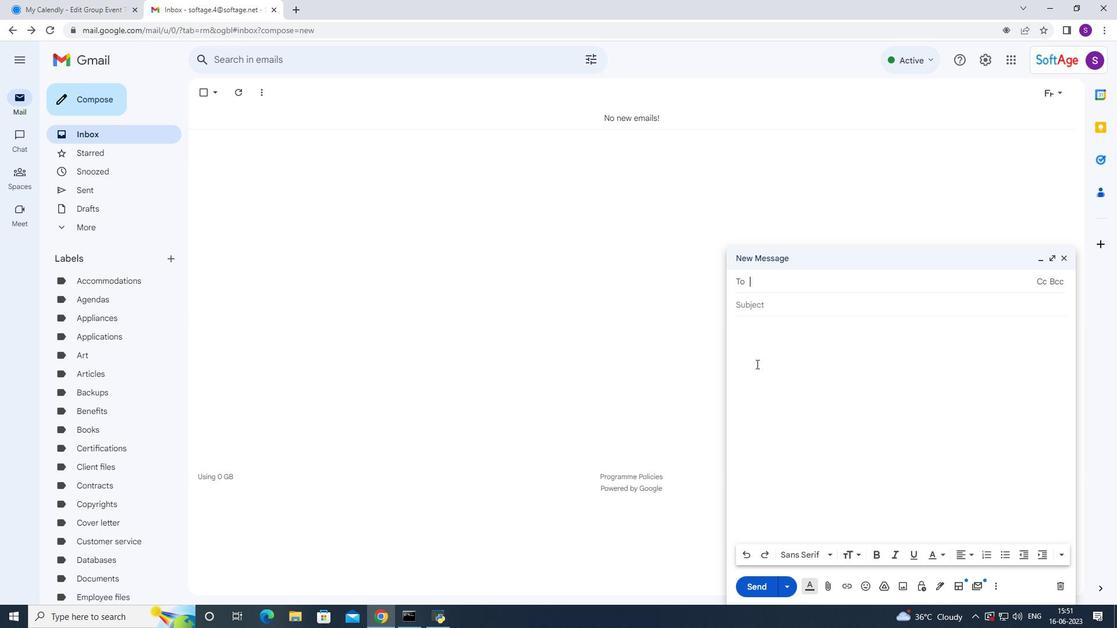 
Action: Mouse moved to (788, 452)
Screenshot: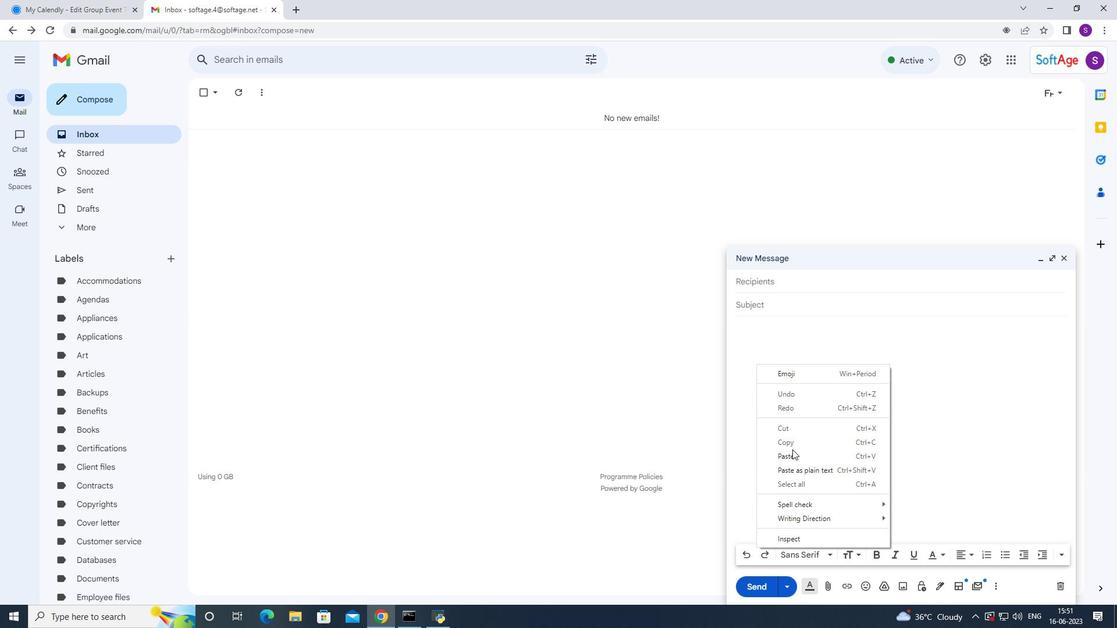 
Action: Mouse pressed left at (788, 452)
Screenshot: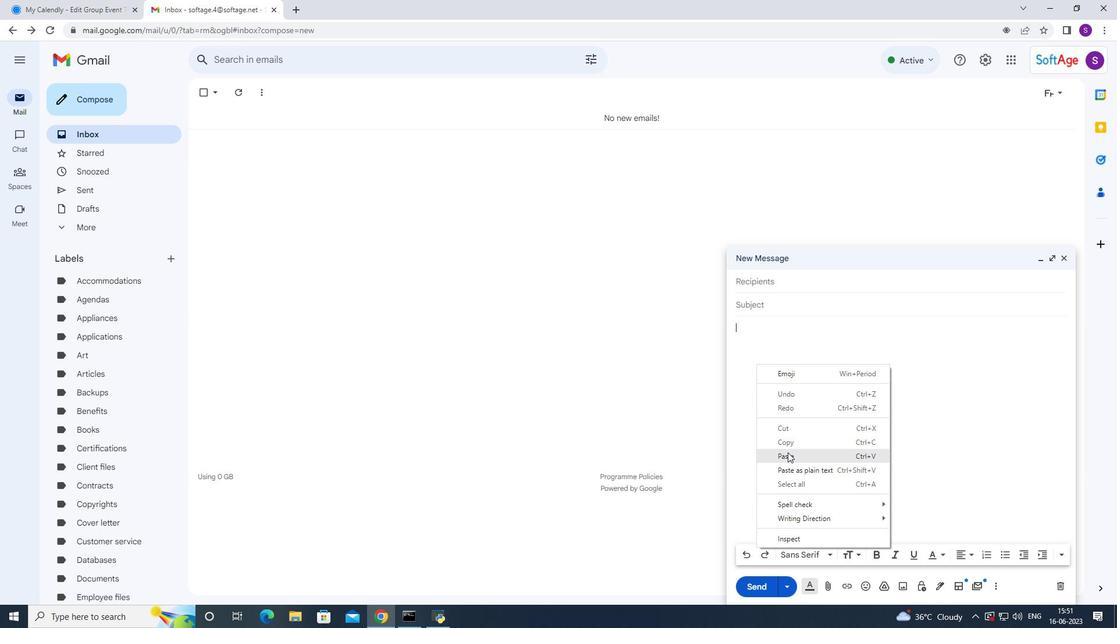 
Action: Mouse moved to (788, 282)
Screenshot: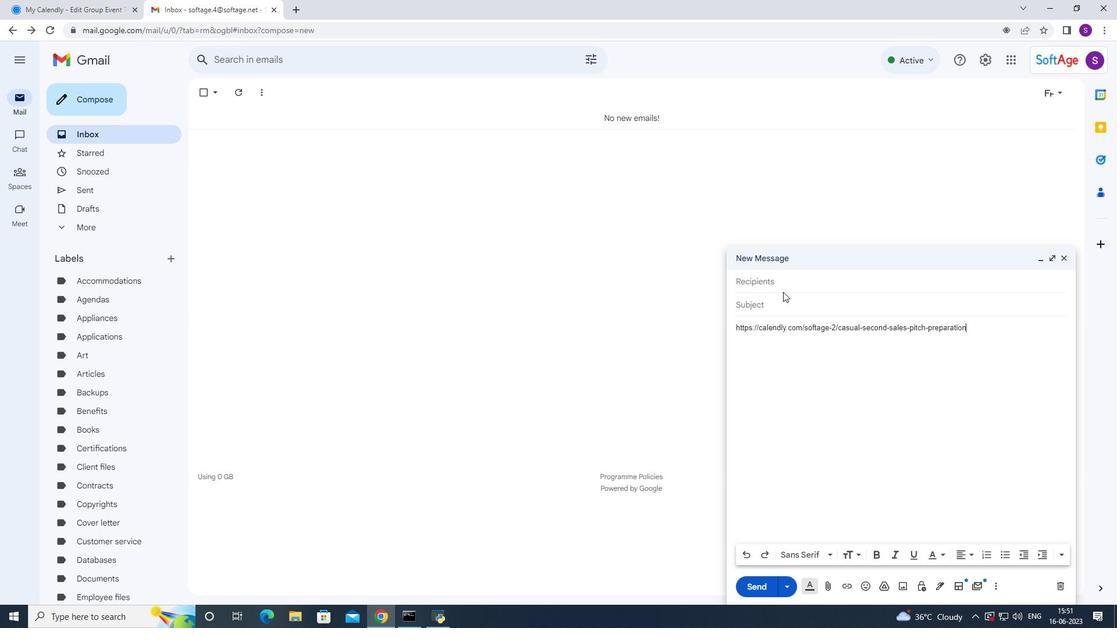
Action: Mouse pressed left at (788, 282)
Screenshot: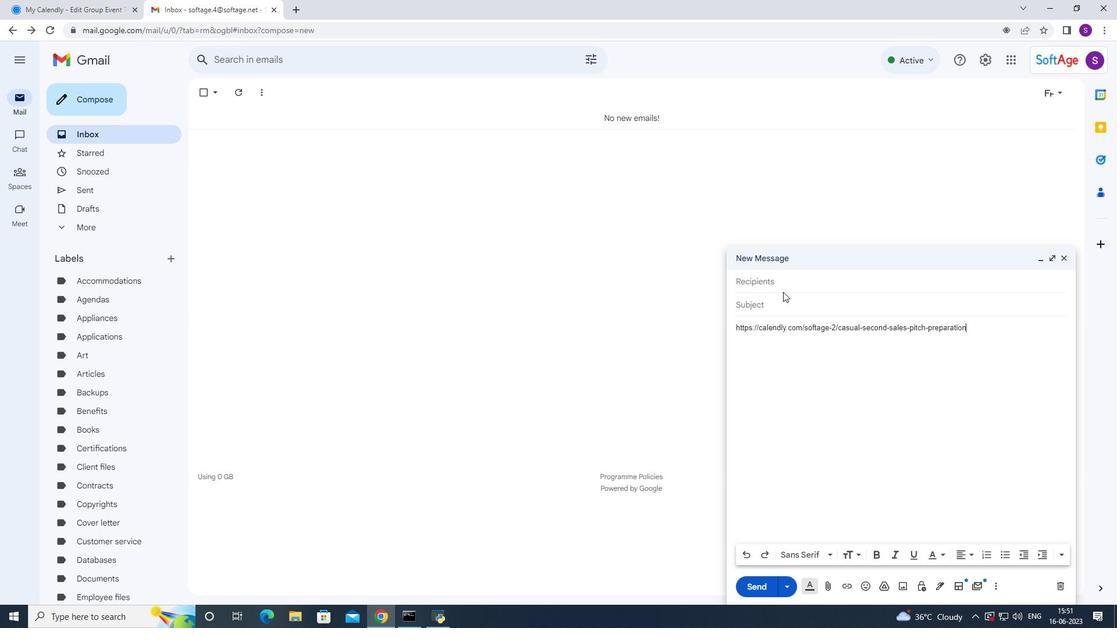 
Action: Key pressed zsoft<Key.backspace>\\\\\\<Key.backspace><Key.backspace><Key.backspace><Key.backspace><Key.backspace><Key.backspace><Key.backspace><Key.backspace><Key.backspace><Key.backspace><Key.backspace><Key.backspace><Key.backspace><Key.backspace><Key.backspace><Key.backspace><Key.backspace>soft
Screenshot: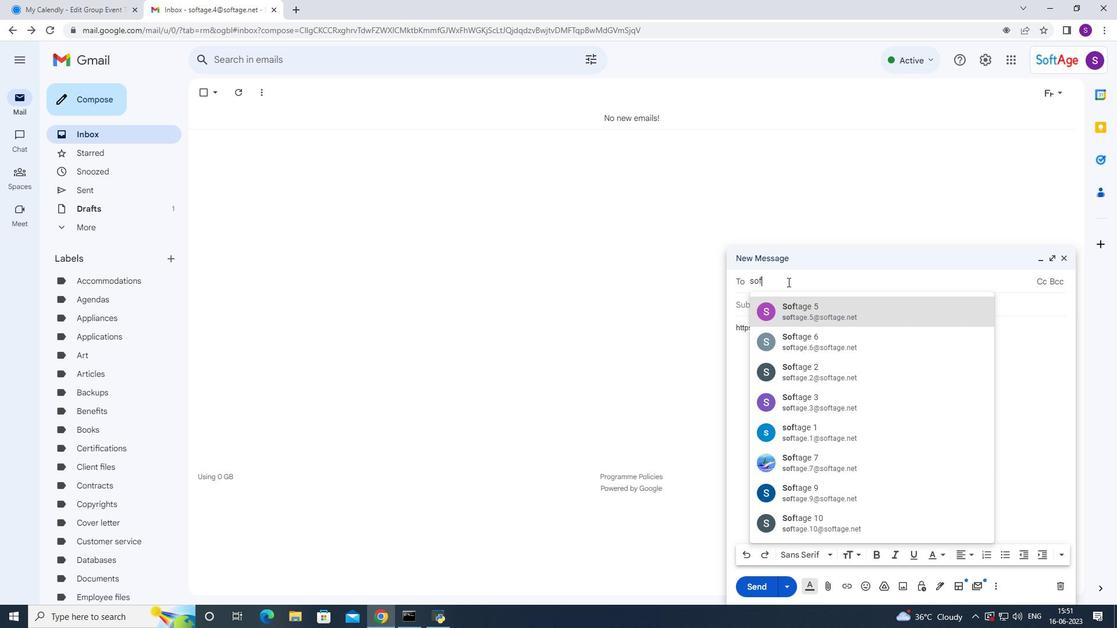 
Action: Mouse moved to (801, 372)
Screenshot: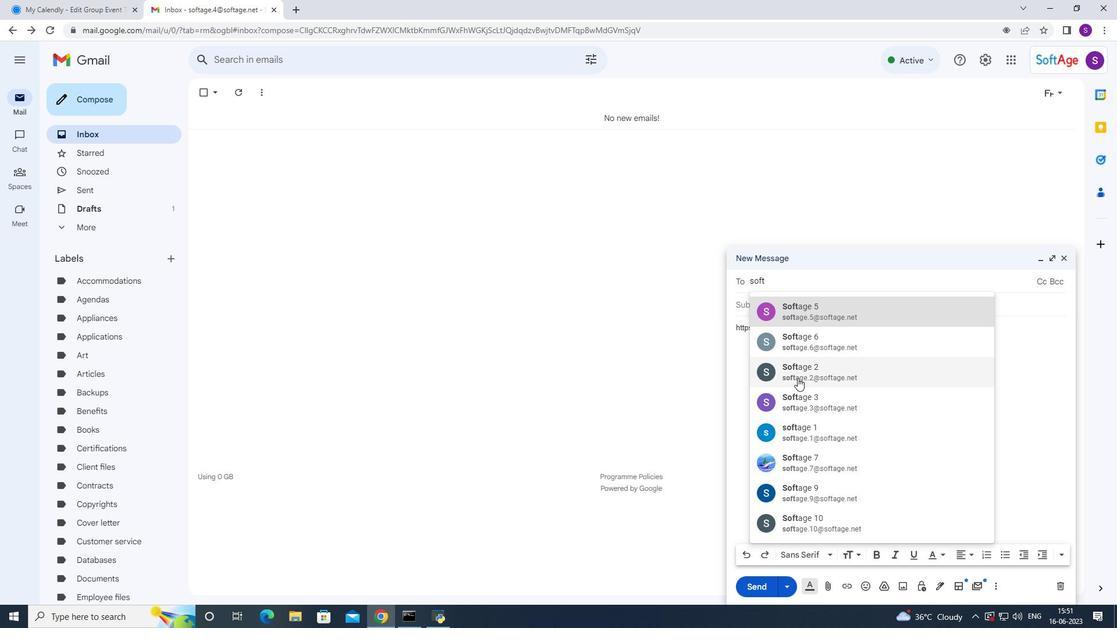 
Action: Mouse pressed left at (801, 372)
Screenshot: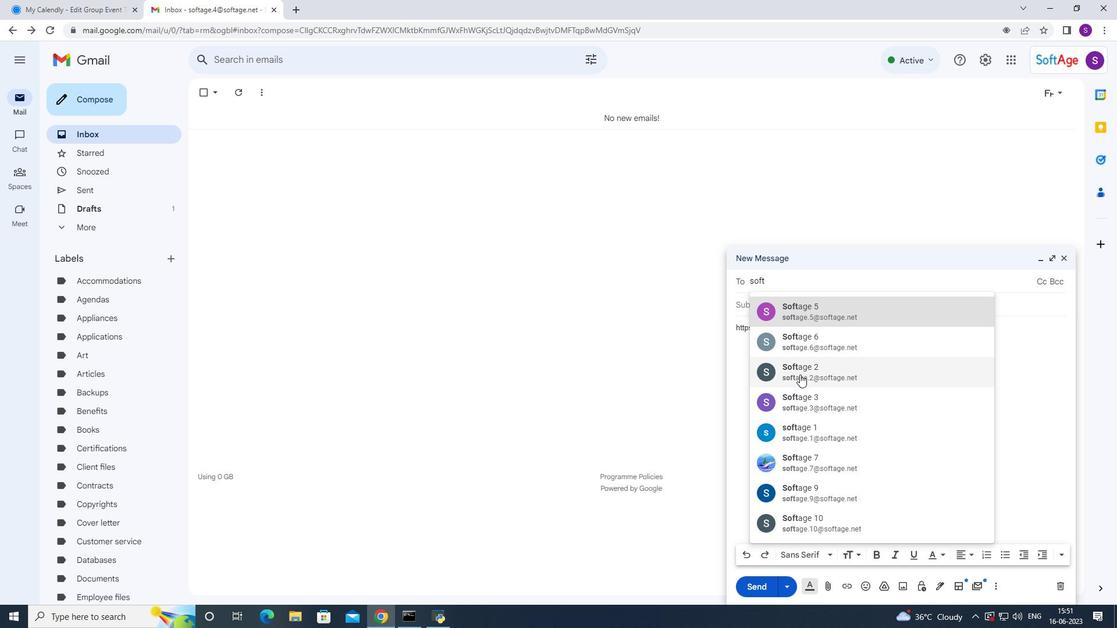 
Action: Key pressed soft
Screenshot: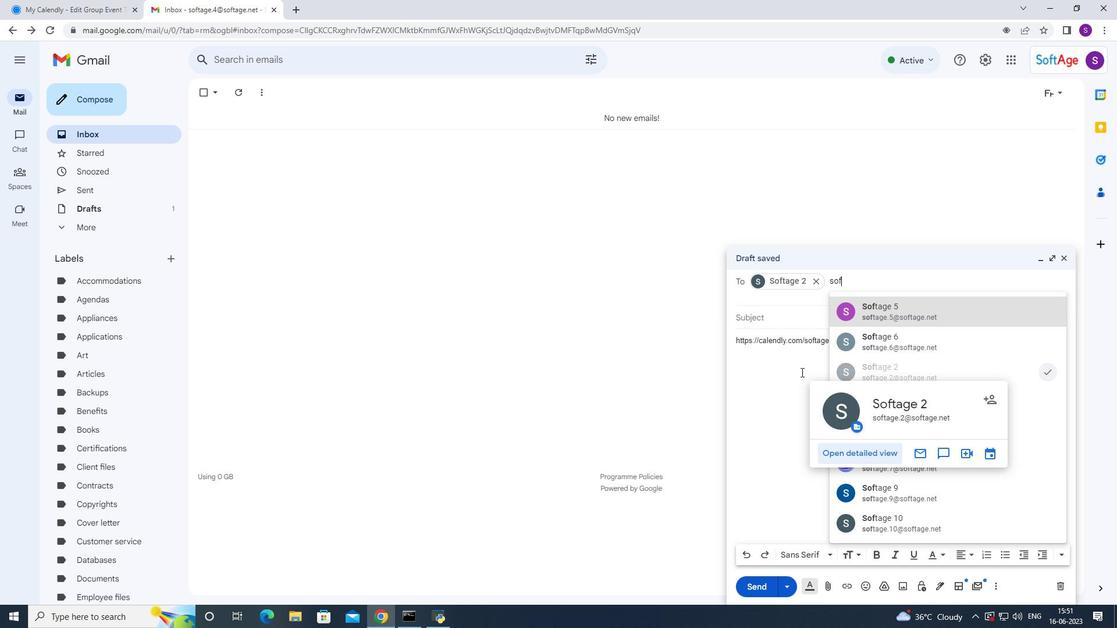 
Action: Mouse moved to (874, 403)
Screenshot: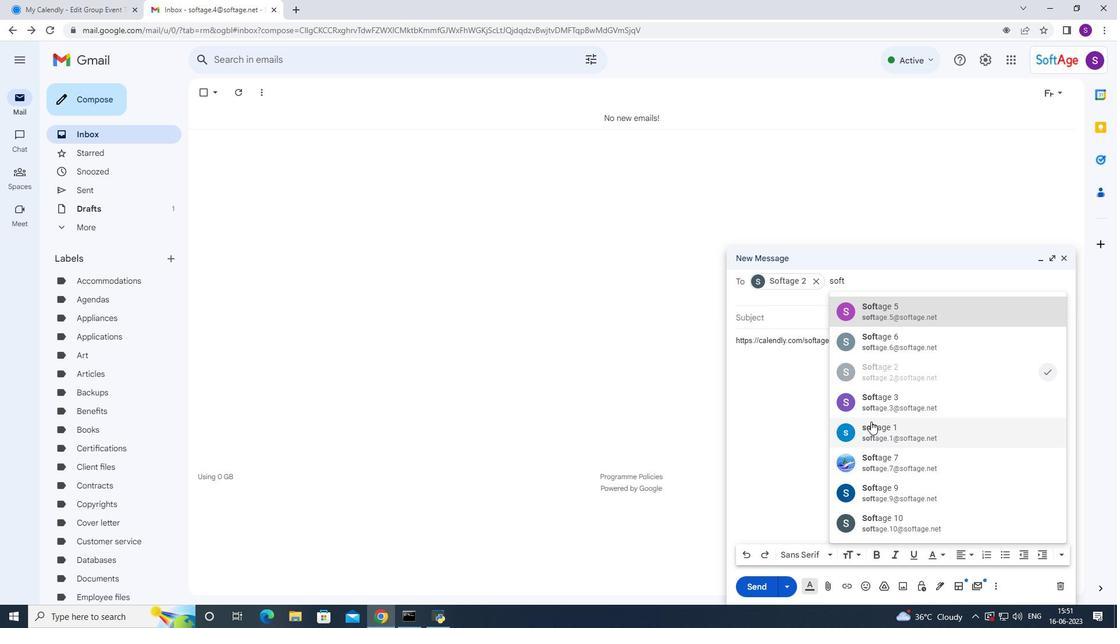 
Action: Mouse pressed left at (874, 403)
Screenshot: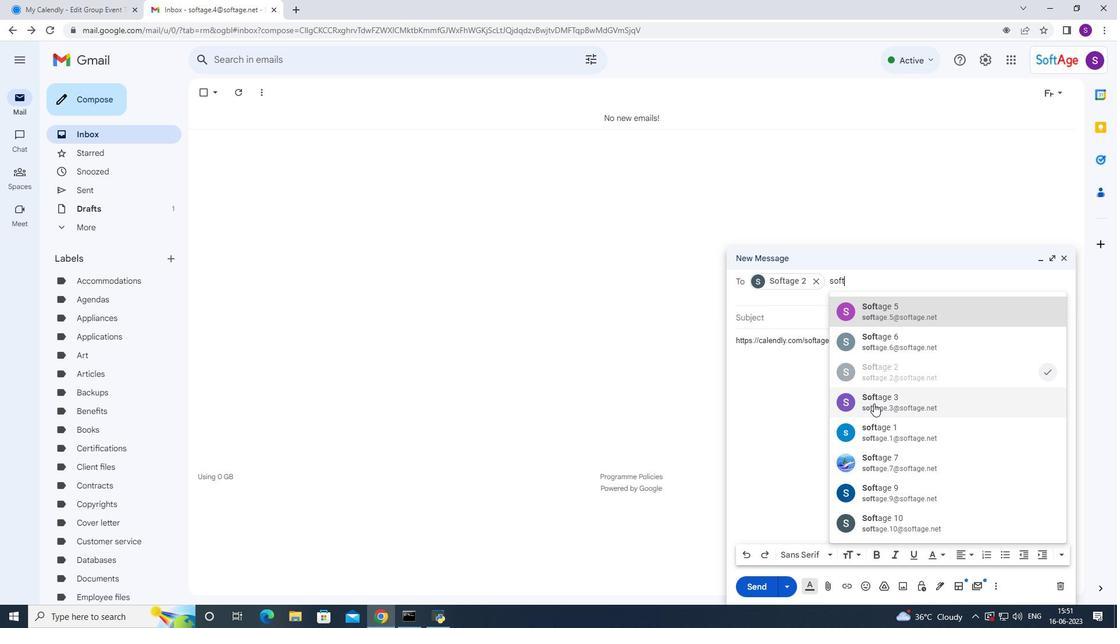 
Action: Mouse moved to (849, 463)
Screenshot: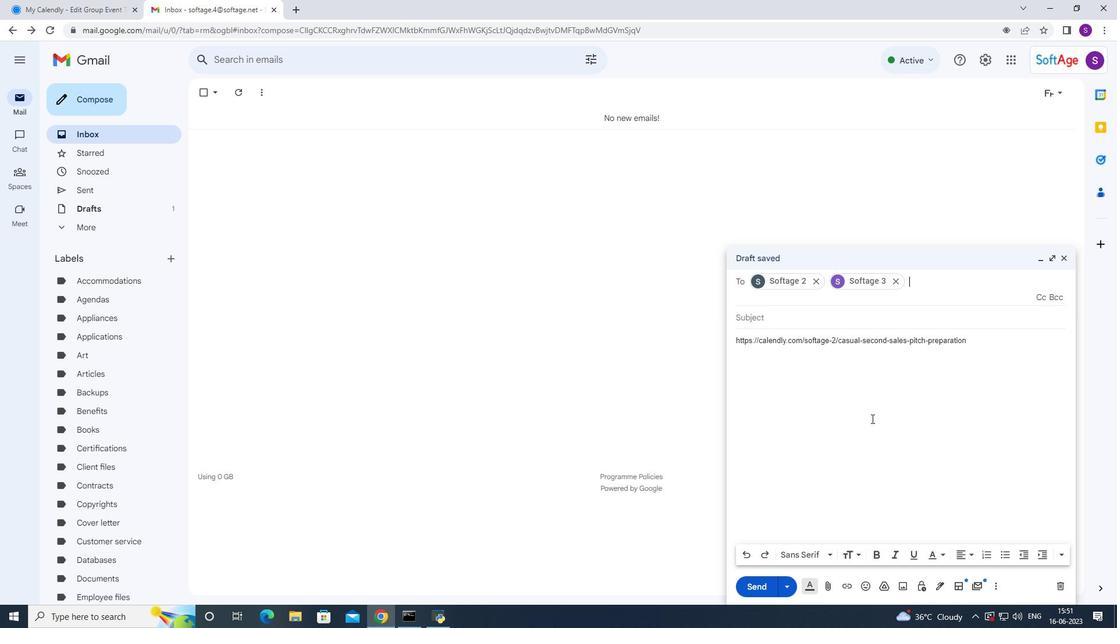 
Action: Mouse pressed left at (849, 463)
Screenshot: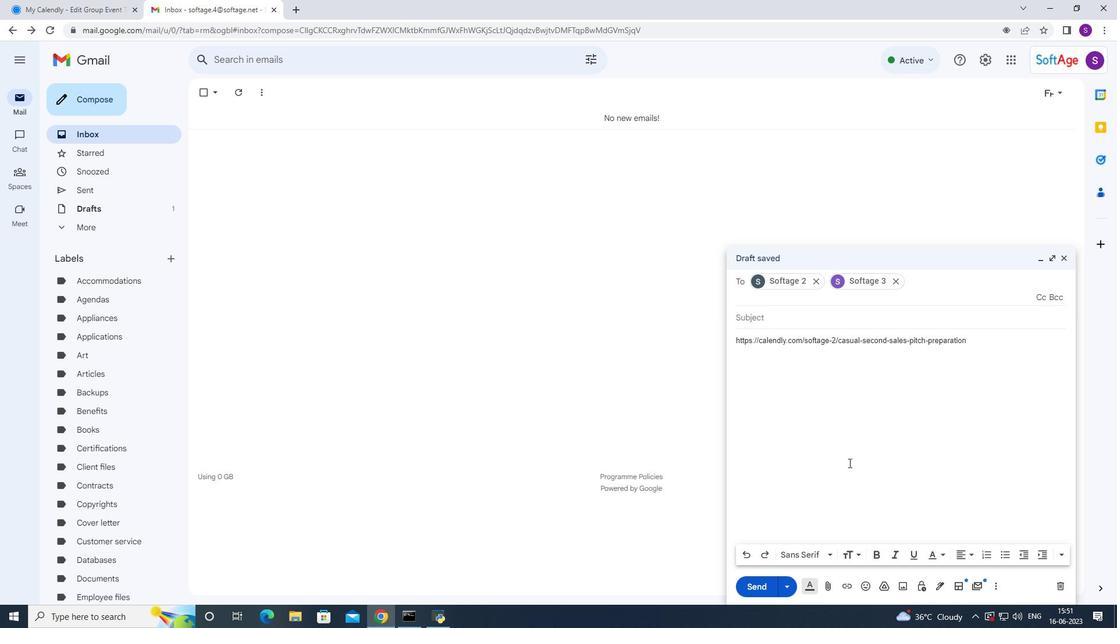 
Action: Mouse moved to (752, 582)
Screenshot: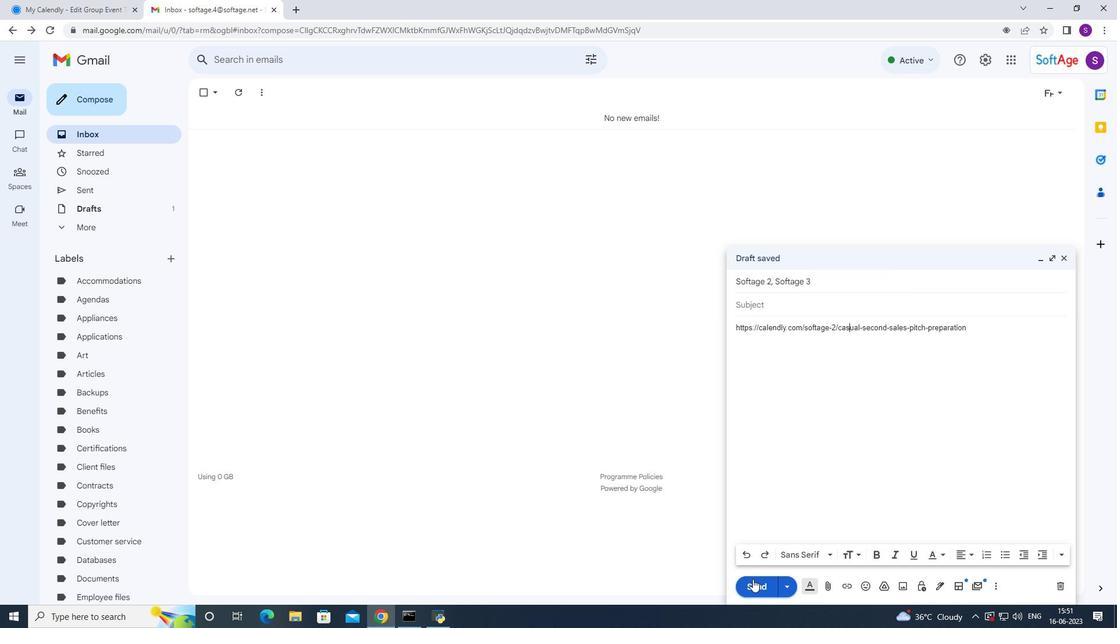 
Action: Mouse pressed left at (752, 582)
Screenshot: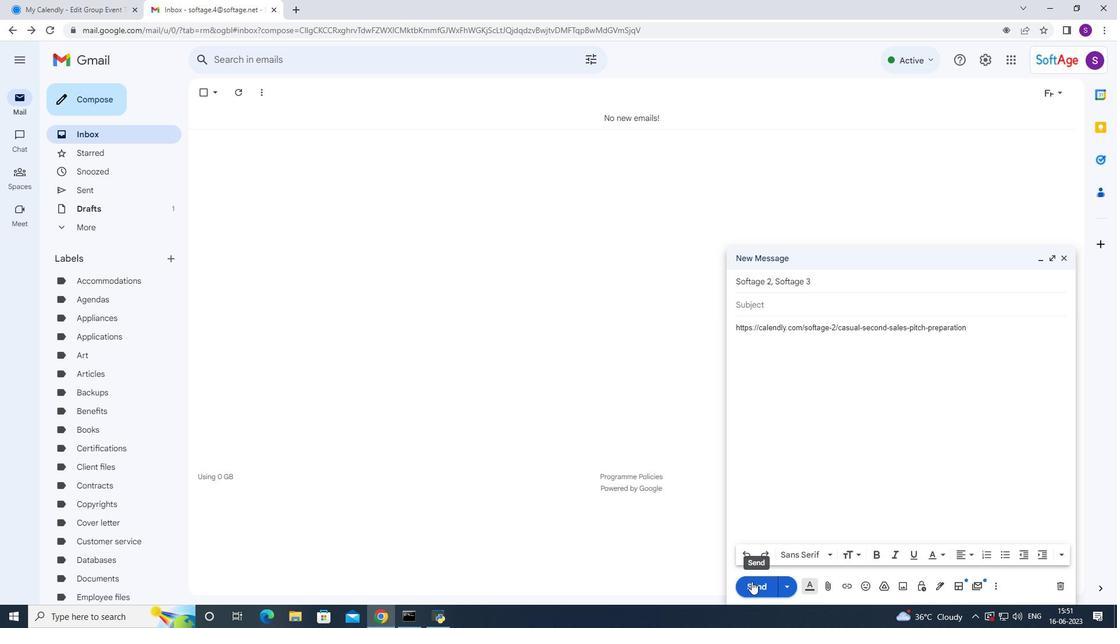 
